 Task: Find connections with filter location Ourense with filter topic #Startuplife with filter profile language German with filter current company Wipro Digital Operations and Platforms with filter school Delhi Technical Campus with filter industry Design Services with filter service category Grant Writing with filter keywords title Caretaker or House Sitter
Action: Mouse moved to (200, 290)
Screenshot: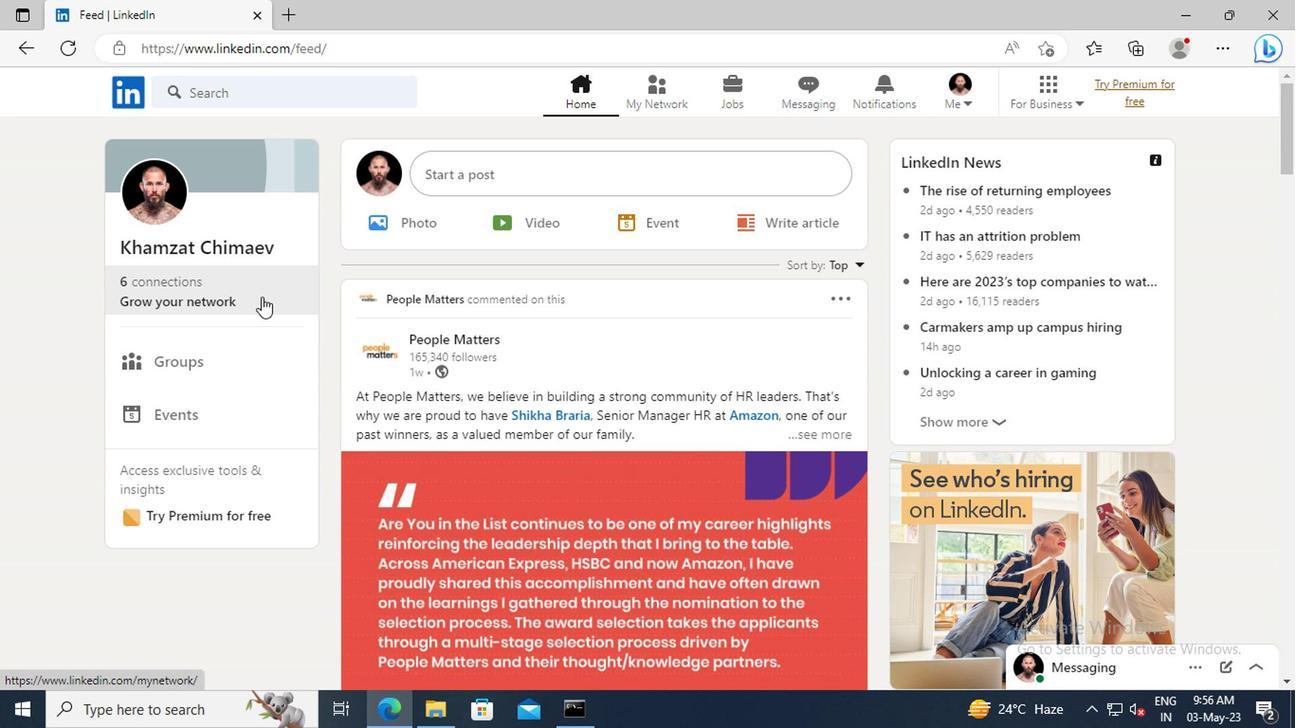 
Action: Mouse pressed left at (200, 290)
Screenshot: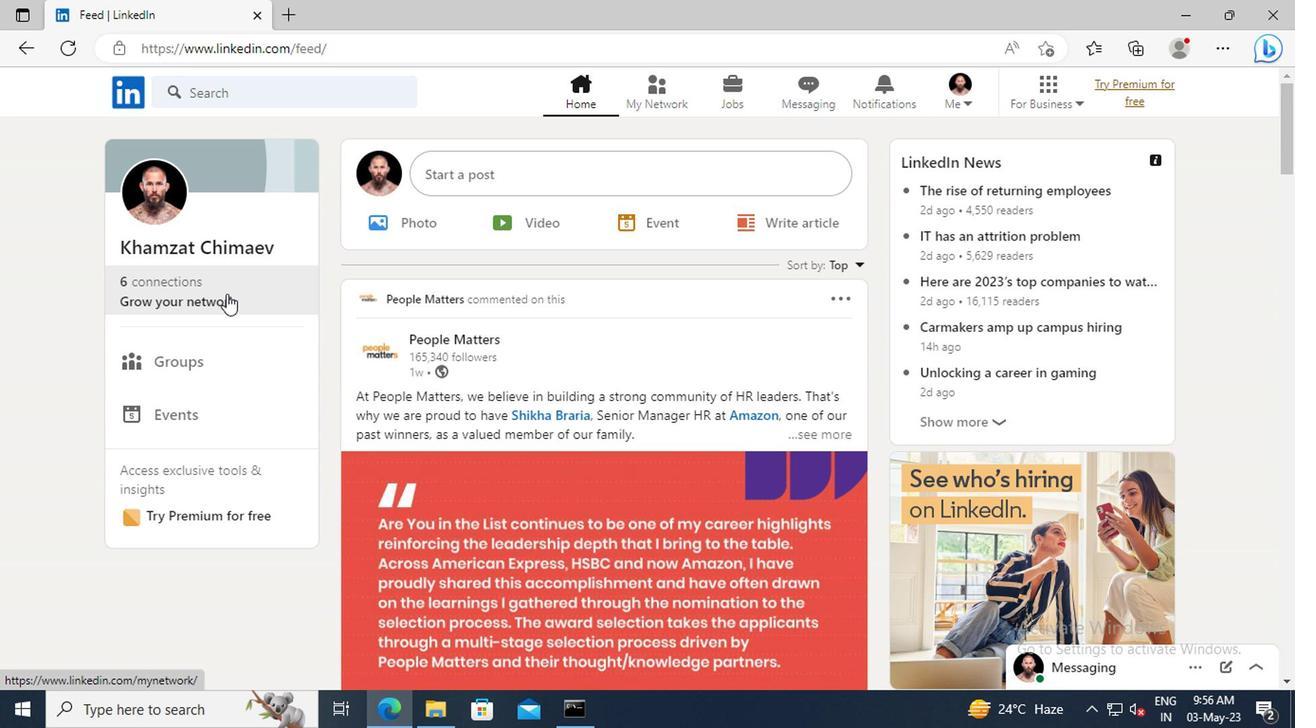 
Action: Mouse moved to (197, 199)
Screenshot: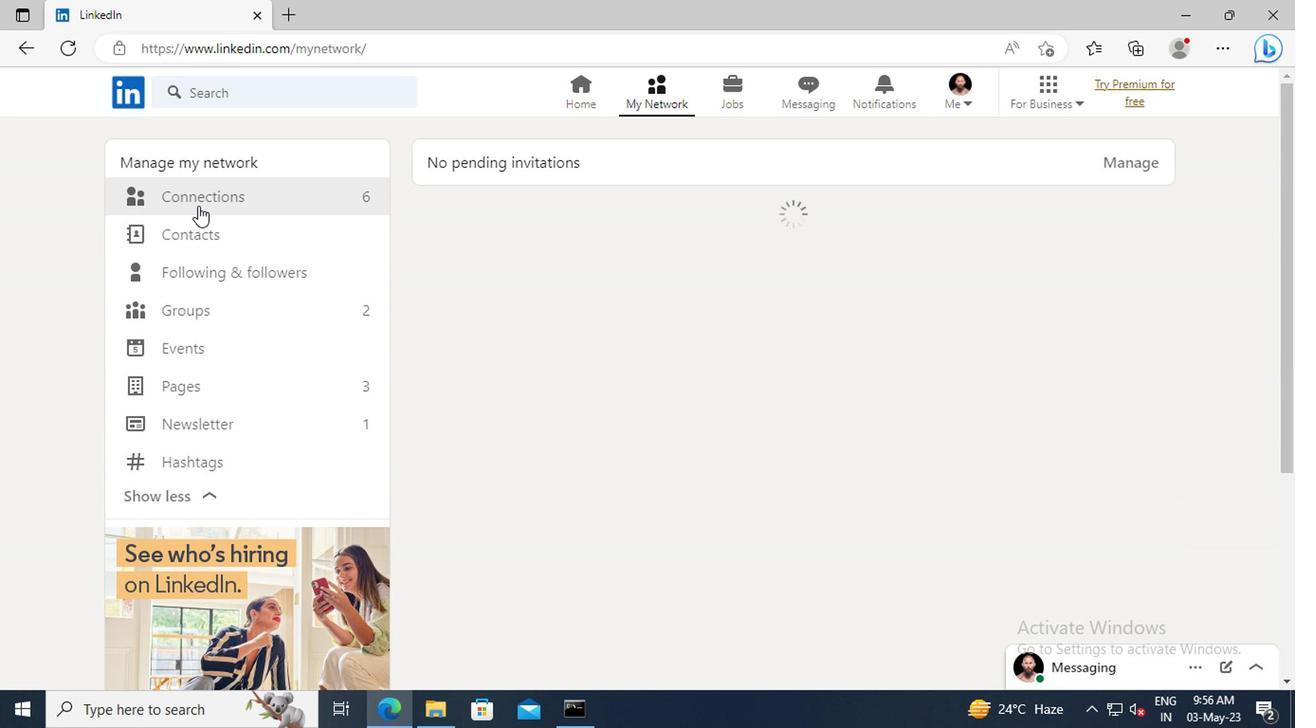 
Action: Mouse pressed left at (197, 199)
Screenshot: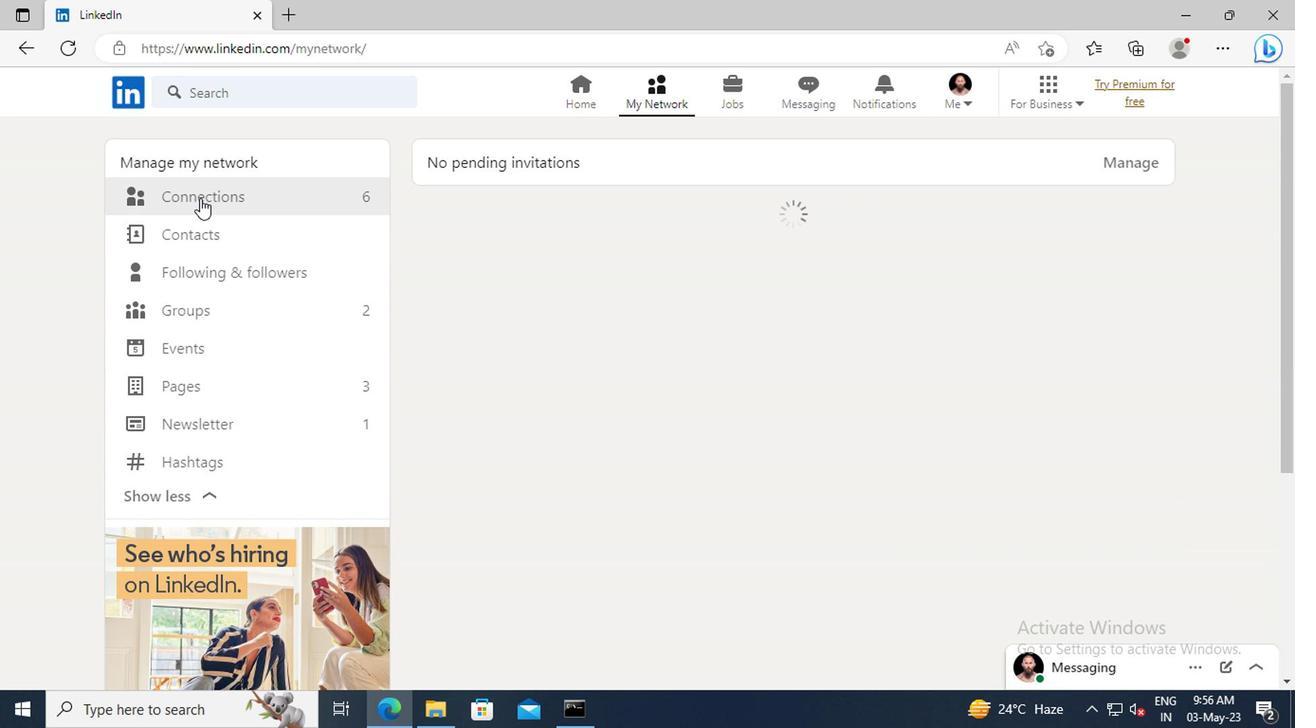 
Action: Mouse moved to (777, 205)
Screenshot: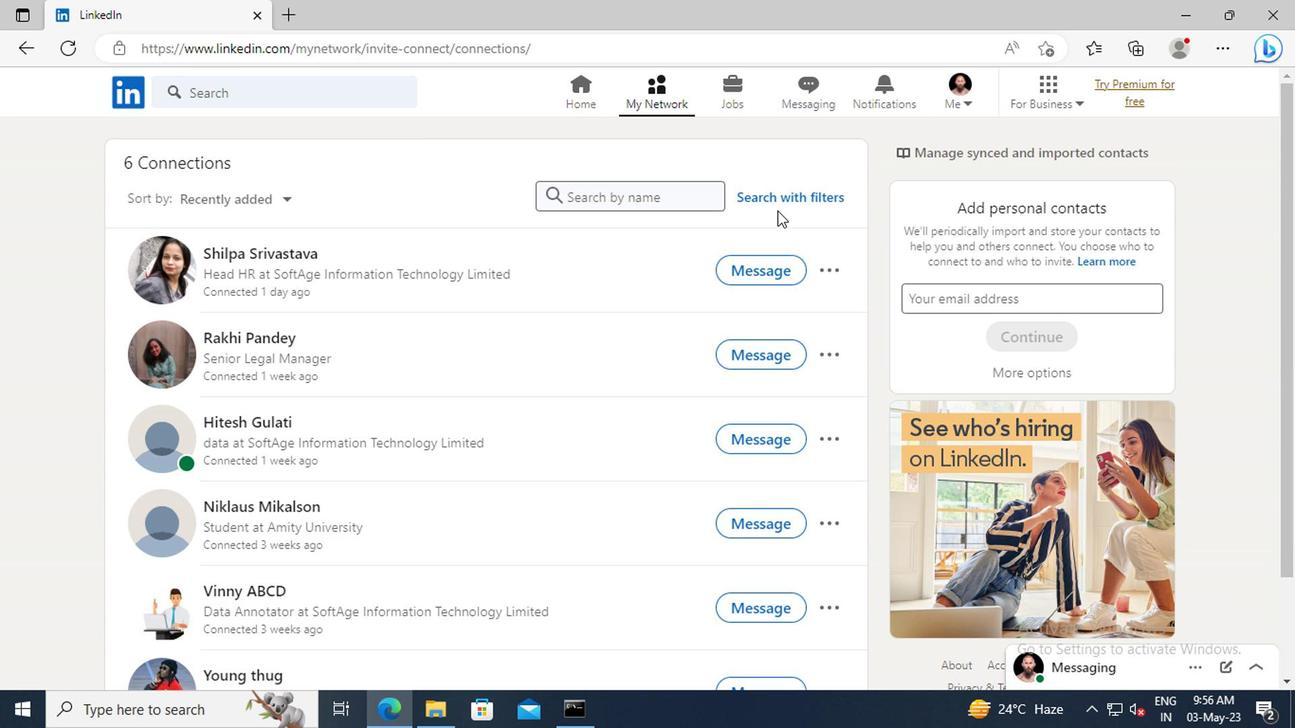 
Action: Mouse pressed left at (777, 205)
Screenshot: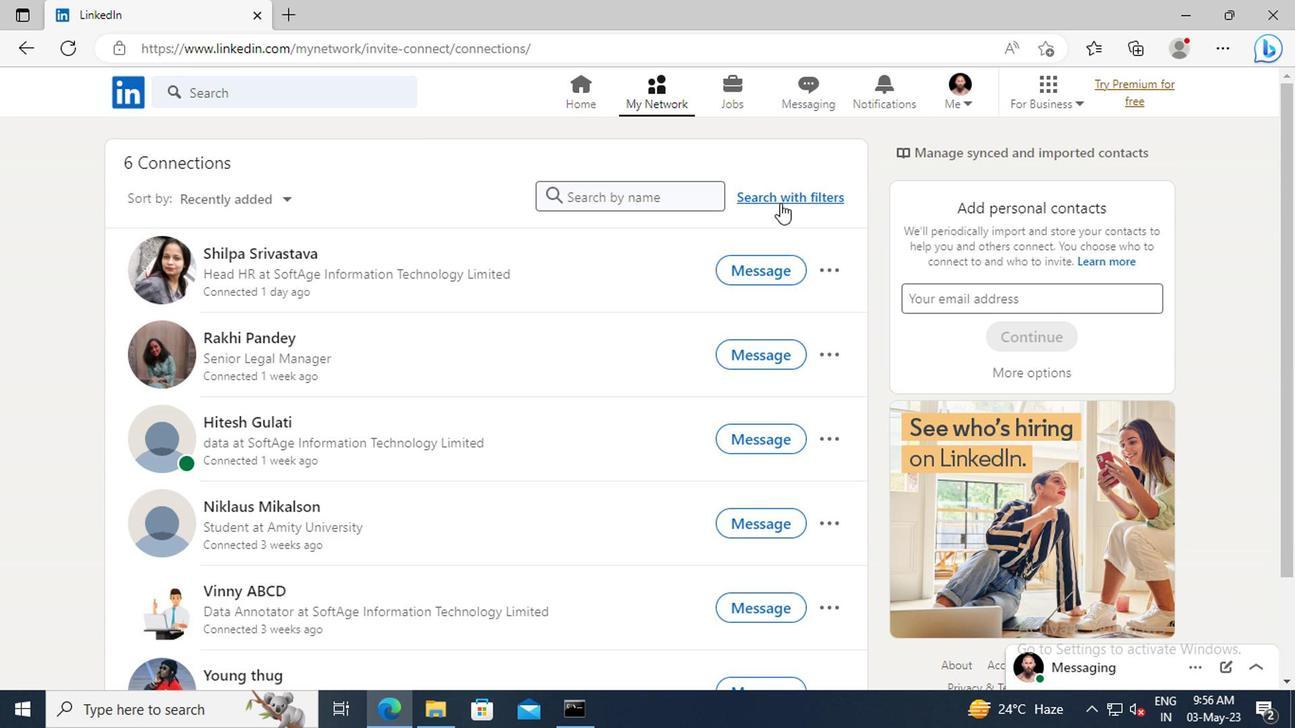 
Action: Mouse moved to (716, 152)
Screenshot: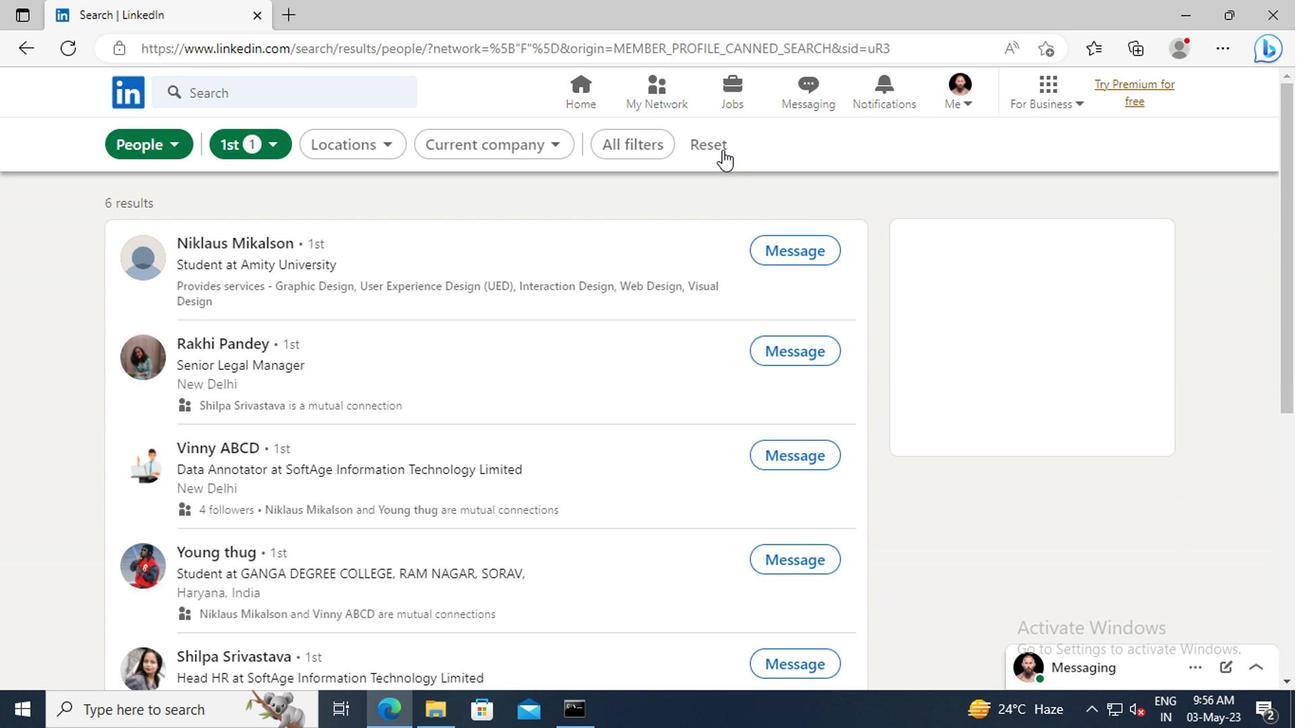 
Action: Mouse pressed left at (716, 152)
Screenshot: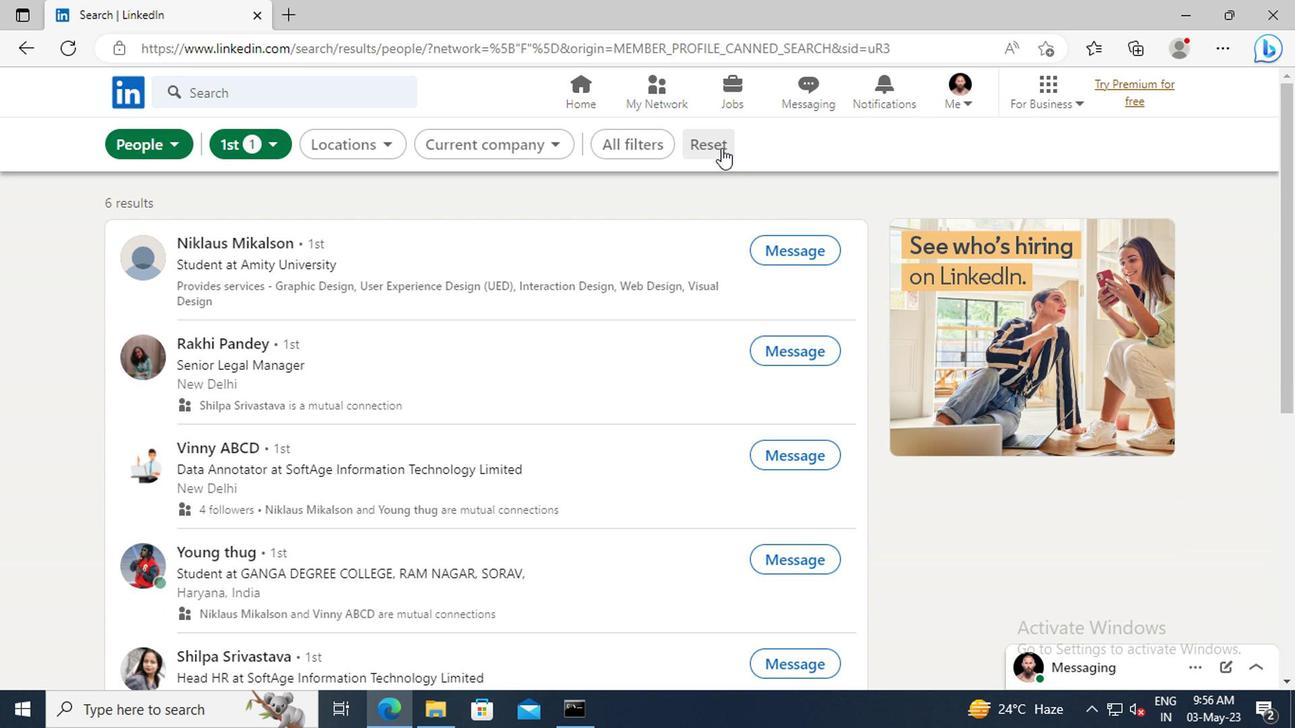 
Action: Mouse moved to (702, 148)
Screenshot: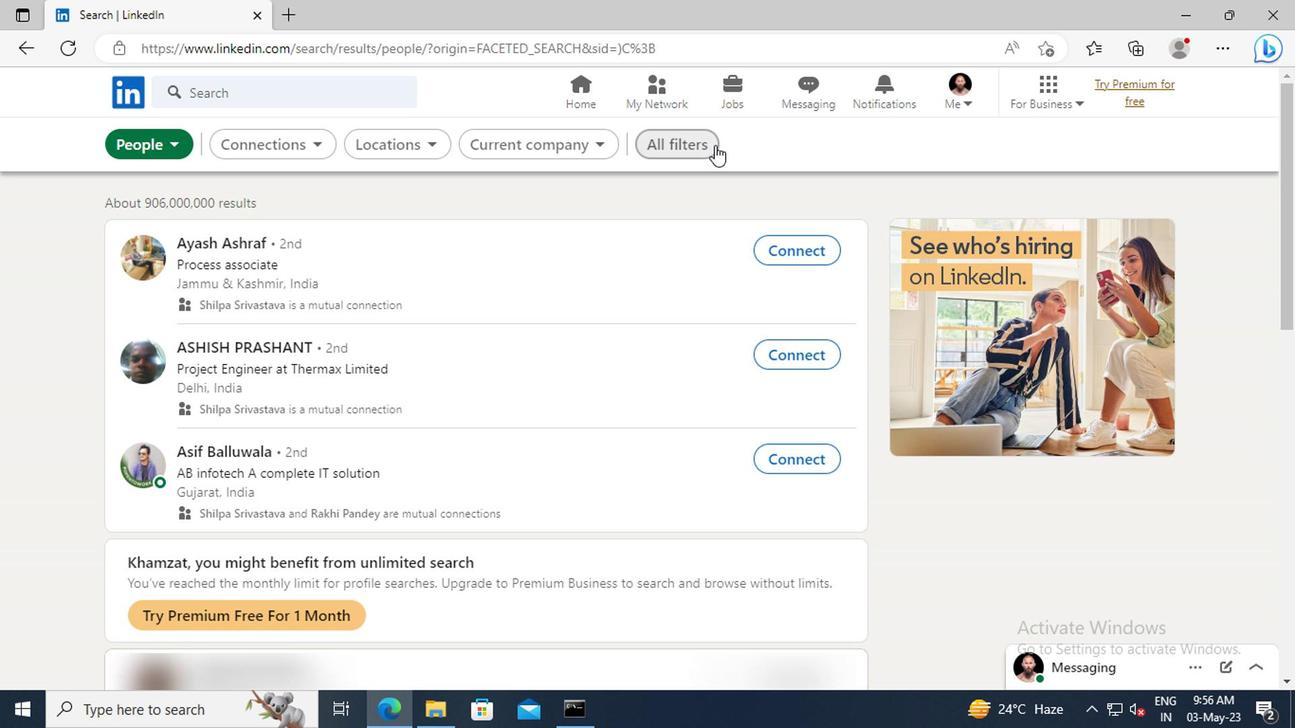 
Action: Mouse pressed left at (702, 148)
Screenshot: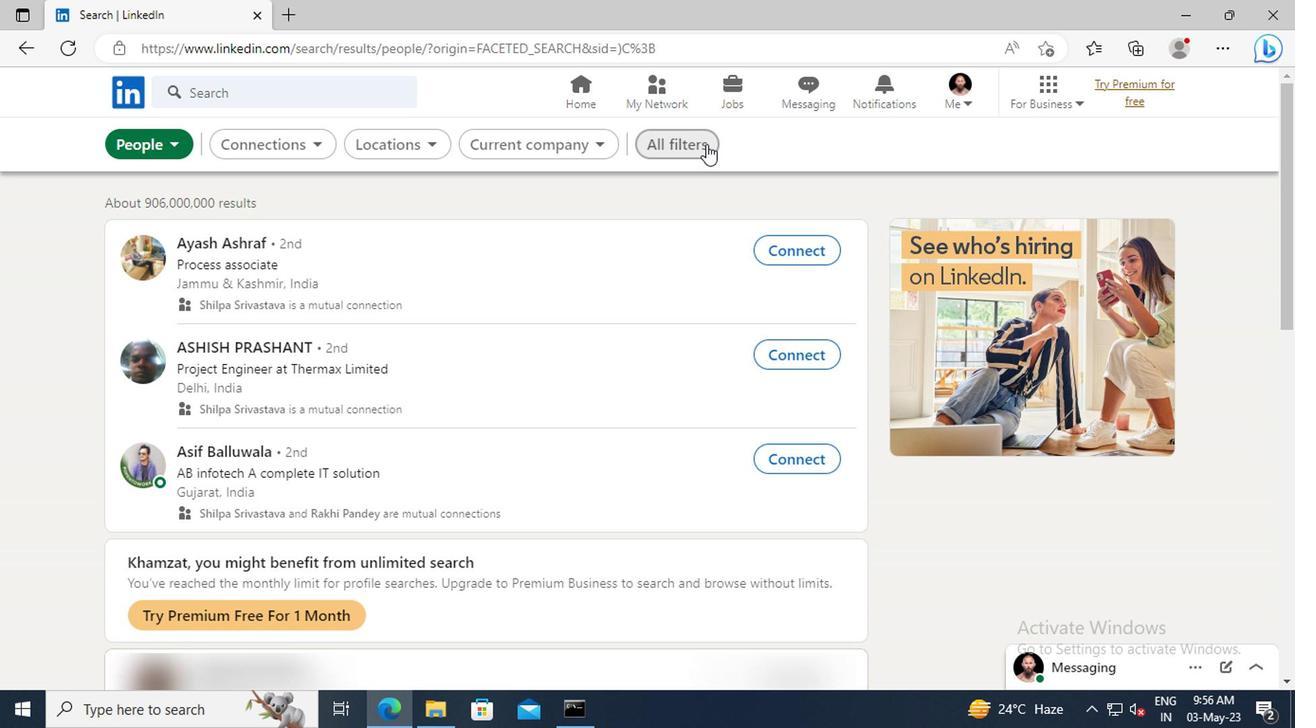 
Action: Mouse moved to (1006, 357)
Screenshot: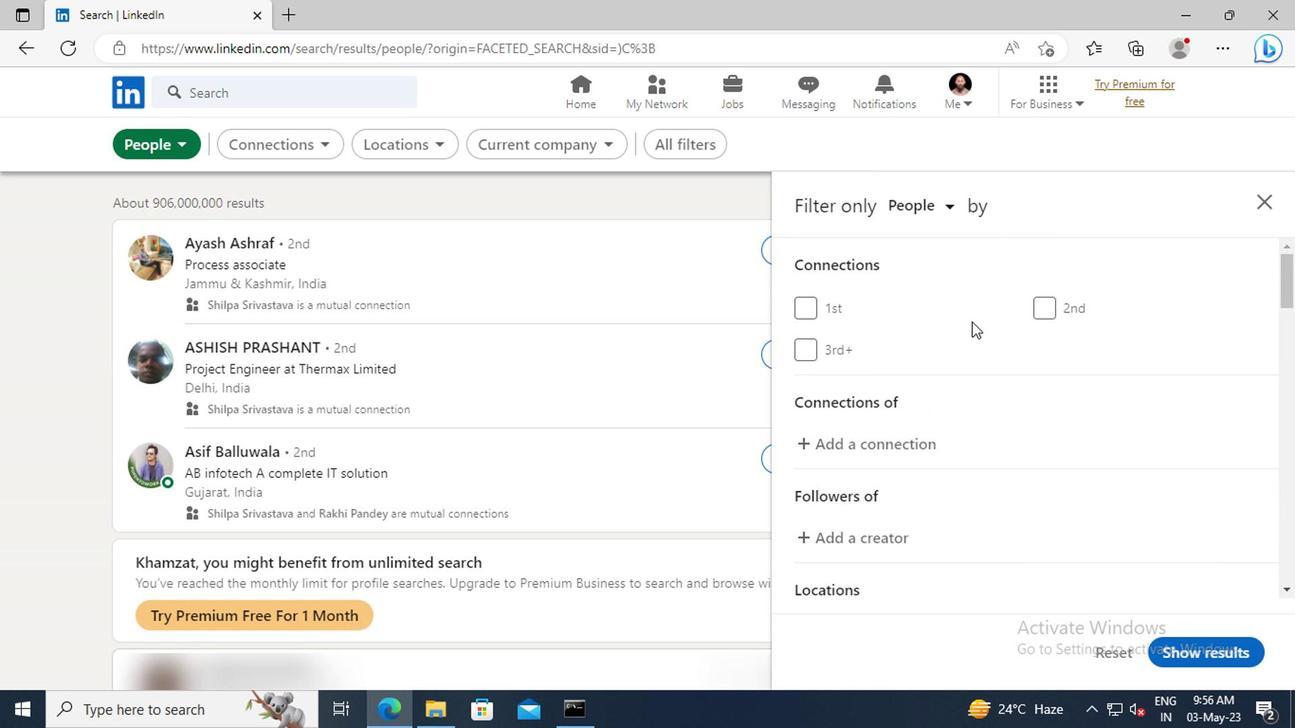 
Action: Mouse scrolled (1006, 356) with delta (0, 0)
Screenshot: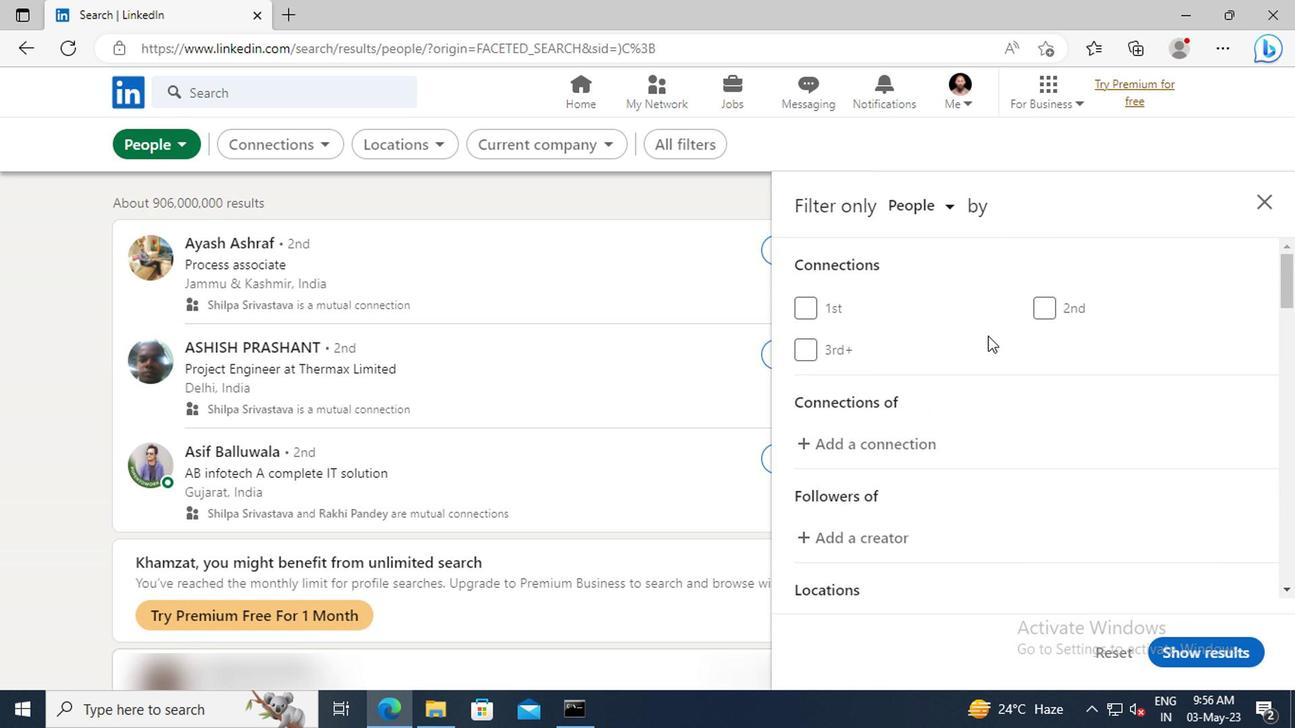
Action: Mouse moved to (1008, 358)
Screenshot: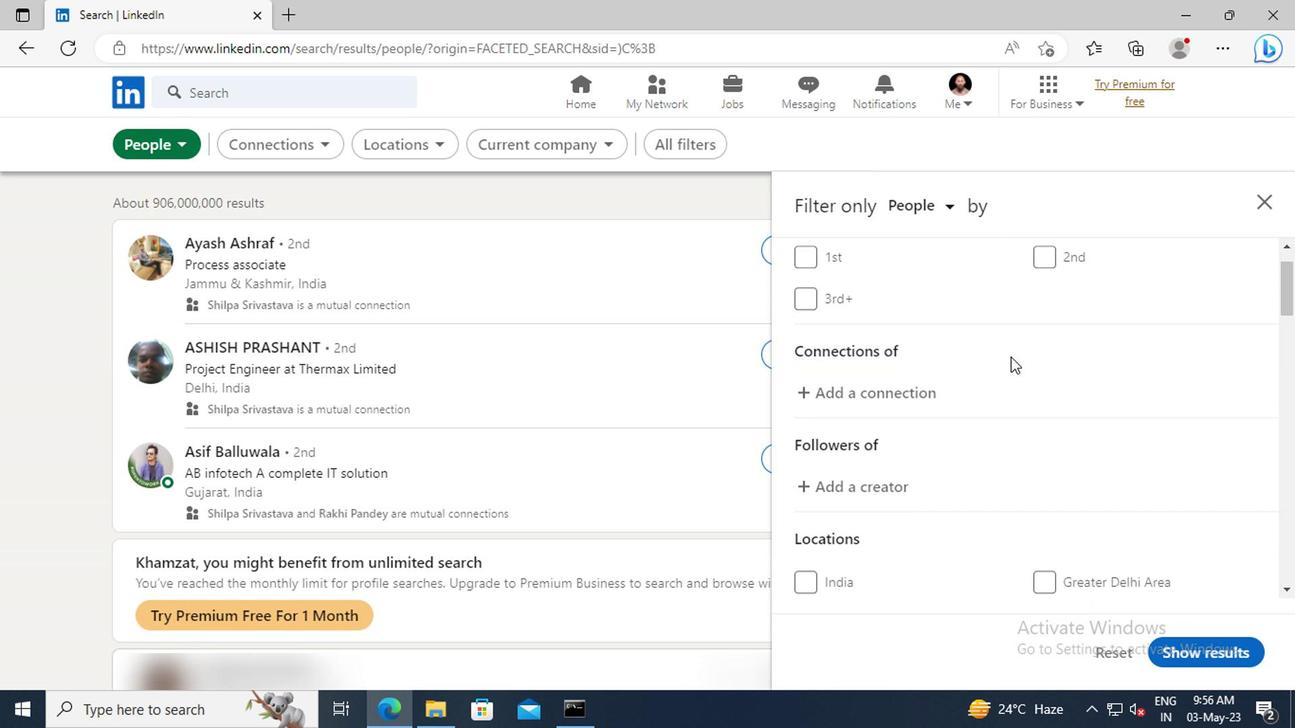 
Action: Mouse scrolled (1008, 357) with delta (0, -1)
Screenshot: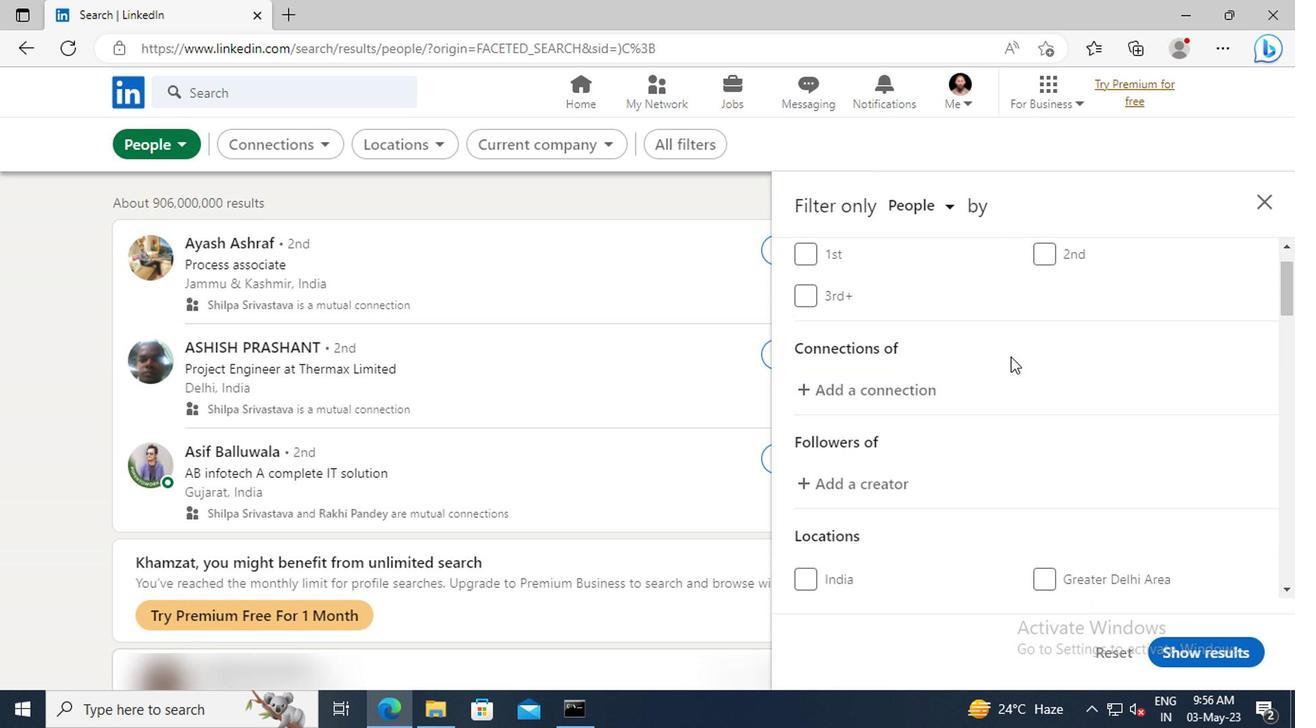 
Action: Mouse scrolled (1008, 357) with delta (0, -1)
Screenshot: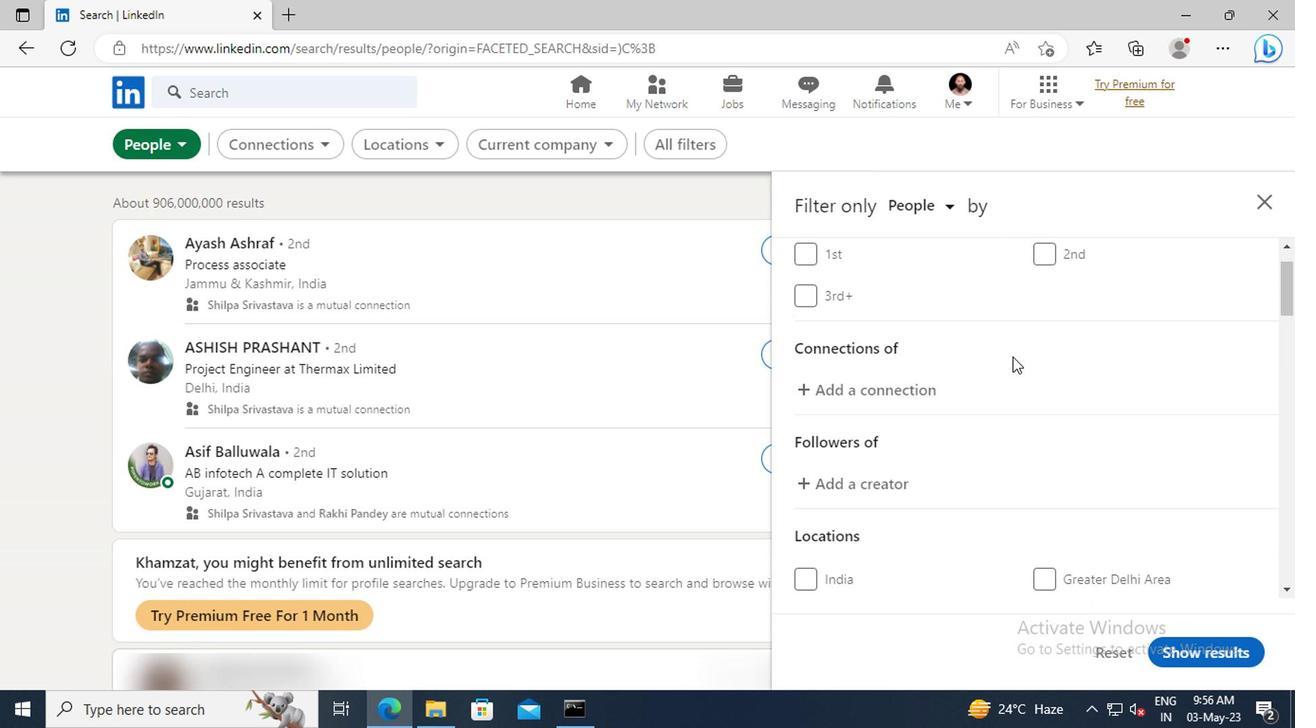 
Action: Mouse scrolled (1008, 357) with delta (0, -1)
Screenshot: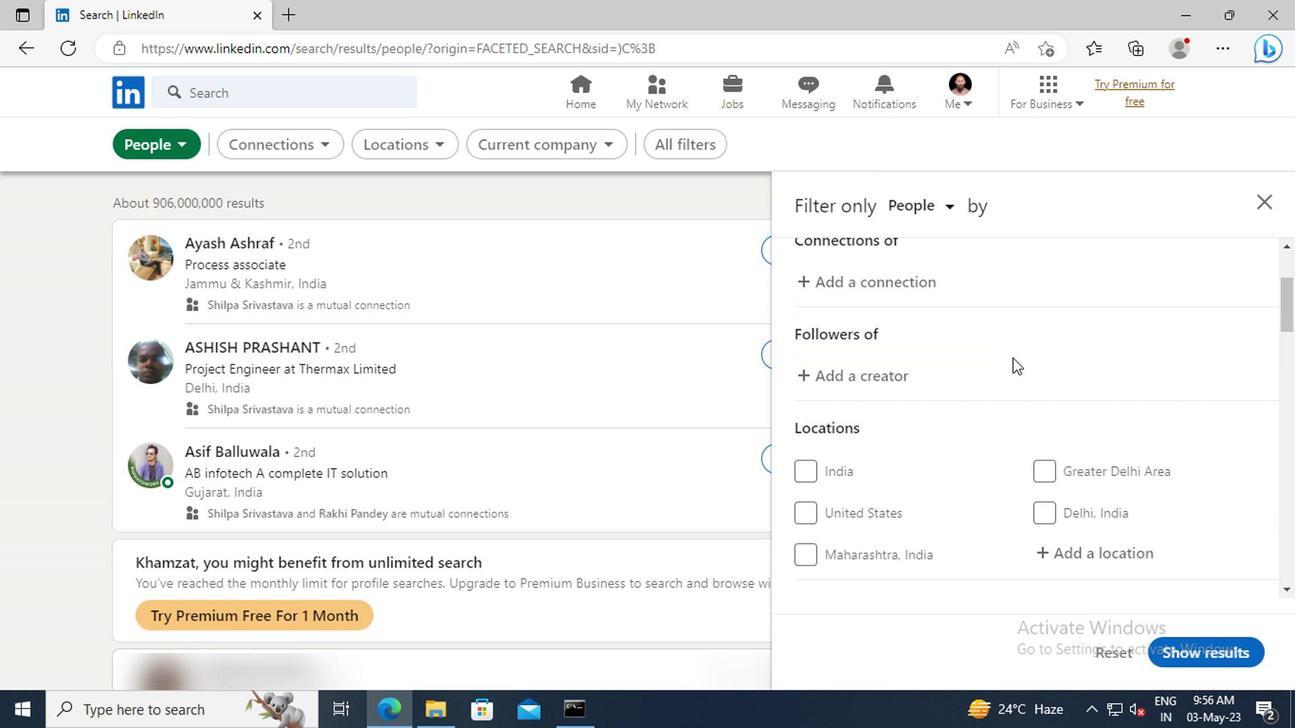 
Action: Mouse scrolled (1008, 357) with delta (0, -1)
Screenshot: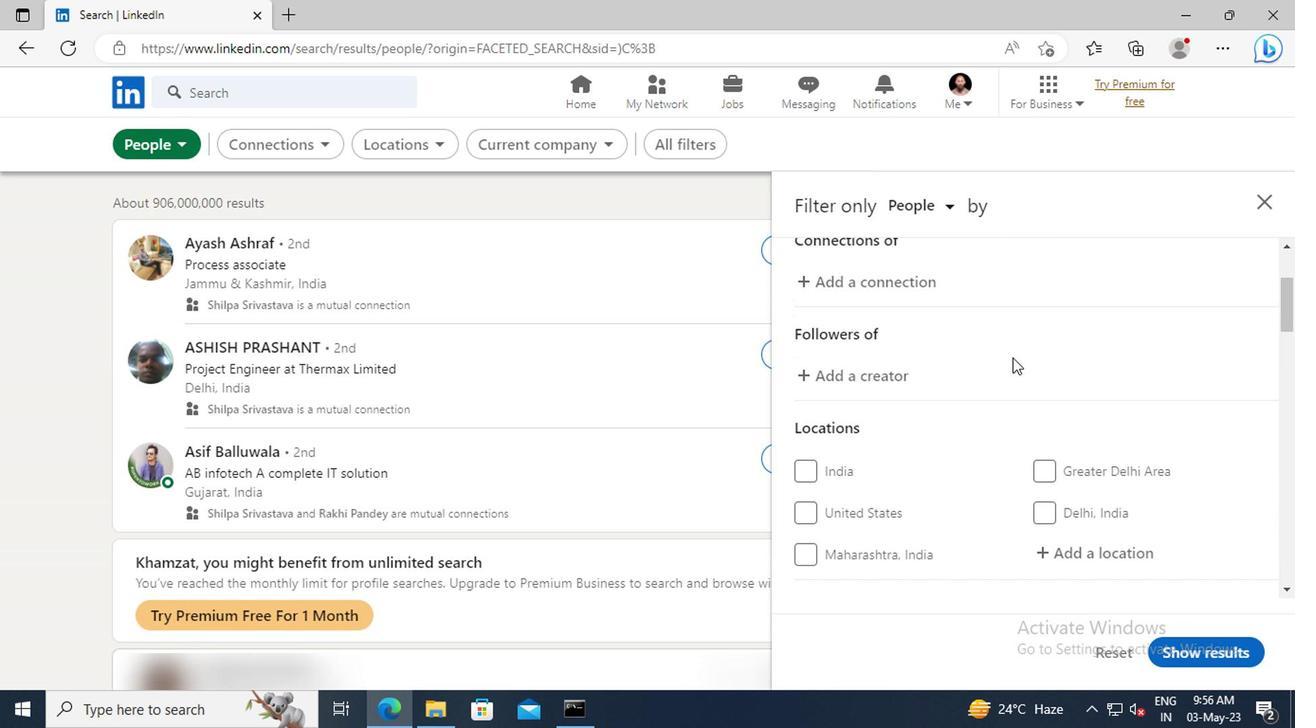
Action: Mouse scrolled (1008, 357) with delta (0, -1)
Screenshot: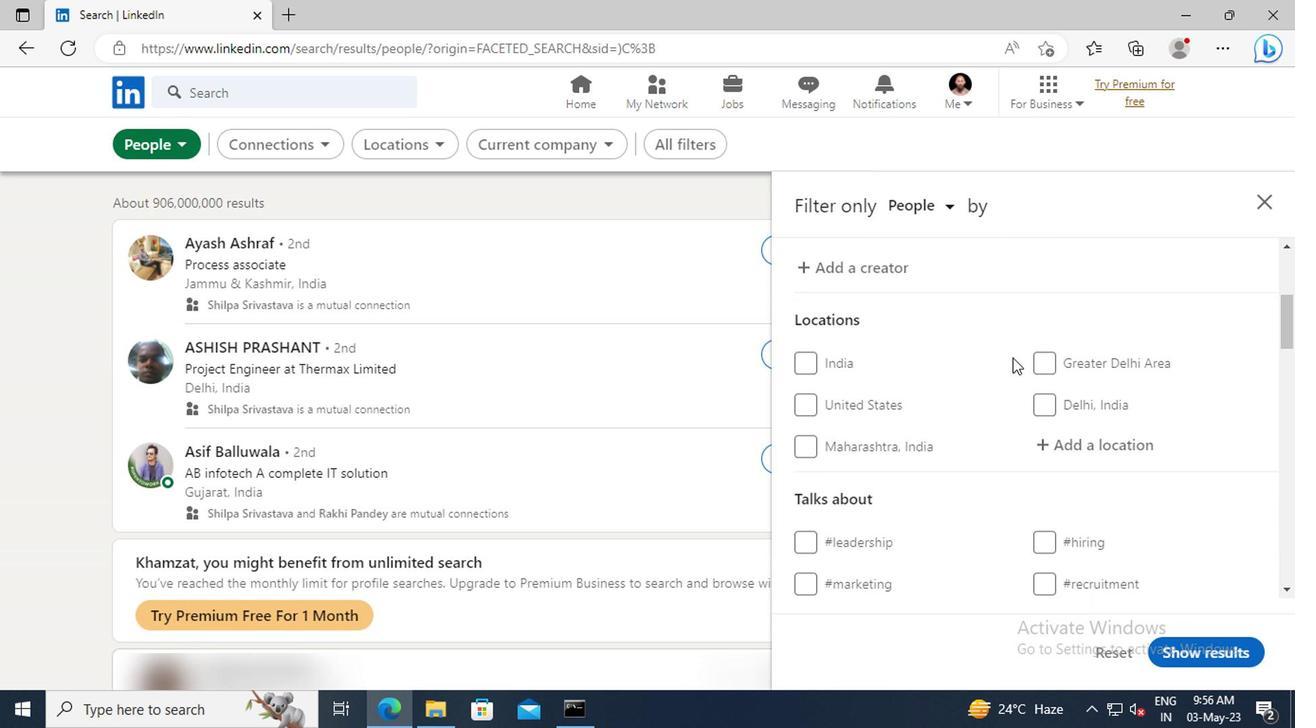 
Action: Mouse moved to (1033, 386)
Screenshot: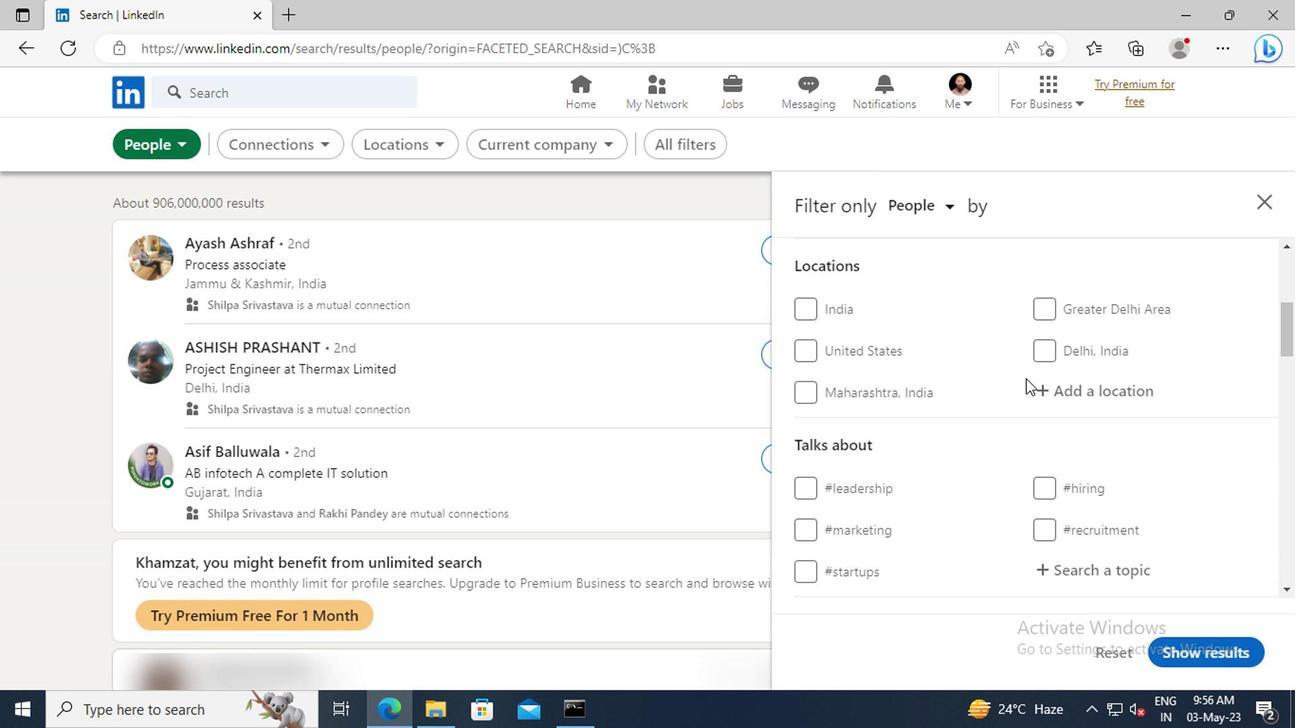 
Action: Mouse pressed left at (1033, 386)
Screenshot: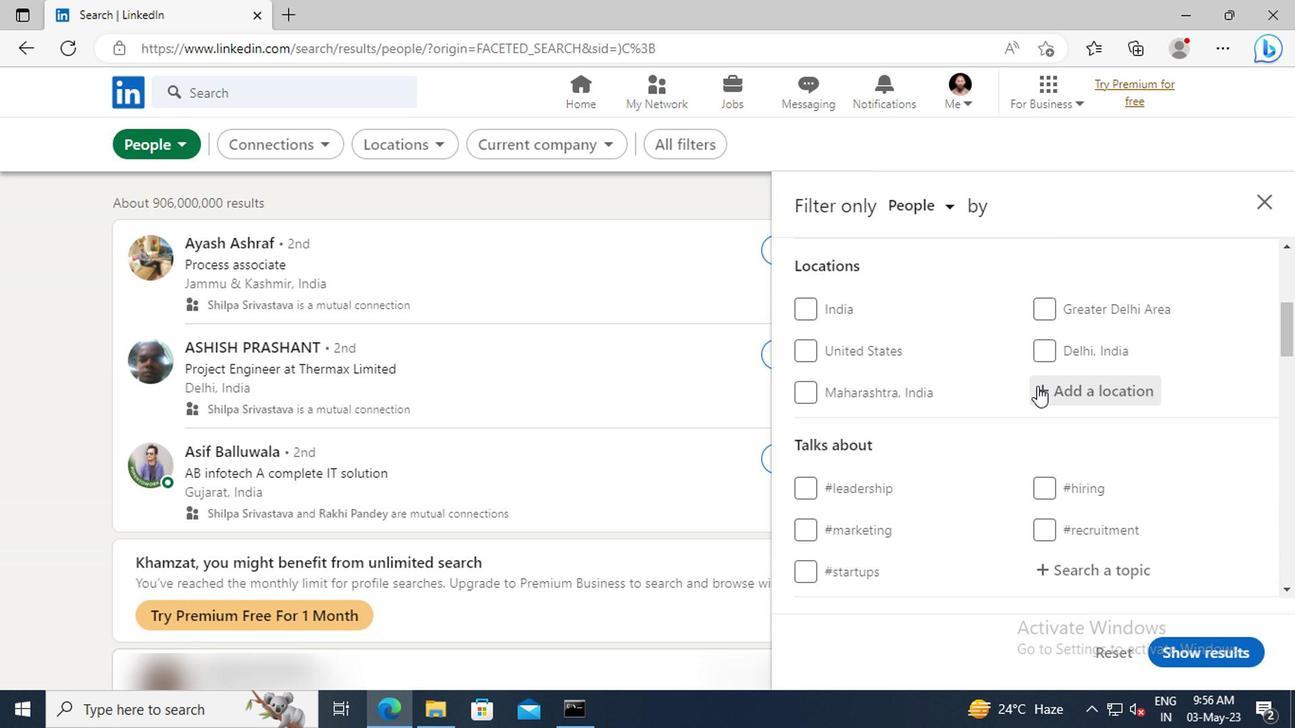 
Action: Key pressed <Key.shift>OURENSE
Screenshot: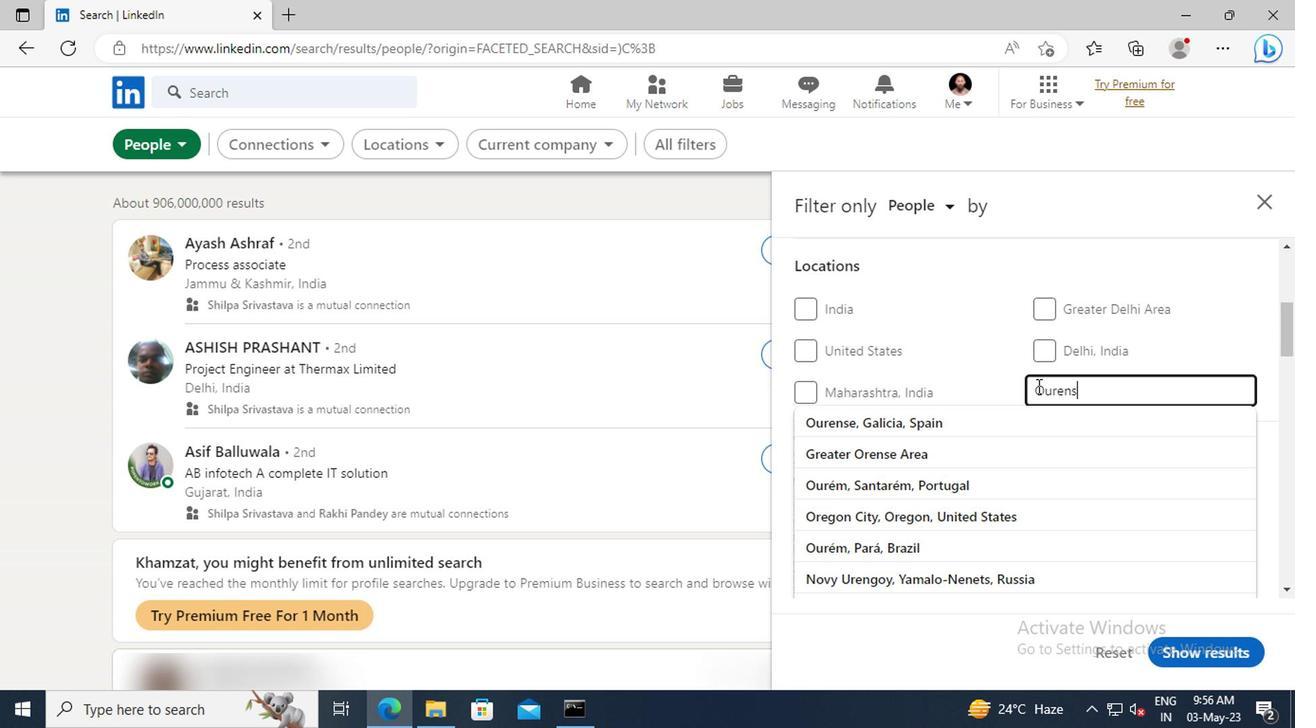 
Action: Mouse moved to (1038, 417)
Screenshot: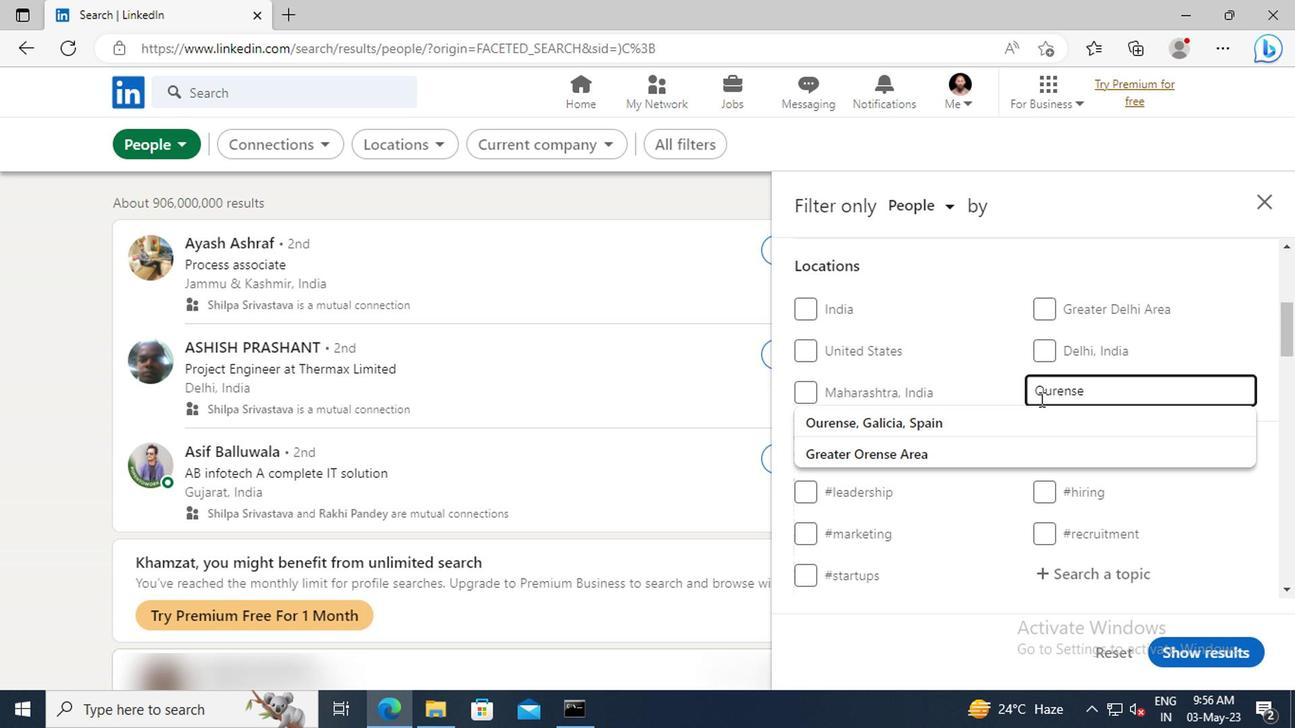 
Action: Mouse pressed left at (1038, 417)
Screenshot: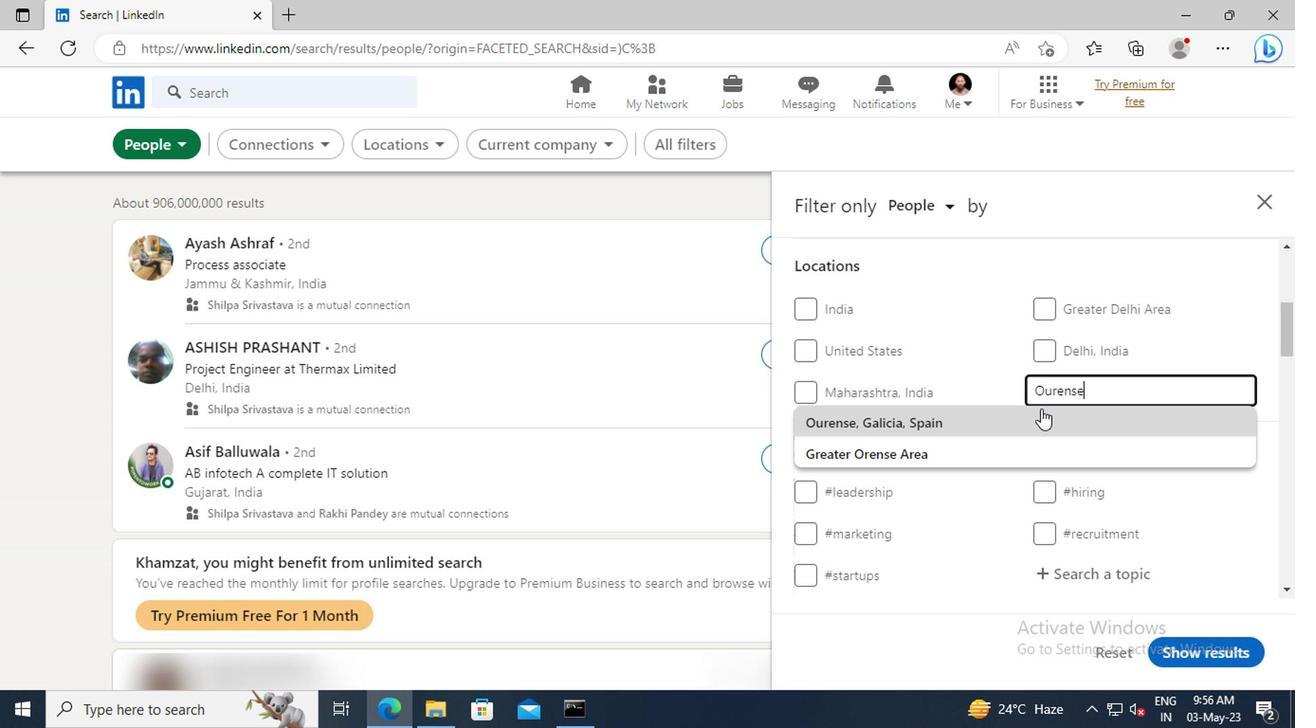 
Action: Mouse scrolled (1038, 415) with delta (0, -1)
Screenshot: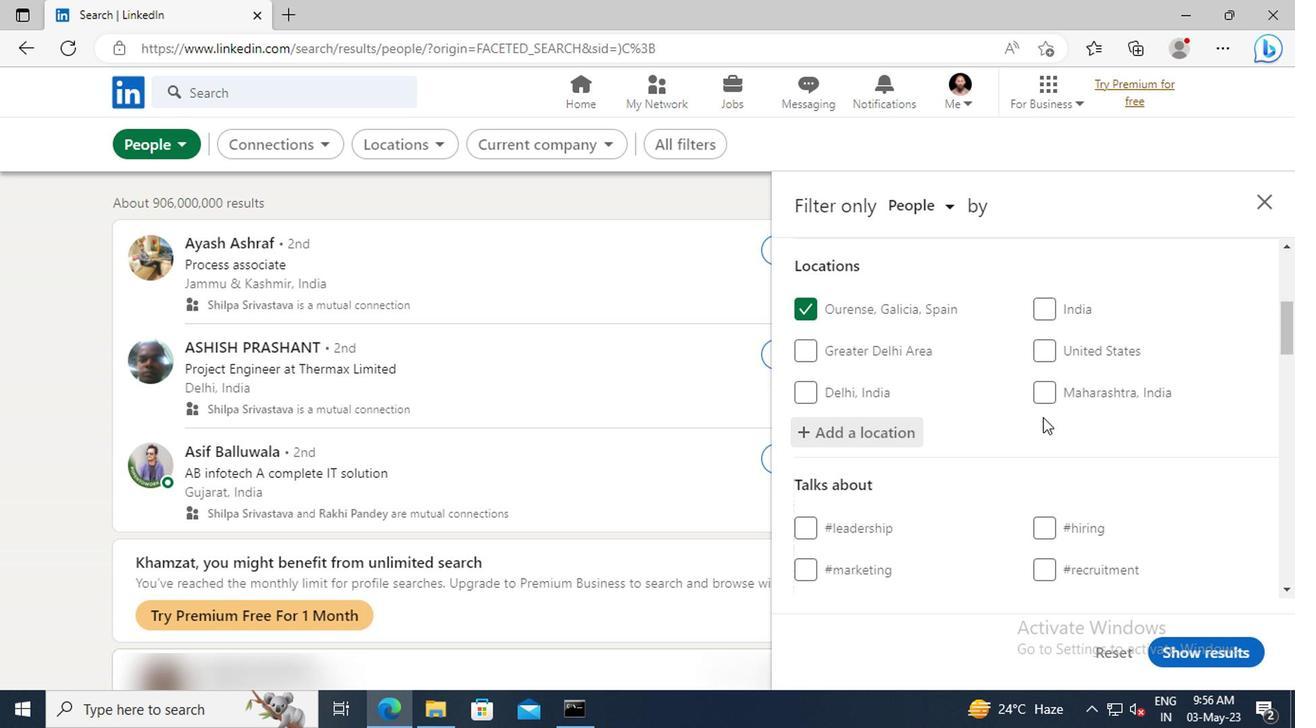 
Action: Mouse scrolled (1038, 415) with delta (0, -1)
Screenshot: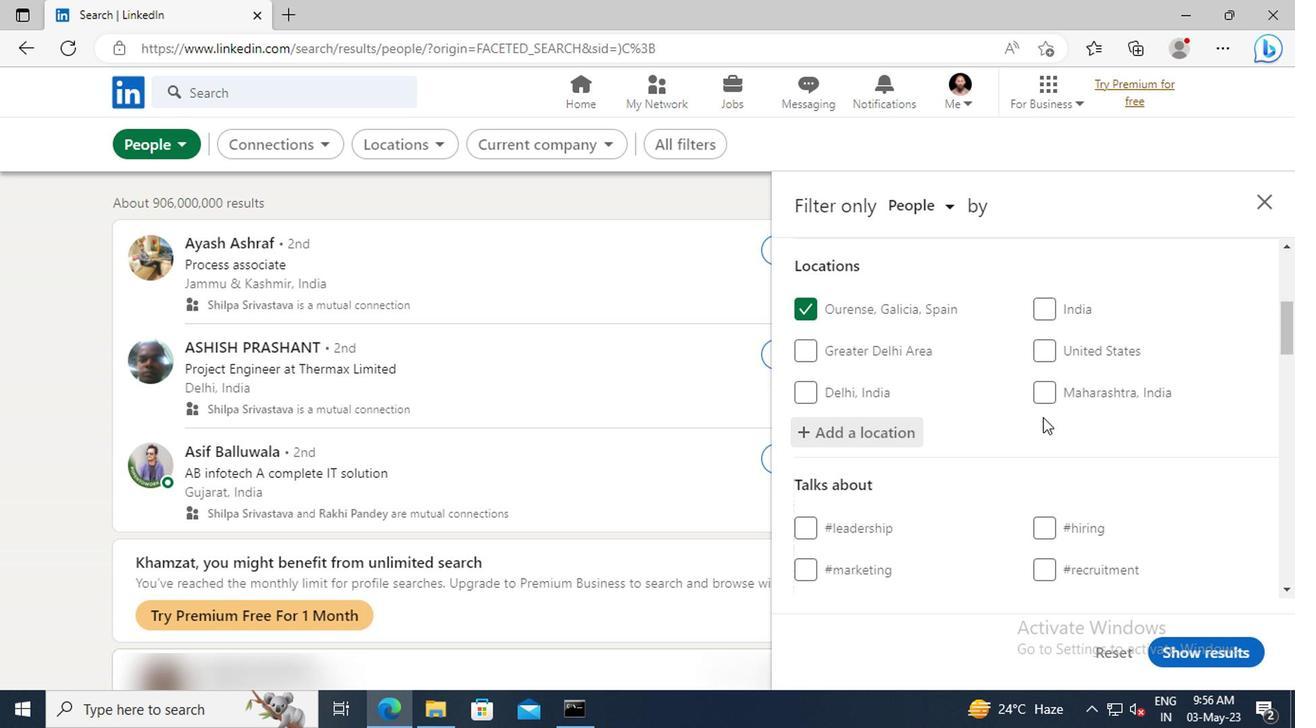 
Action: Mouse scrolled (1038, 415) with delta (0, -1)
Screenshot: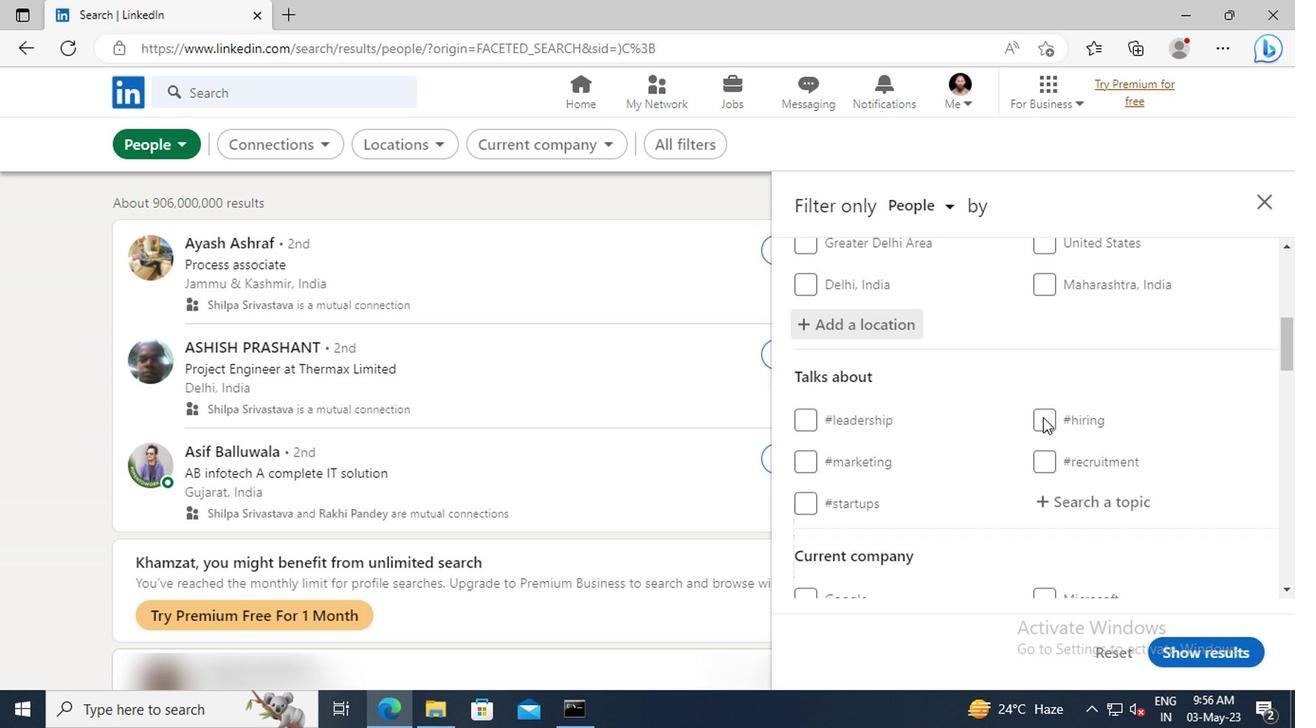 
Action: Mouse scrolled (1038, 415) with delta (0, -1)
Screenshot: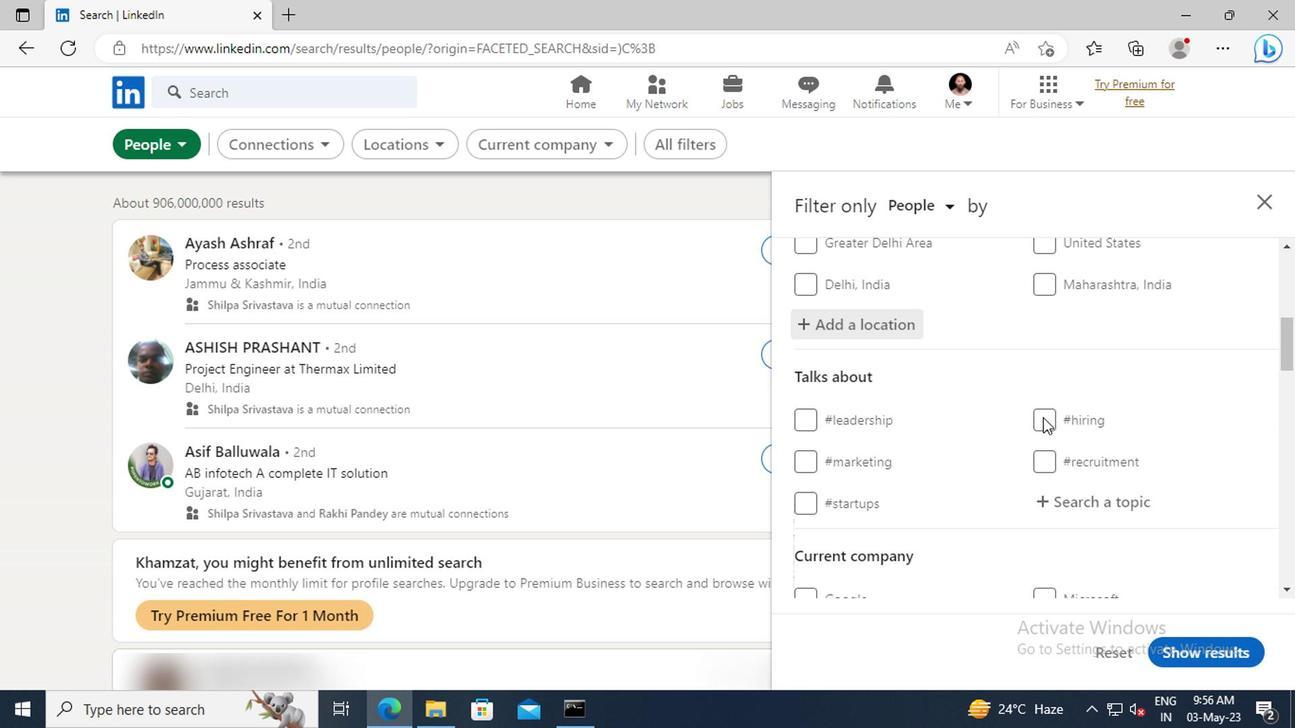 
Action: Mouse moved to (1066, 404)
Screenshot: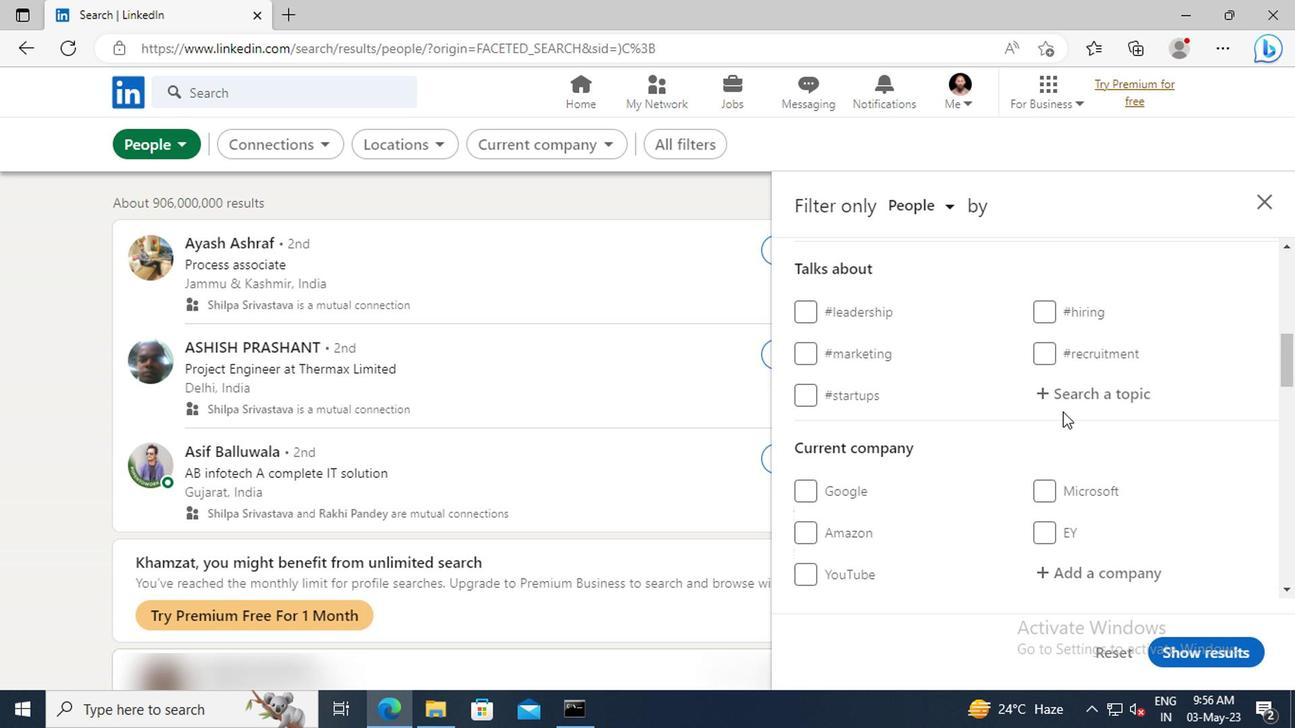 
Action: Mouse pressed left at (1066, 404)
Screenshot: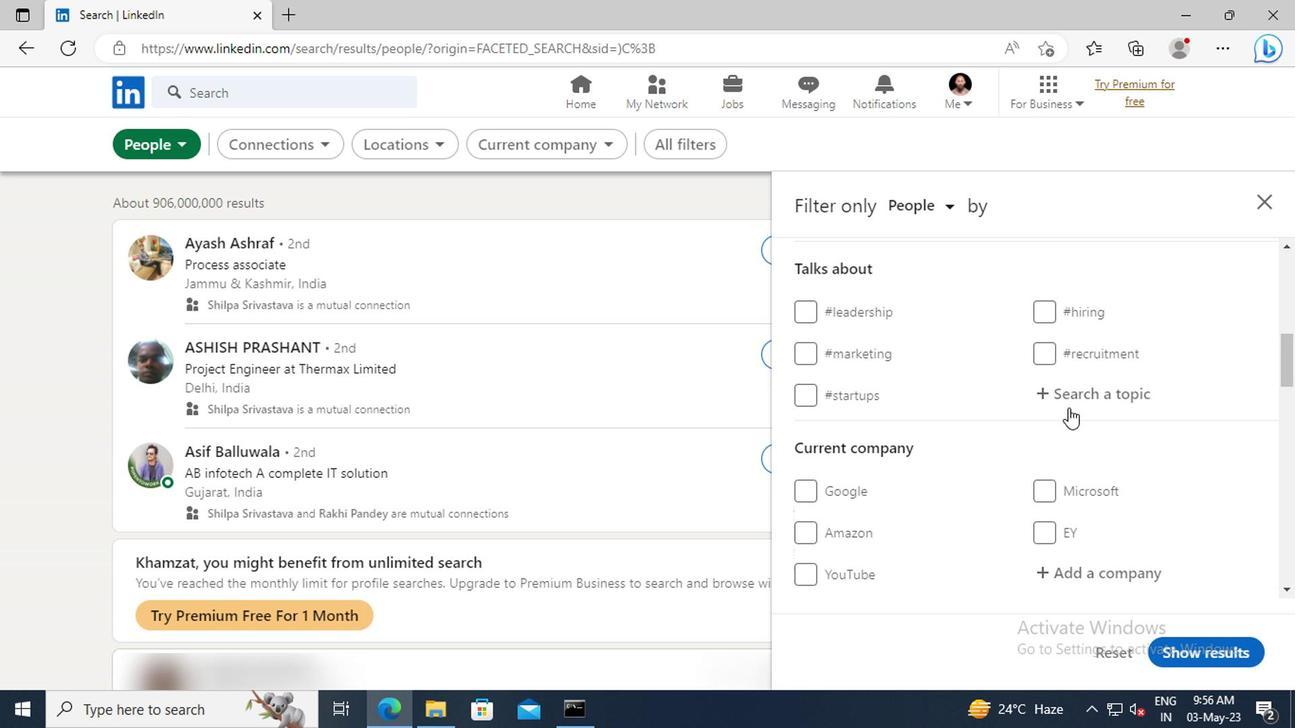 
Action: Key pressed <Key.shift>STARTUPL
Screenshot: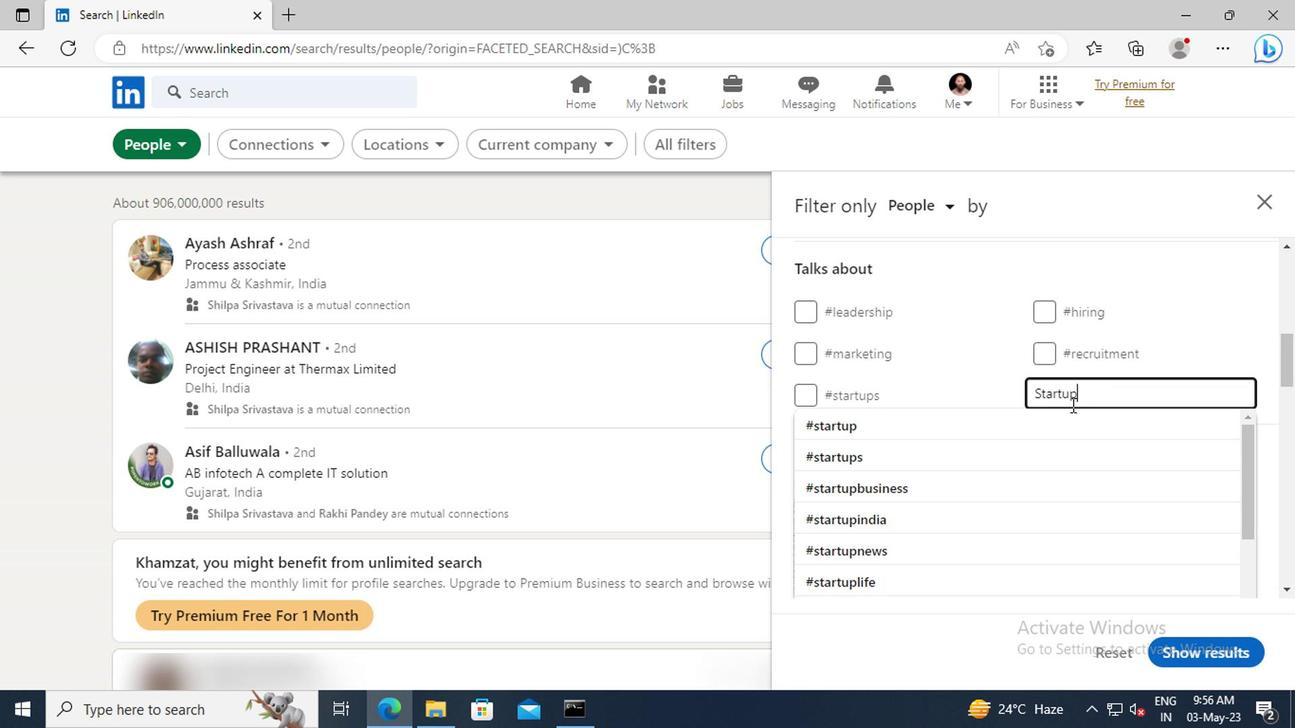 
Action: Mouse moved to (1068, 417)
Screenshot: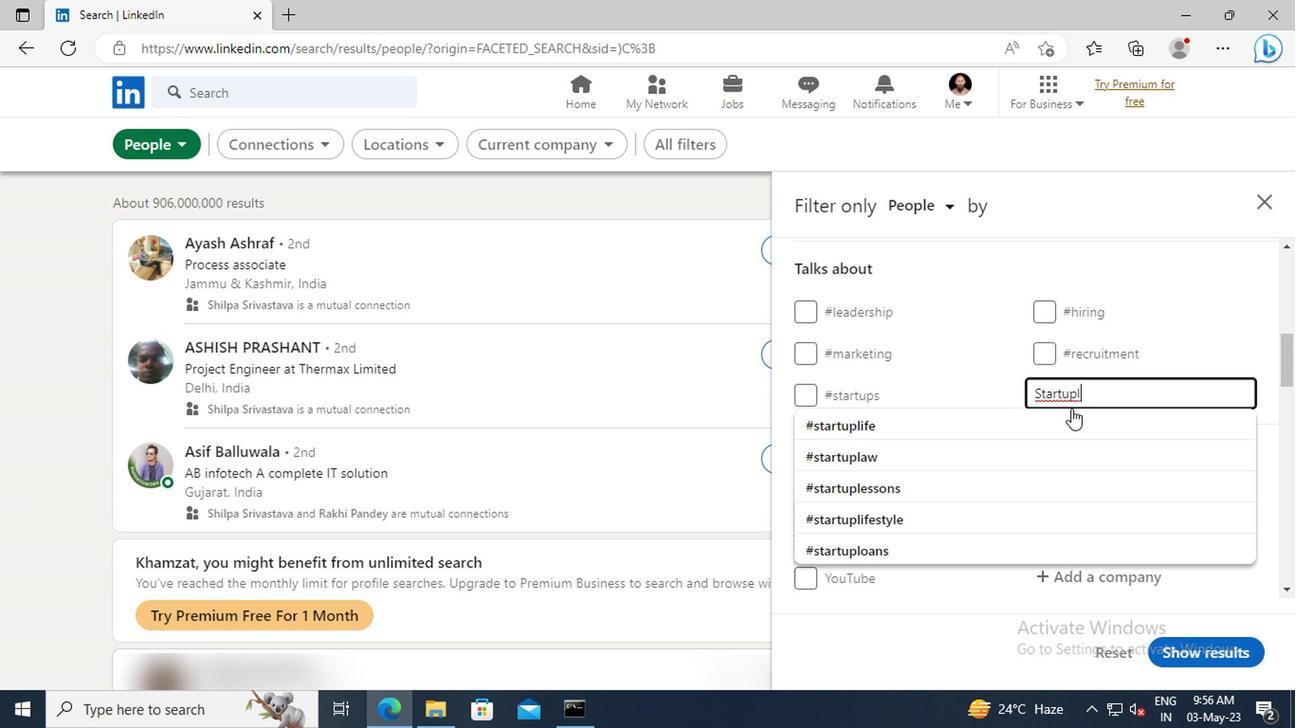 
Action: Mouse pressed left at (1068, 417)
Screenshot: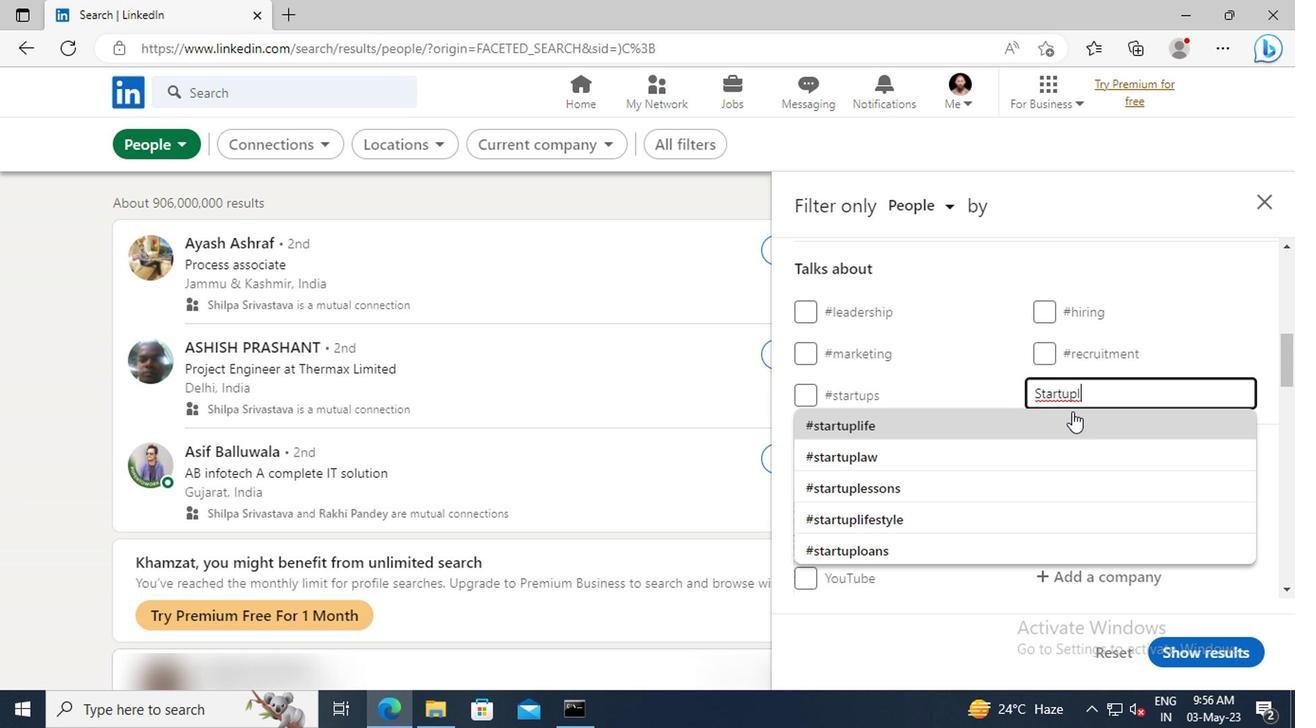 
Action: Mouse scrolled (1068, 415) with delta (0, -1)
Screenshot: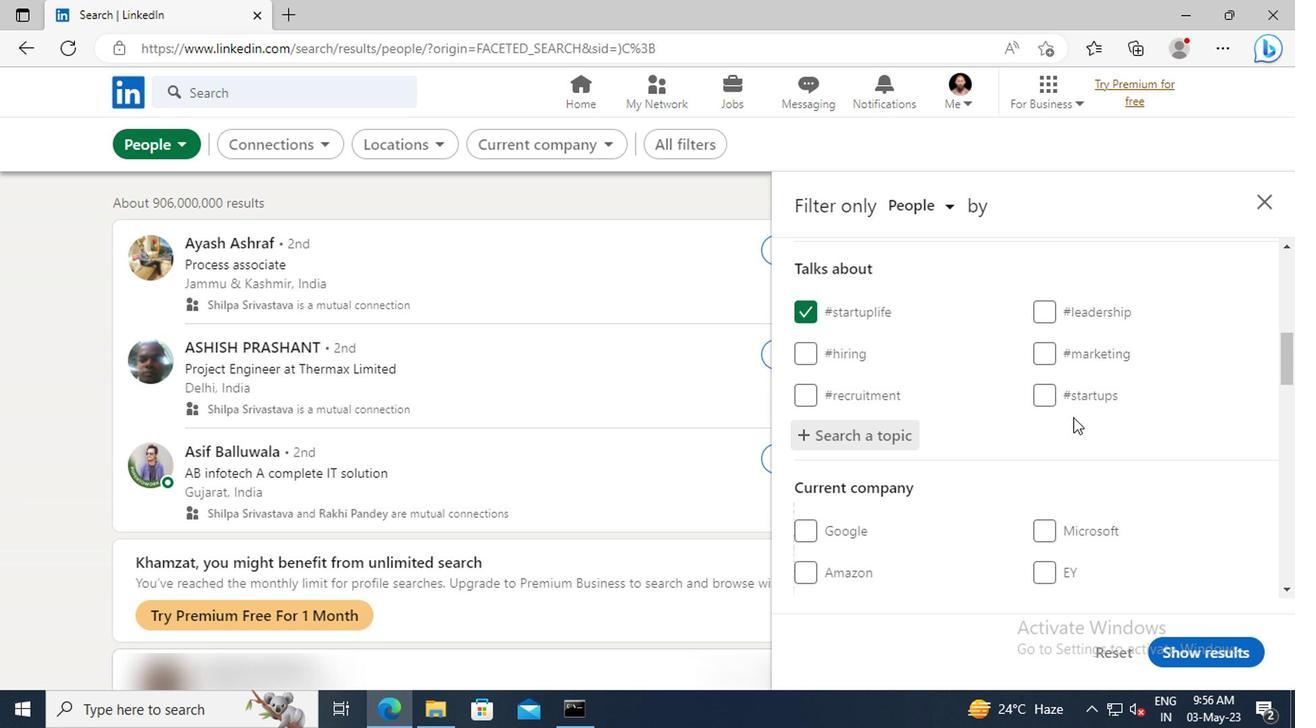 
Action: Mouse scrolled (1068, 415) with delta (0, -1)
Screenshot: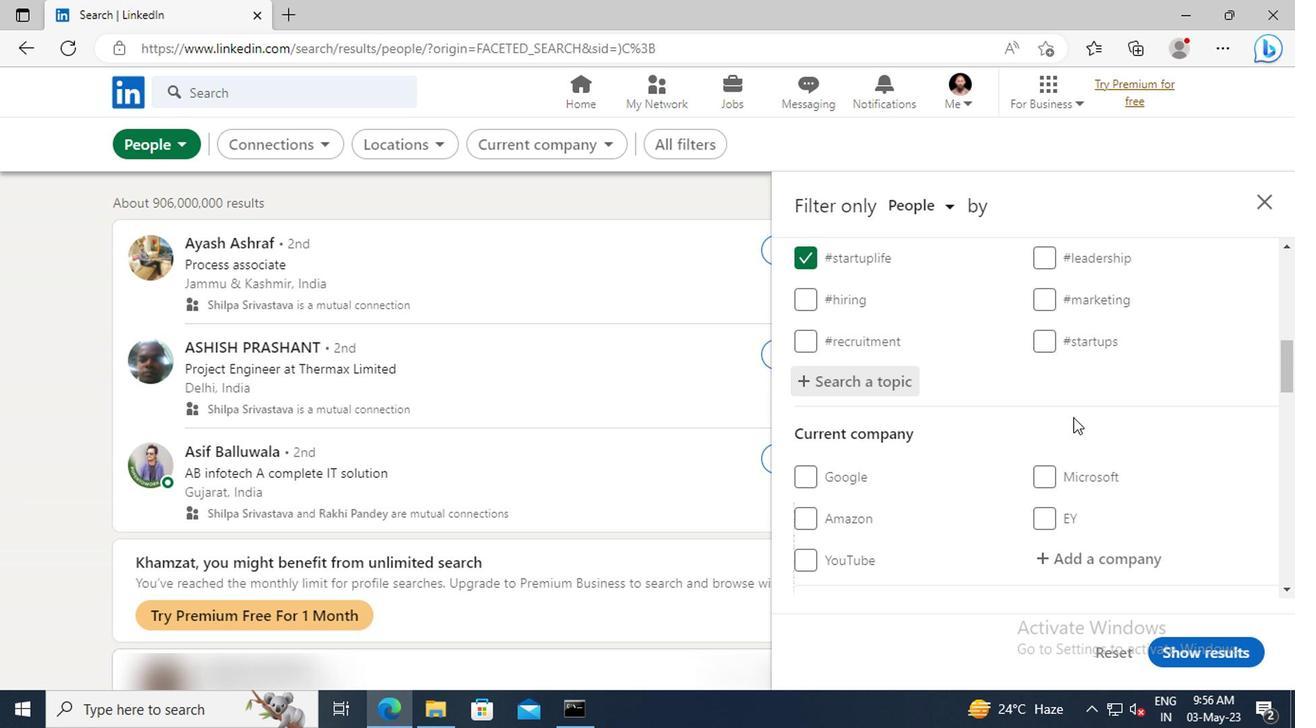 
Action: Mouse scrolled (1068, 415) with delta (0, -1)
Screenshot: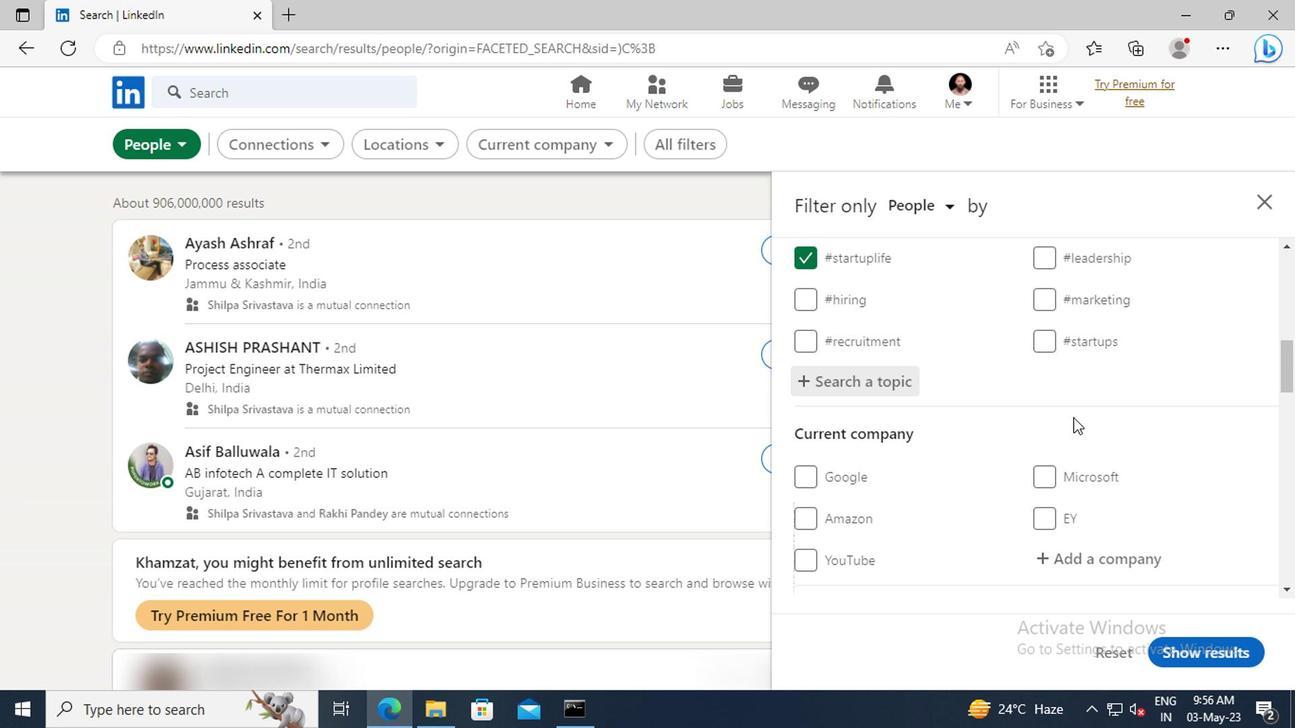 
Action: Mouse scrolled (1068, 415) with delta (0, -1)
Screenshot: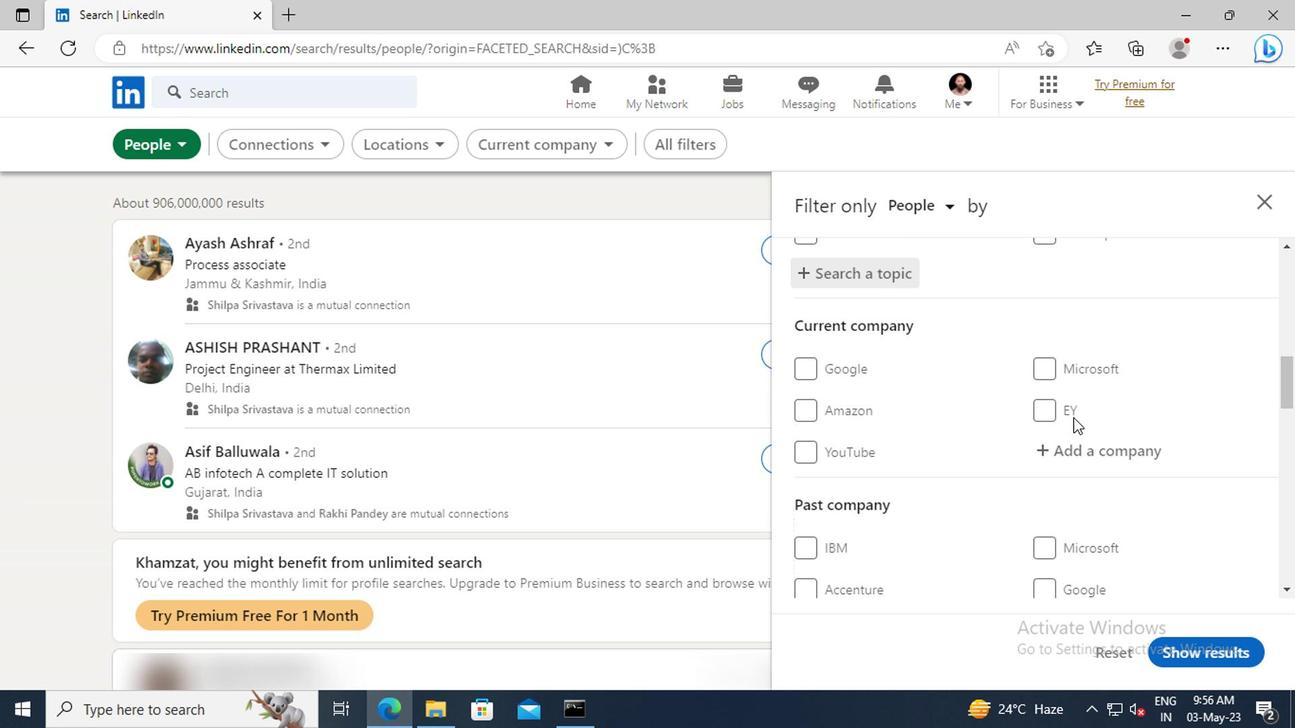 
Action: Mouse scrolled (1068, 415) with delta (0, -1)
Screenshot: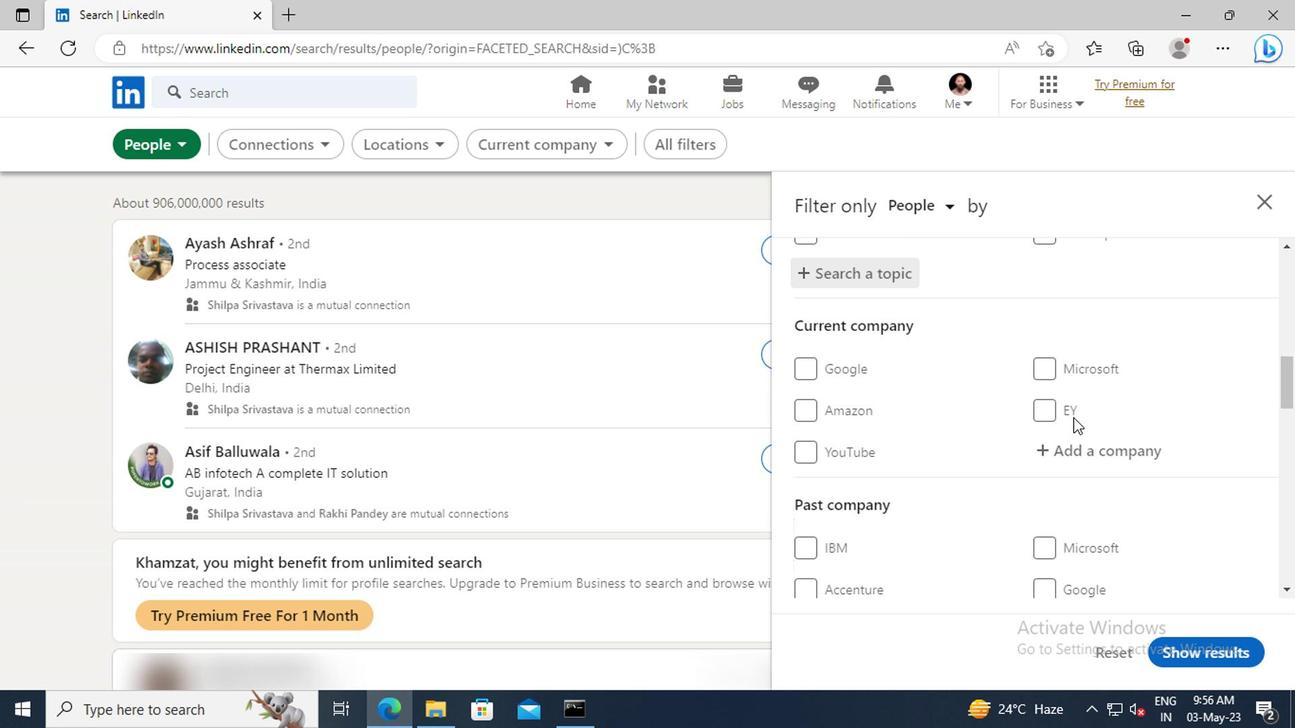 
Action: Mouse scrolled (1068, 415) with delta (0, -1)
Screenshot: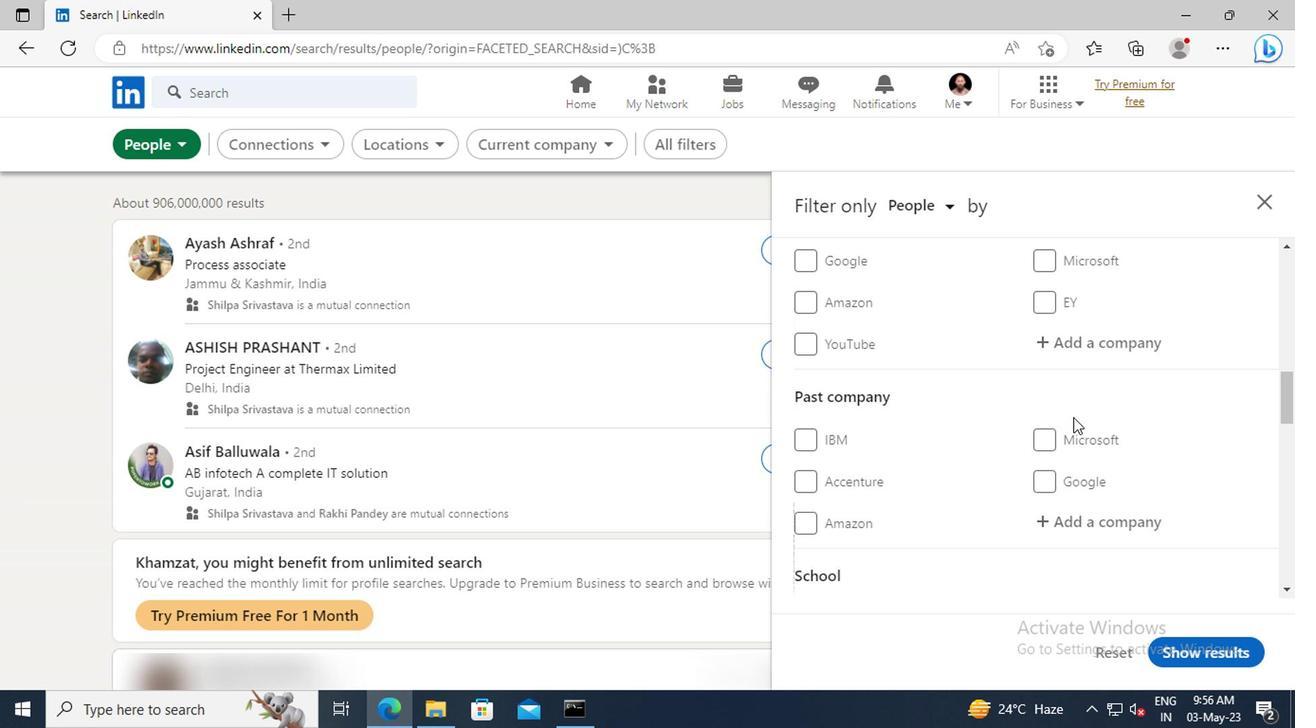 
Action: Mouse scrolled (1068, 415) with delta (0, -1)
Screenshot: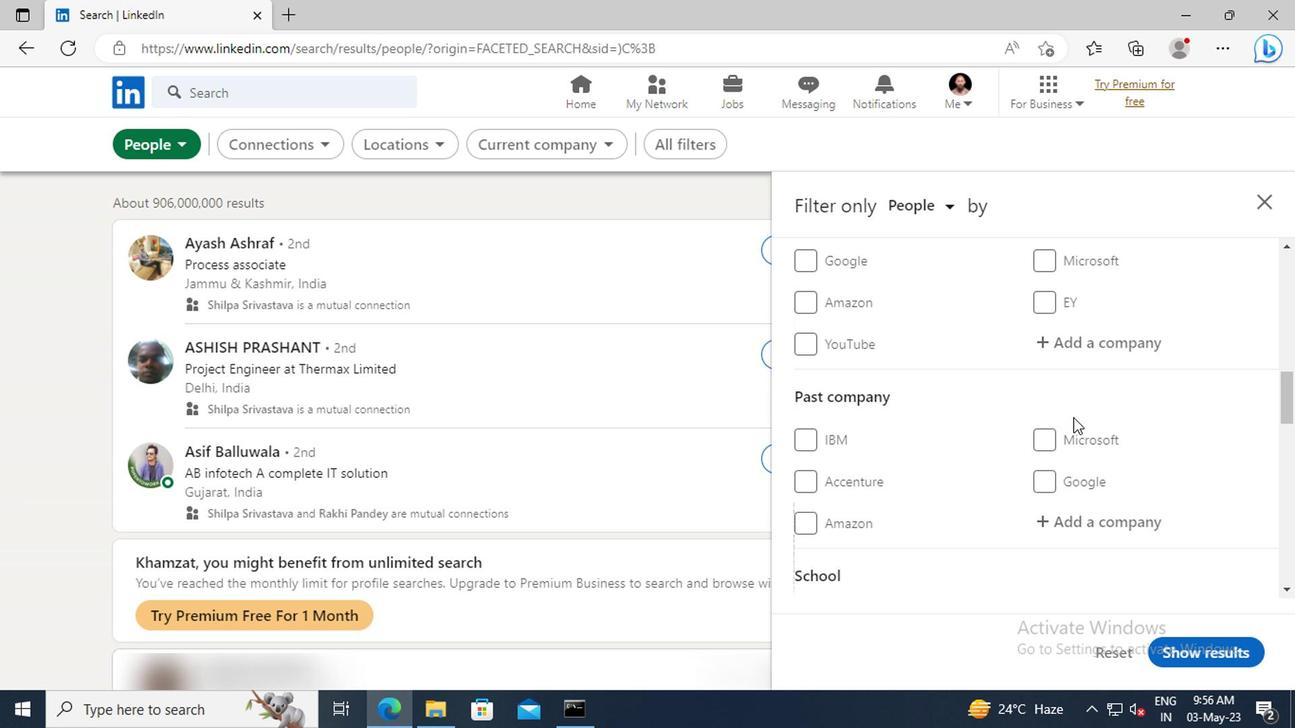 
Action: Mouse scrolled (1068, 415) with delta (0, -1)
Screenshot: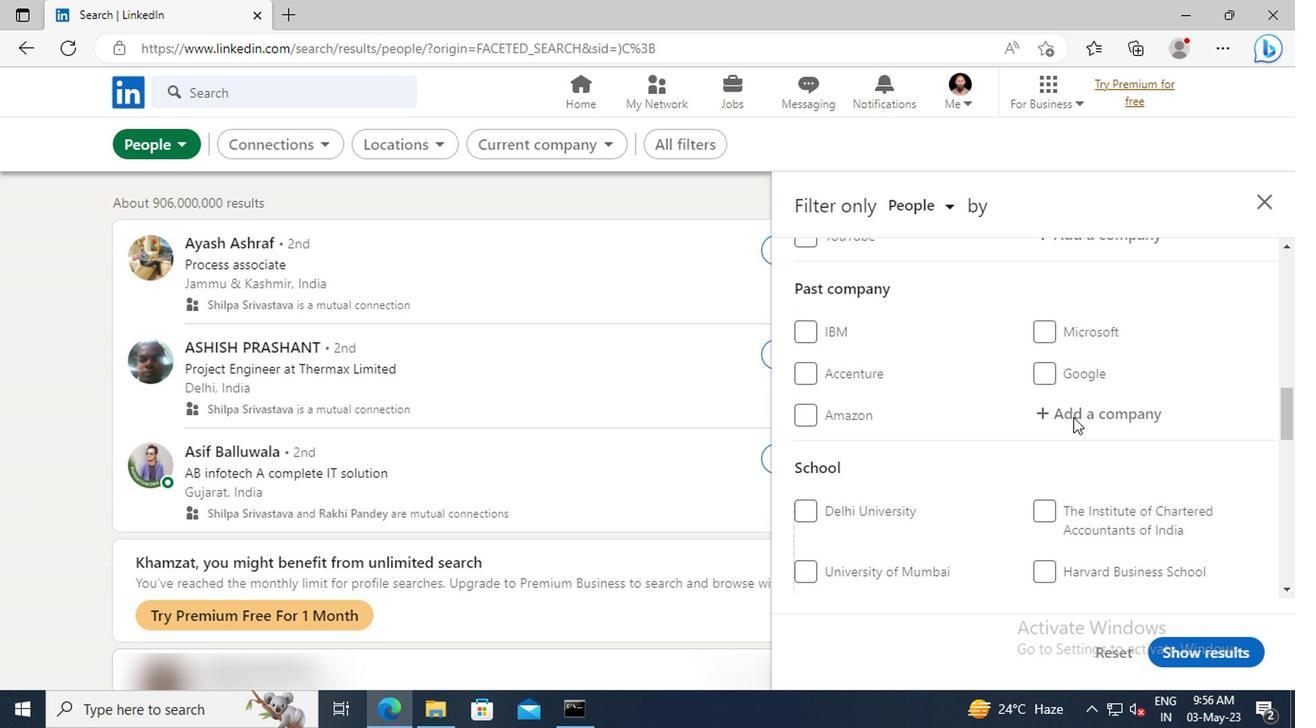 
Action: Mouse scrolled (1068, 415) with delta (0, -1)
Screenshot: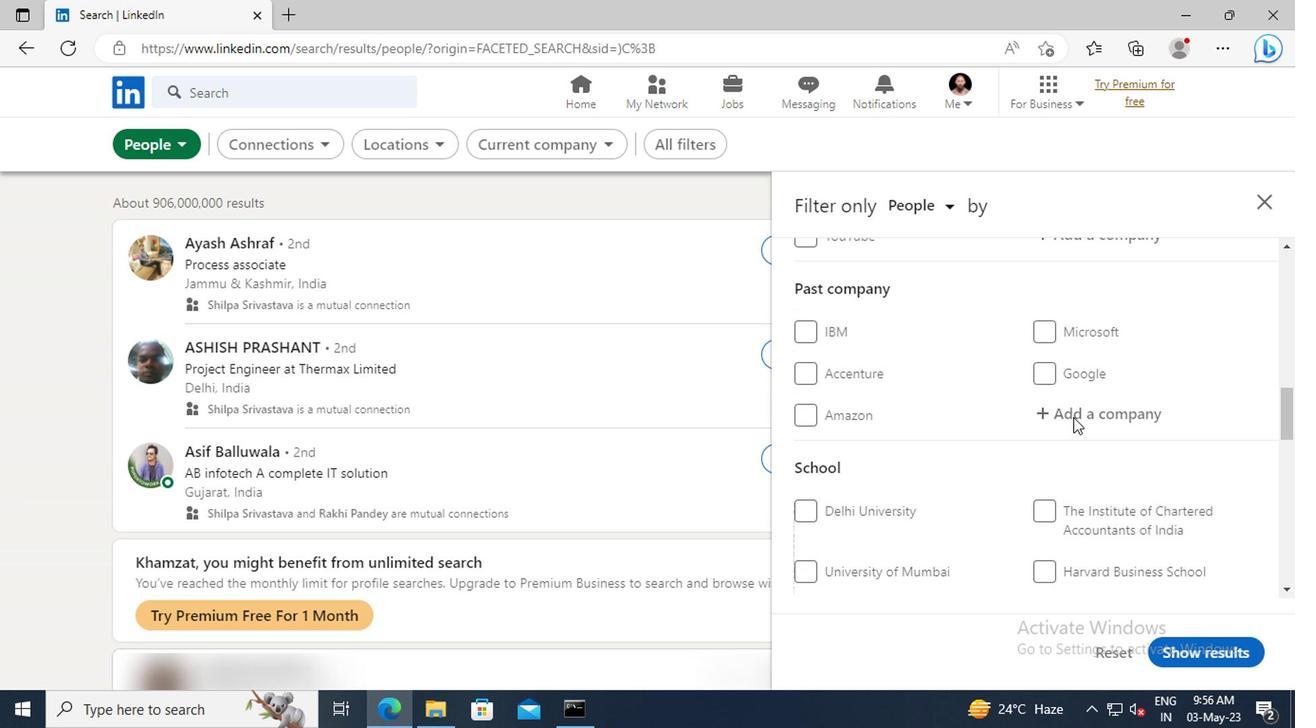 
Action: Mouse scrolled (1068, 415) with delta (0, -1)
Screenshot: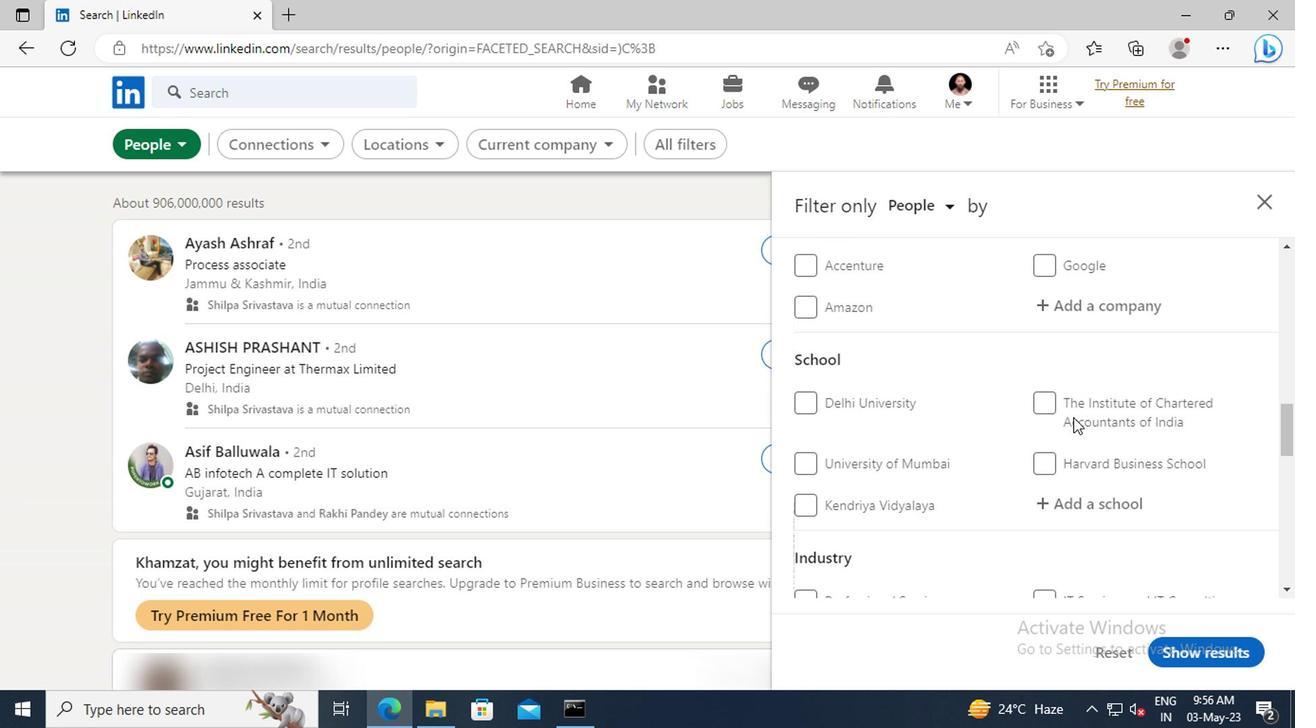 
Action: Mouse scrolled (1068, 415) with delta (0, -1)
Screenshot: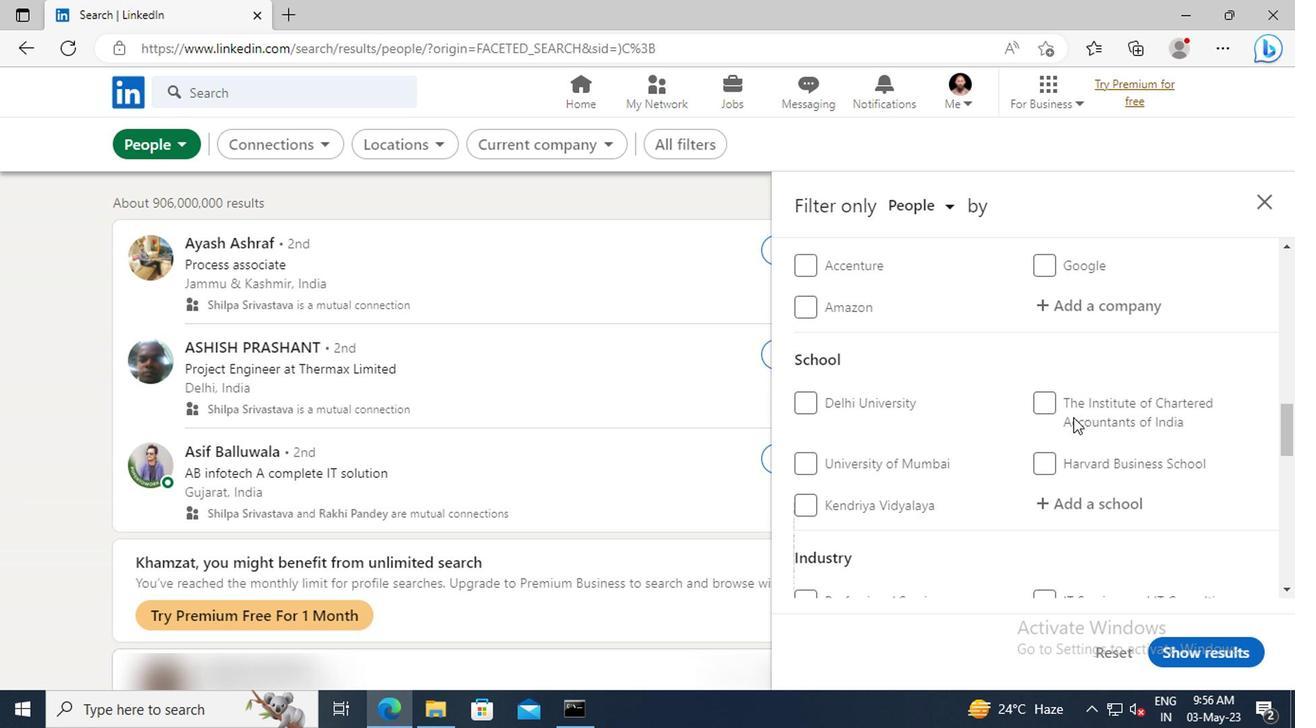 
Action: Mouse scrolled (1068, 415) with delta (0, -1)
Screenshot: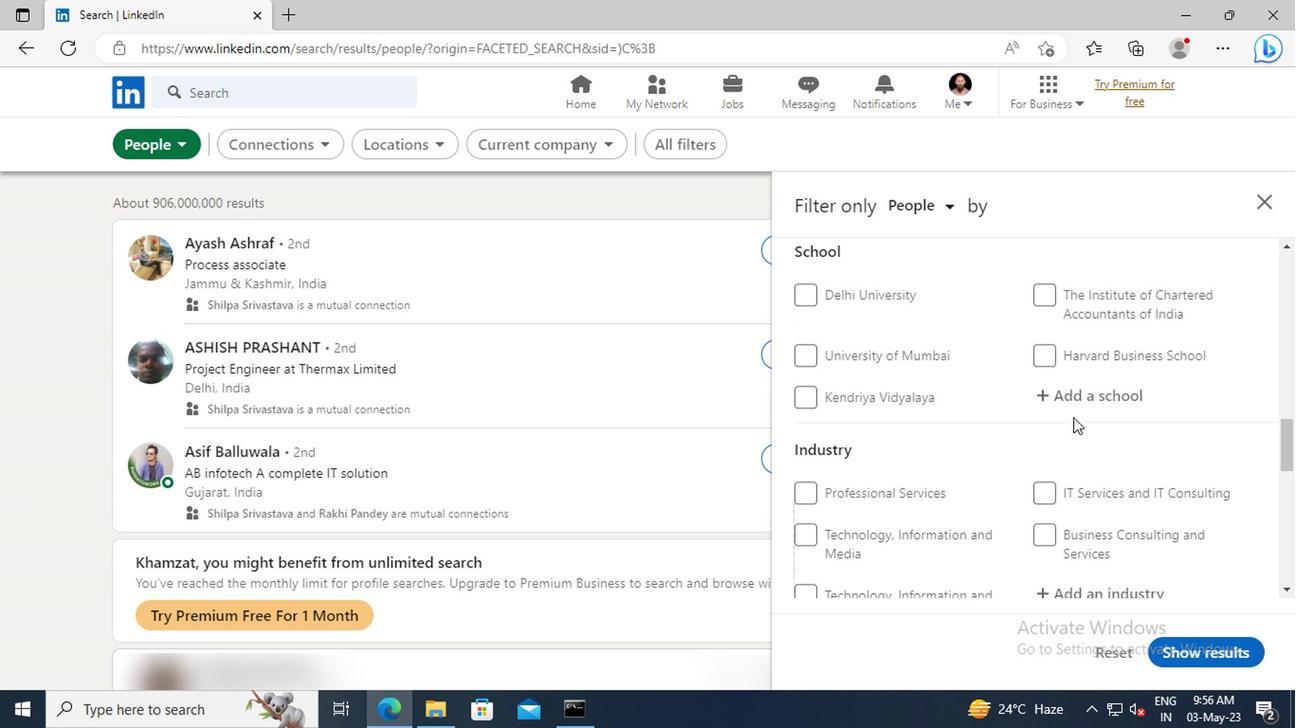 
Action: Mouse scrolled (1068, 415) with delta (0, -1)
Screenshot: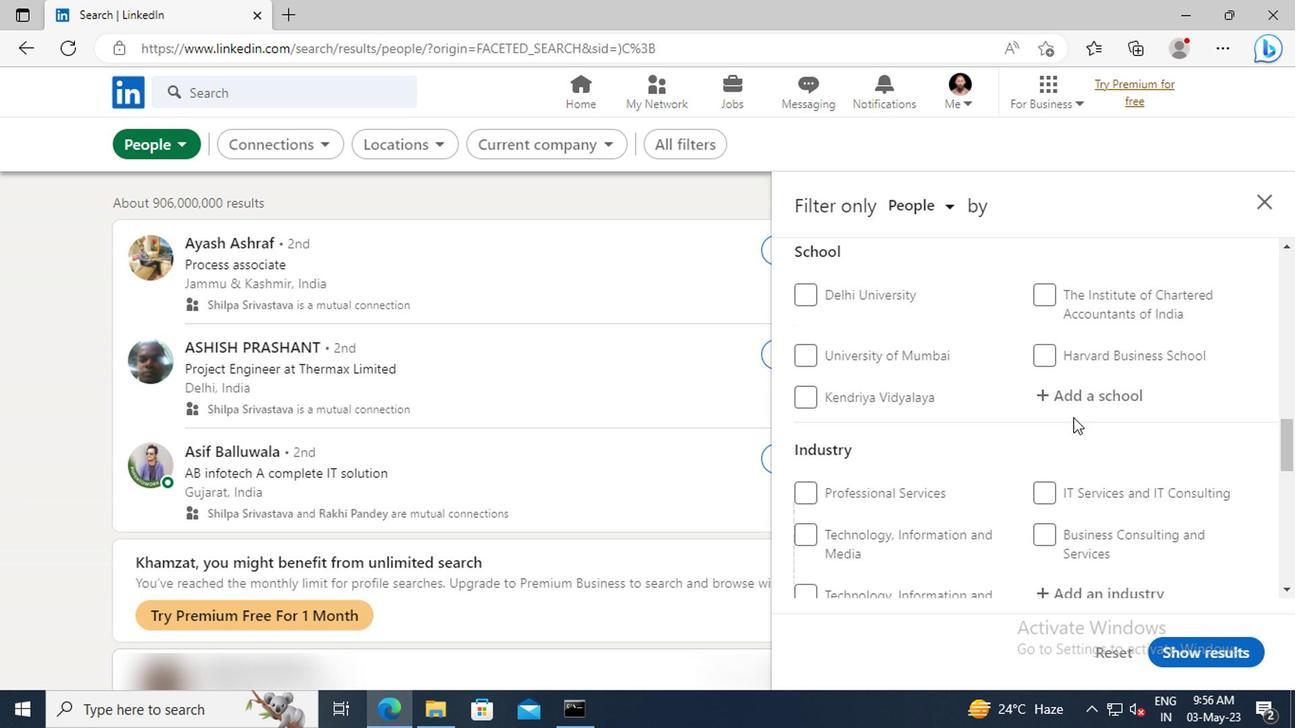 
Action: Mouse scrolled (1068, 415) with delta (0, -1)
Screenshot: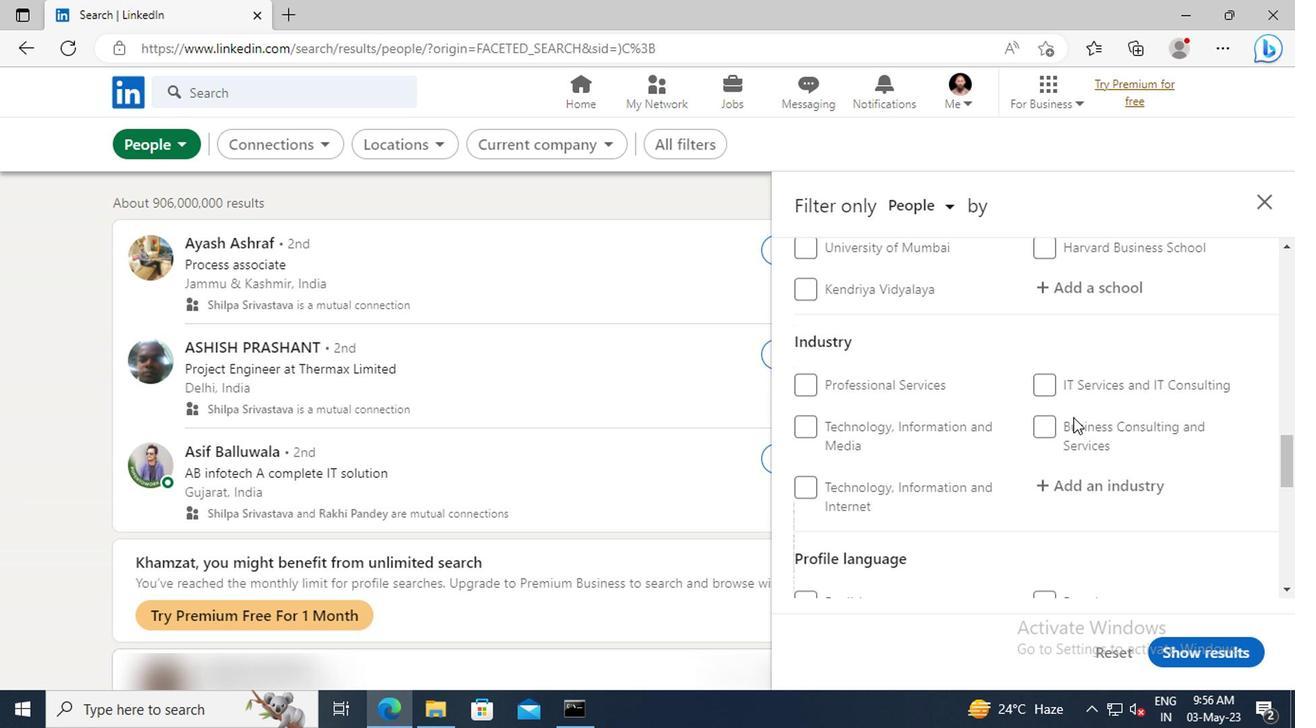 
Action: Mouse scrolled (1068, 415) with delta (0, -1)
Screenshot: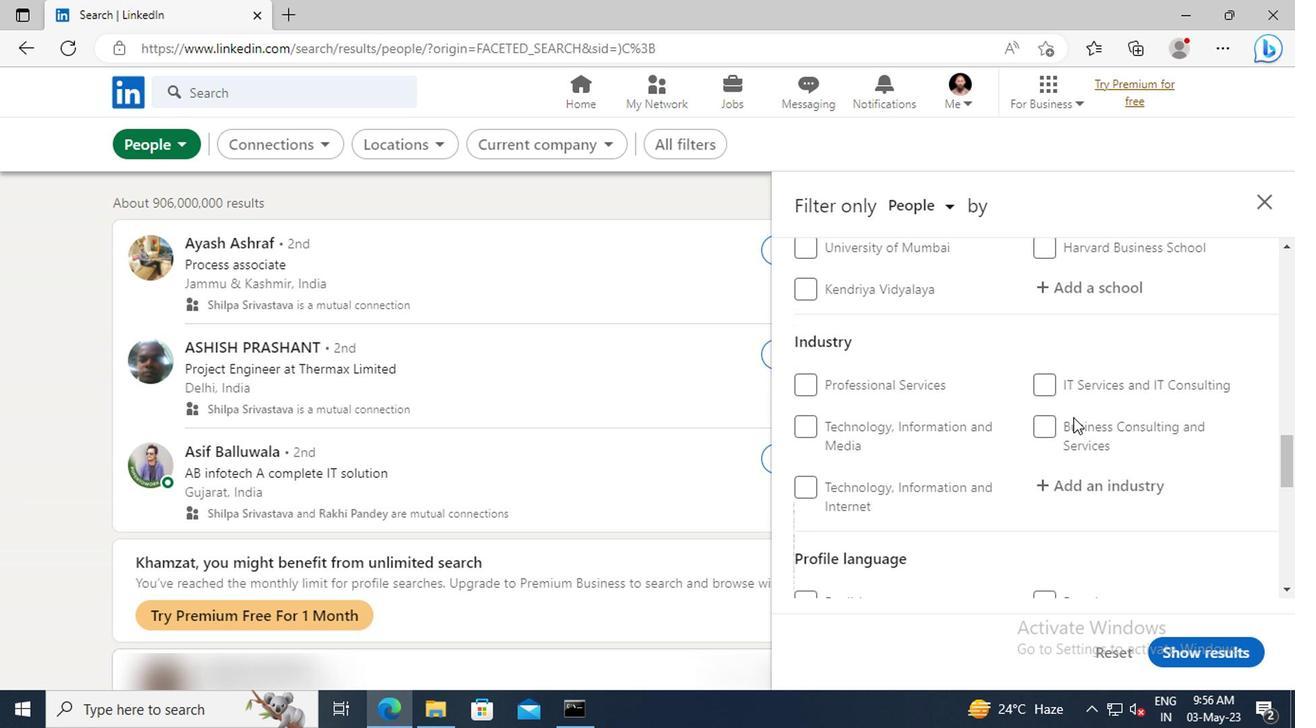 
Action: Mouse scrolled (1068, 415) with delta (0, -1)
Screenshot: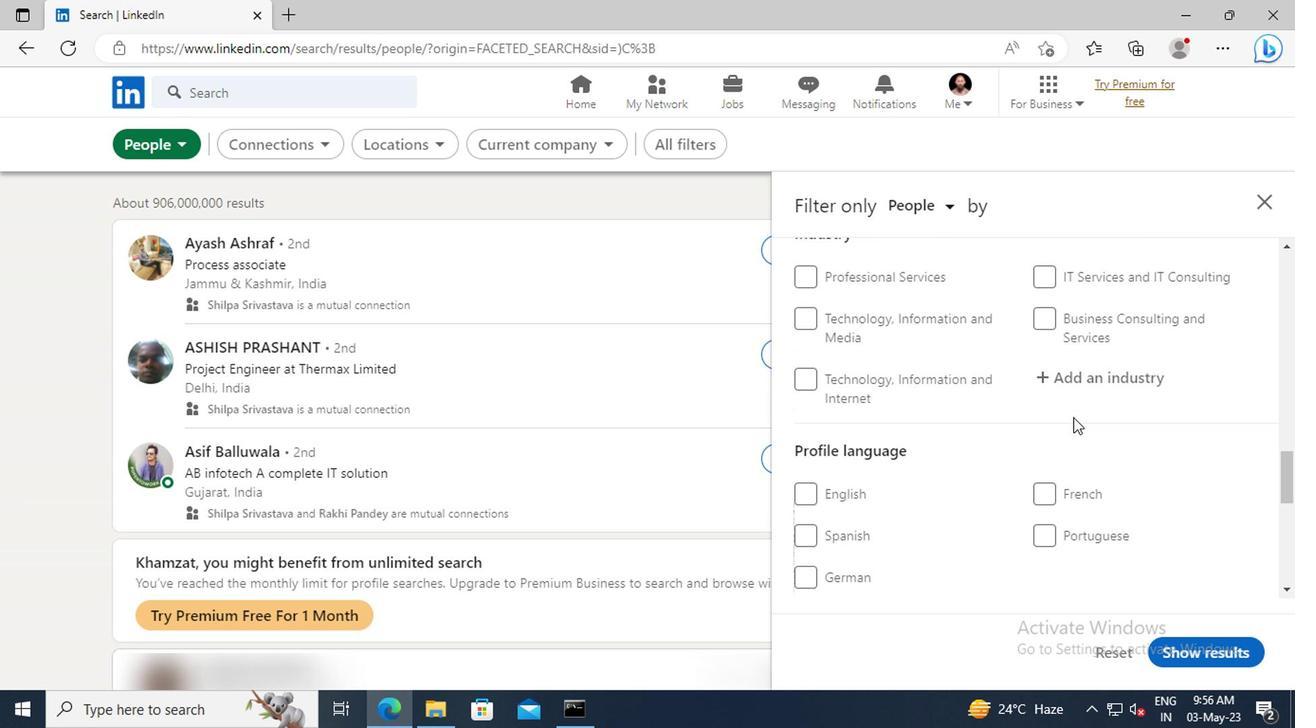 
Action: Mouse scrolled (1068, 415) with delta (0, -1)
Screenshot: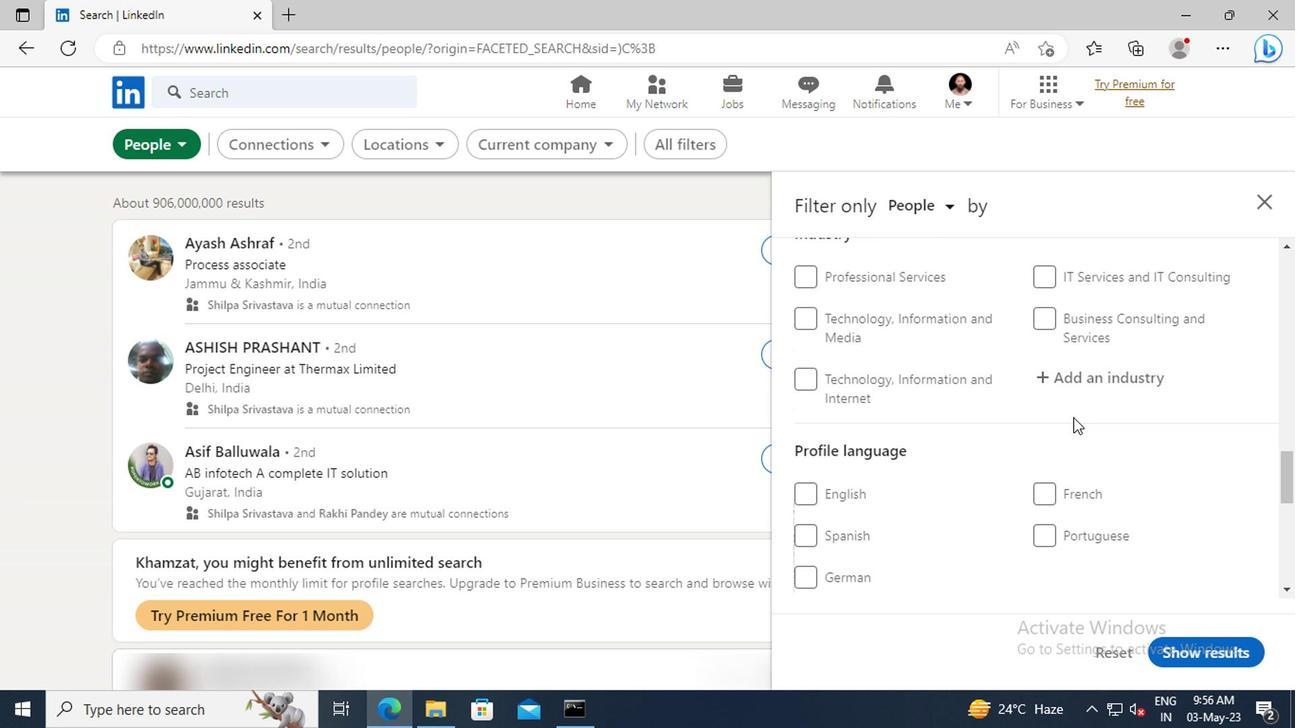
Action: Mouse moved to (801, 477)
Screenshot: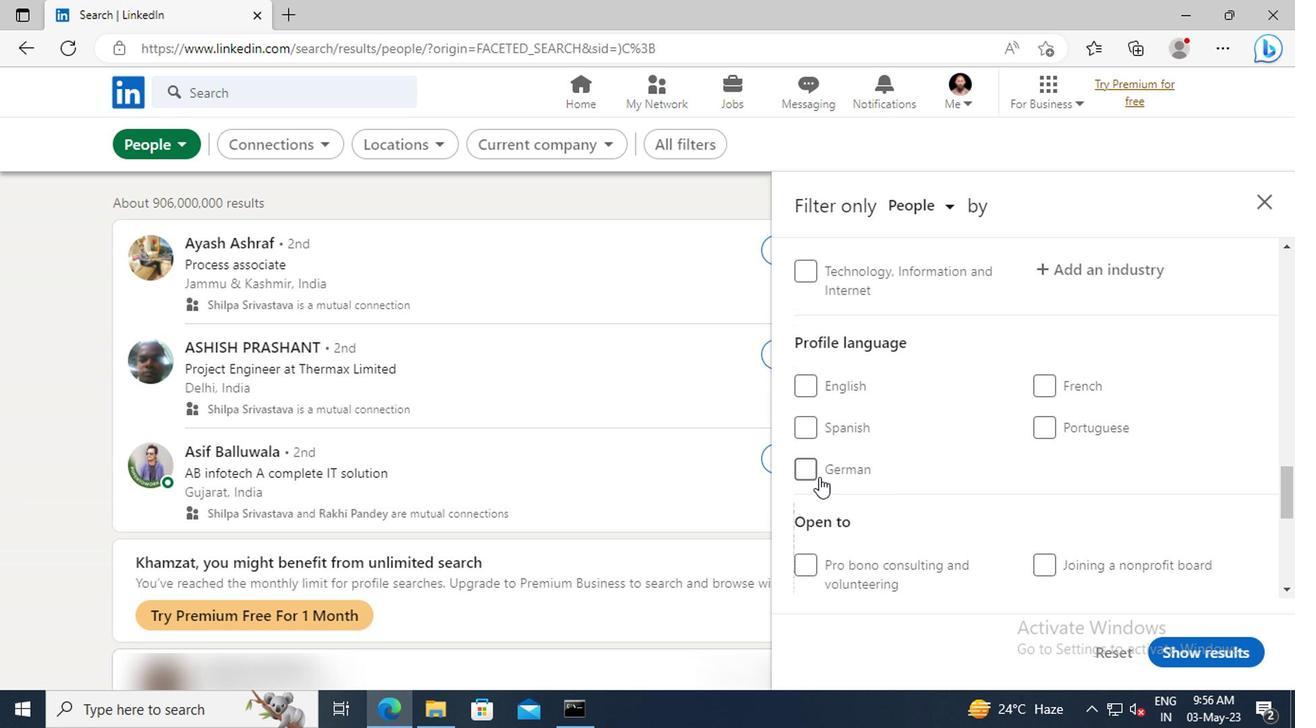 
Action: Mouse pressed left at (801, 477)
Screenshot: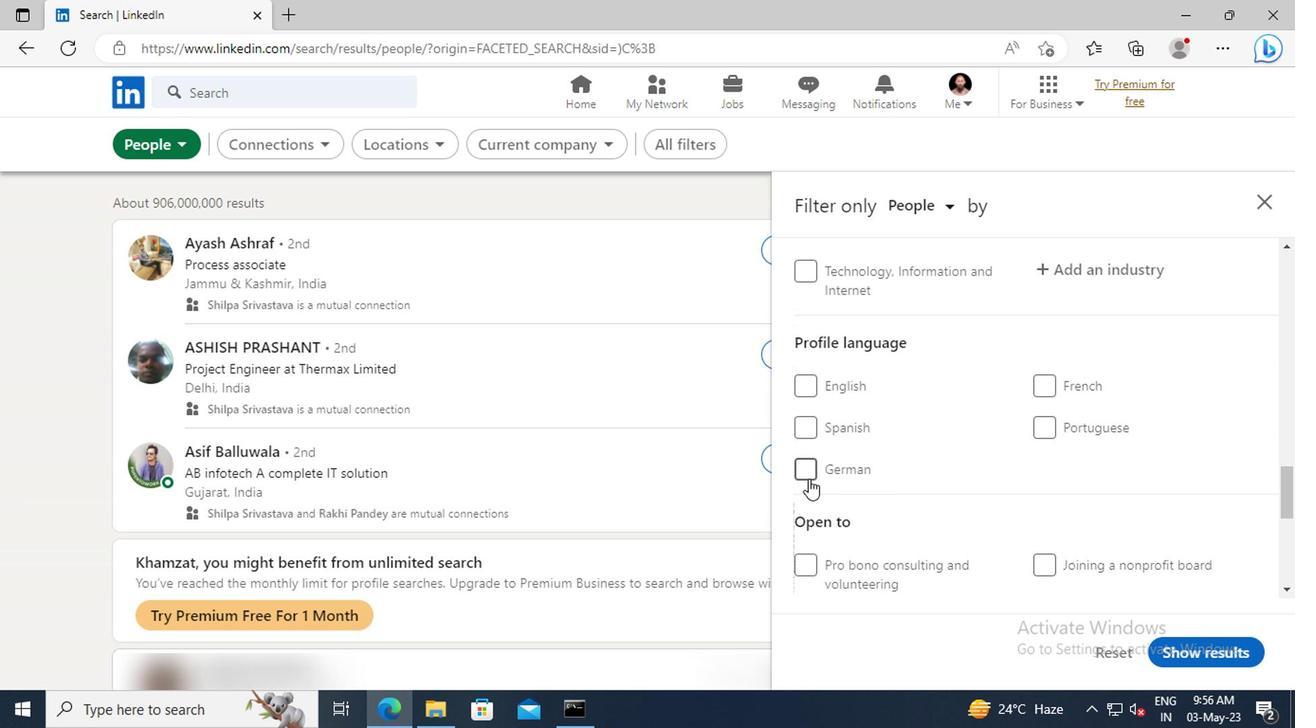 
Action: Mouse moved to (1014, 442)
Screenshot: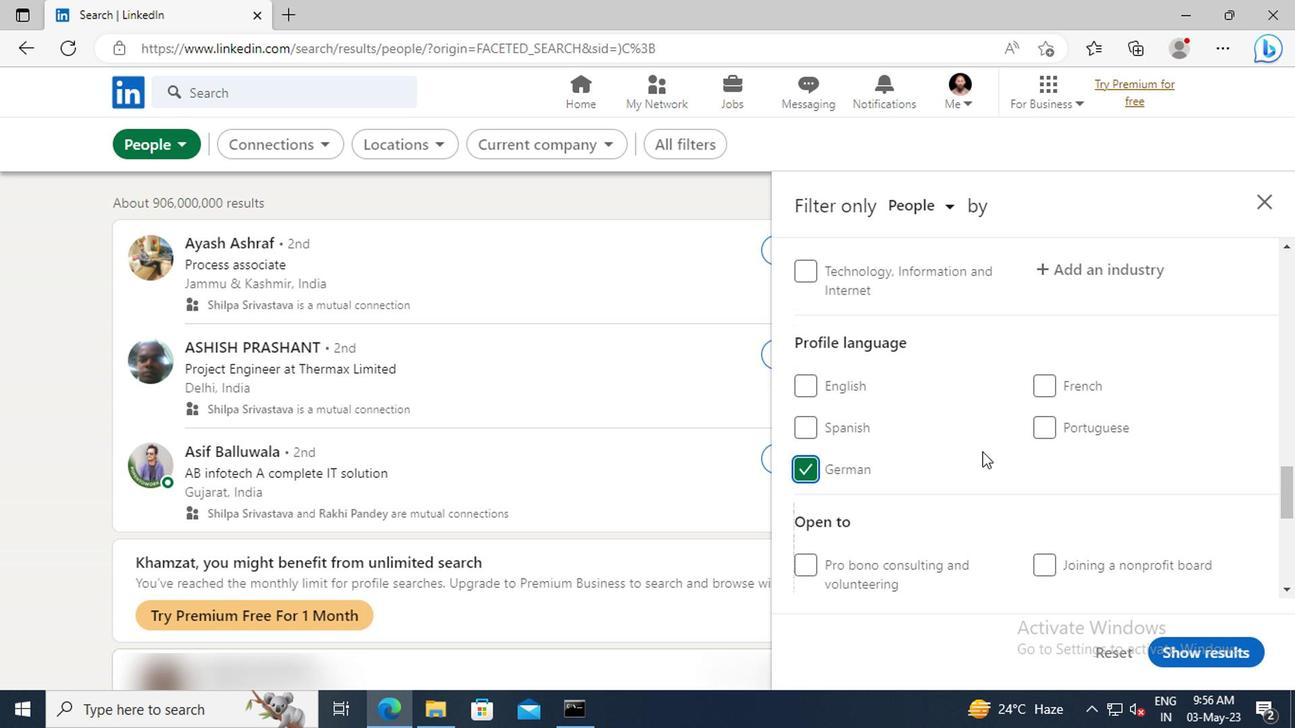 
Action: Mouse scrolled (1014, 444) with delta (0, 1)
Screenshot: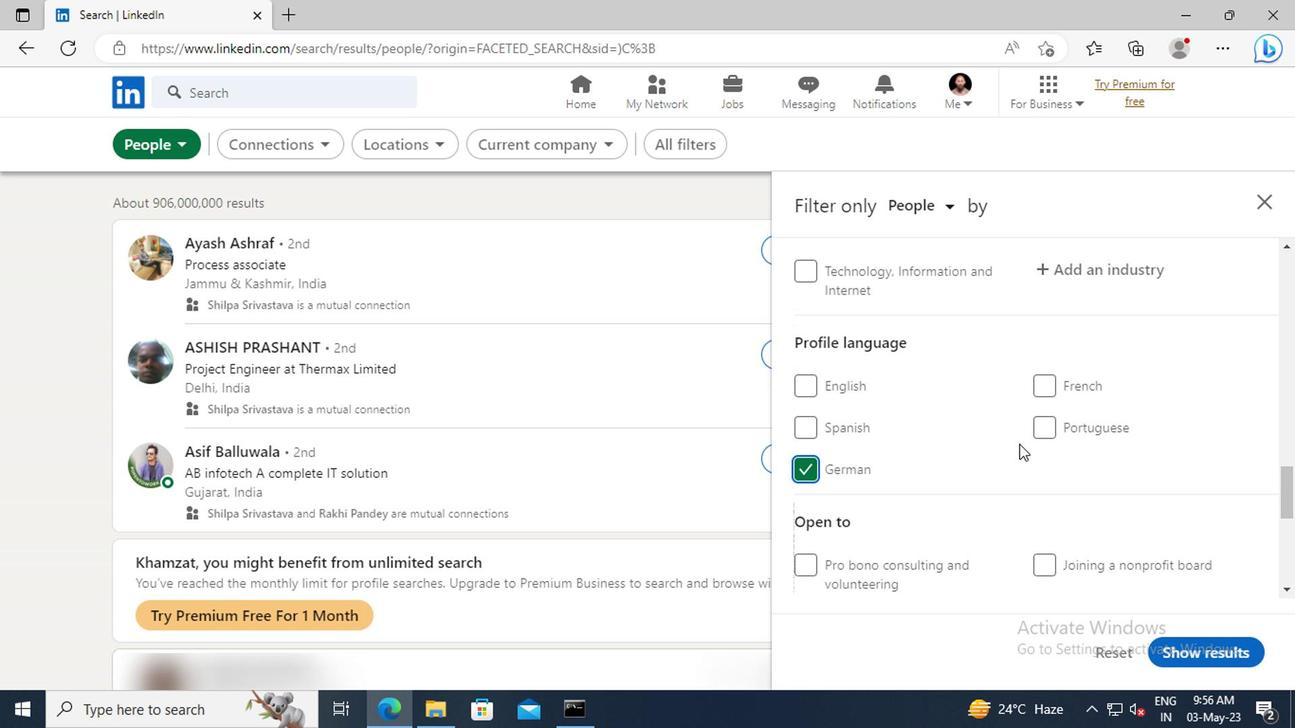 
Action: Mouse scrolled (1014, 444) with delta (0, 1)
Screenshot: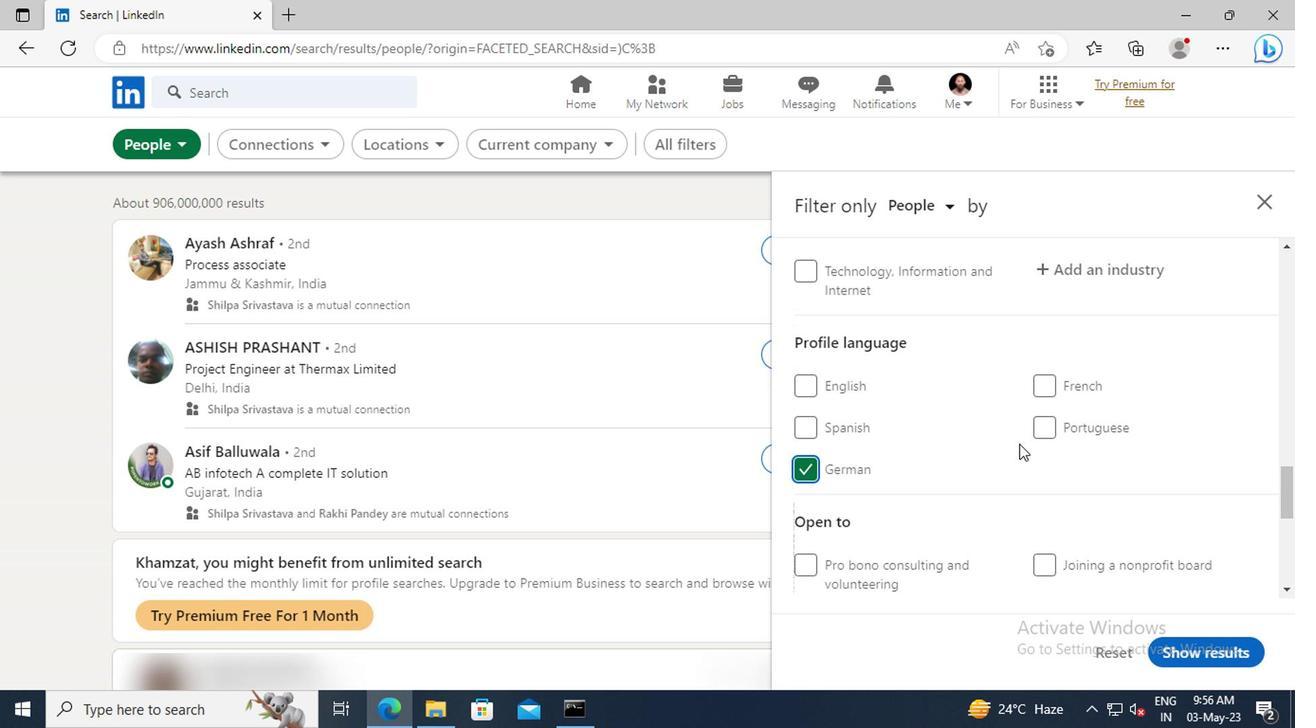 
Action: Mouse scrolled (1014, 444) with delta (0, 1)
Screenshot: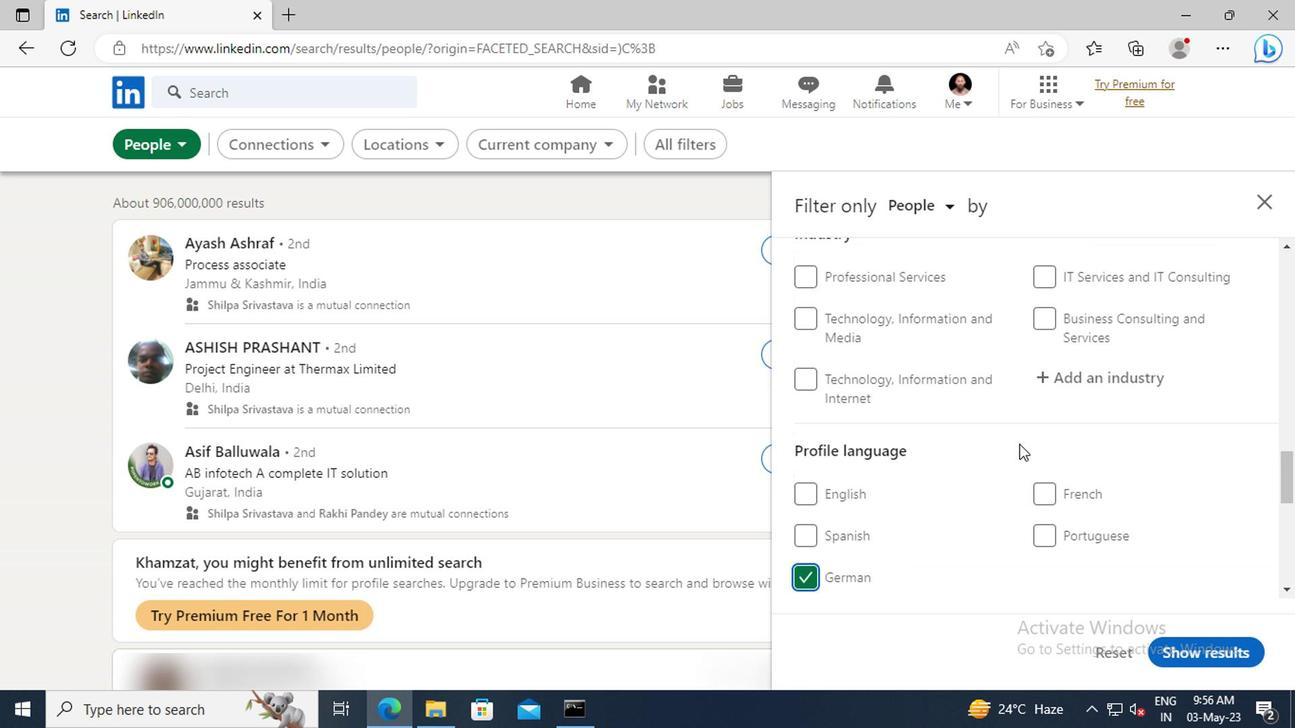 
Action: Mouse scrolled (1014, 444) with delta (0, 1)
Screenshot: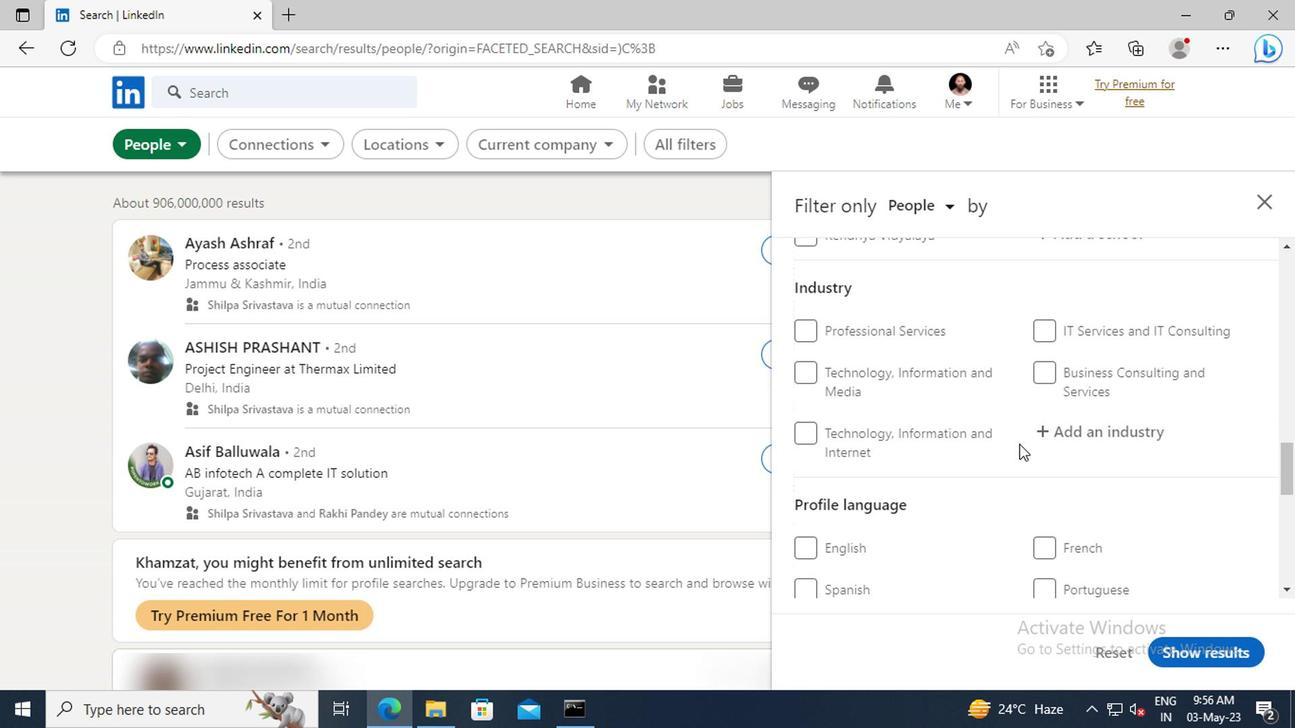 
Action: Mouse scrolled (1014, 444) with delta (0, 1)
Screenshot: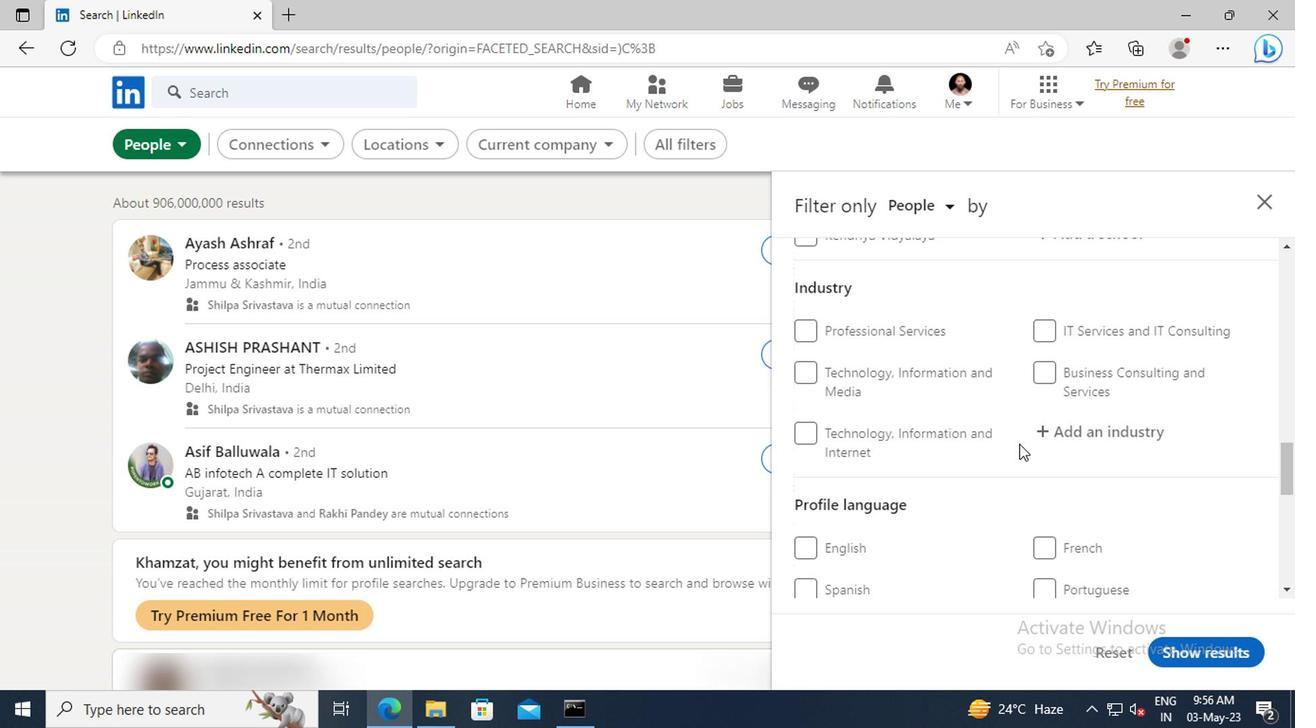 
Action: Mouse scrolled (1014, 444) with delta (0, 1)
Screenshot: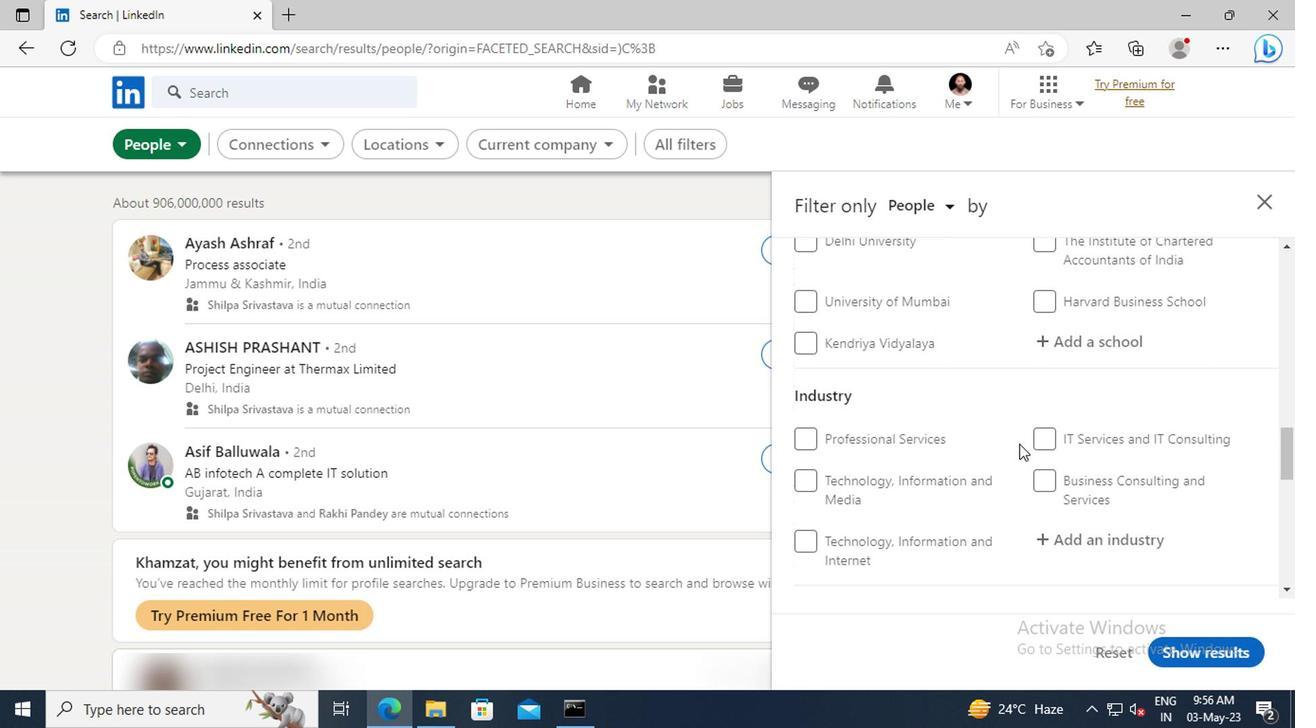 
Action: Mouse scrolled (1014, 444) with delta (0, 1)
Screenshot: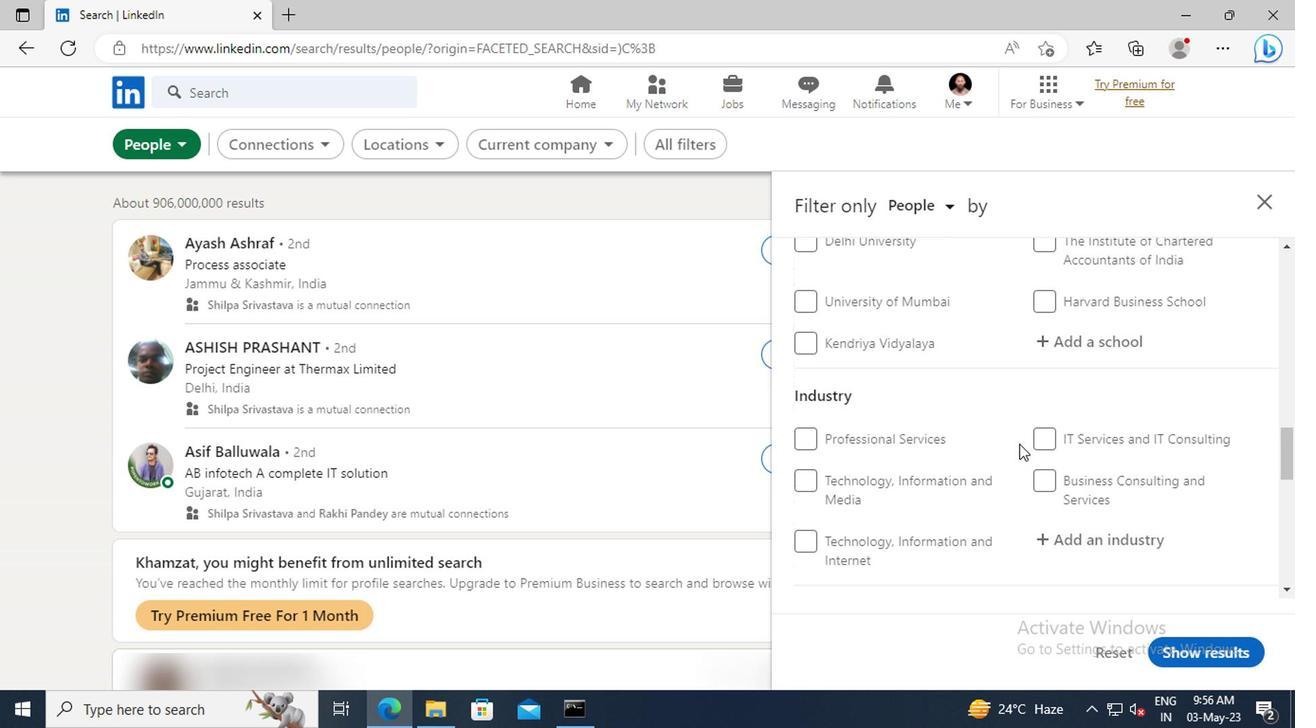 
Action: Mouse scrolled (1014, 444) with delta (0, 1)
Screenshot: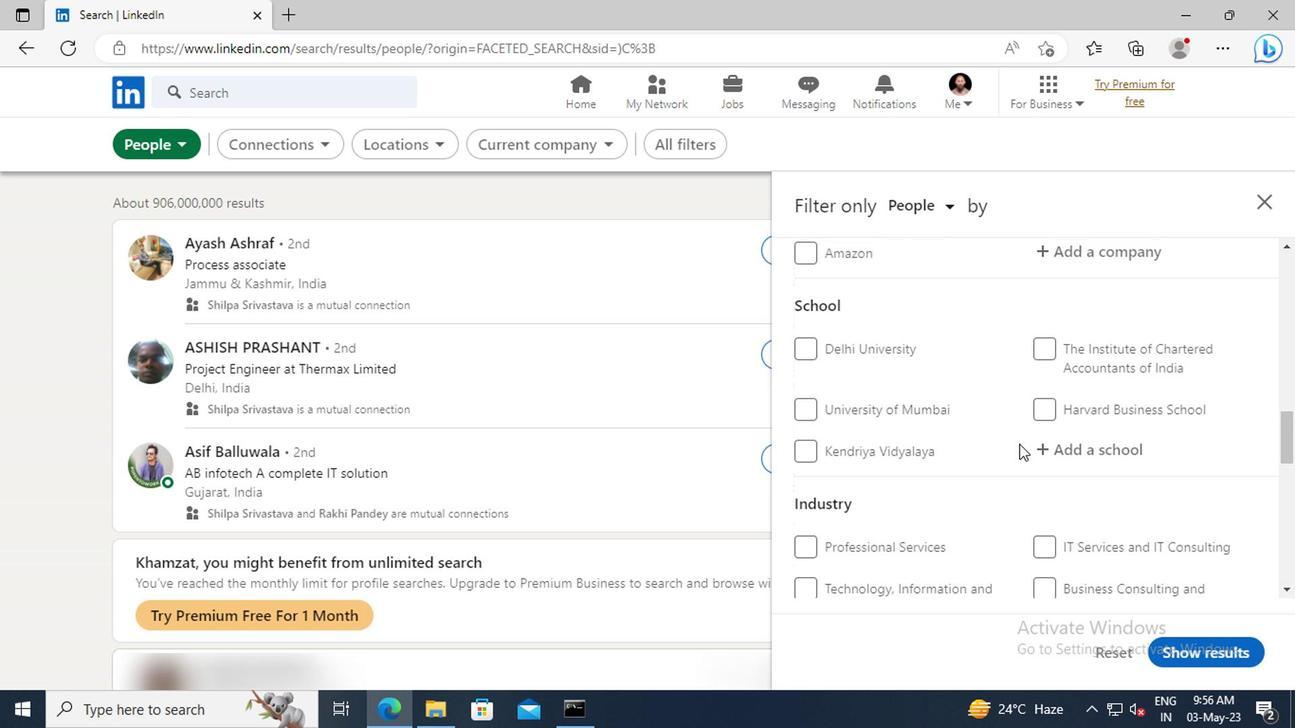 
Action: Mouse scrolled (1014, 444) with delta (0, 1)
Screenshot: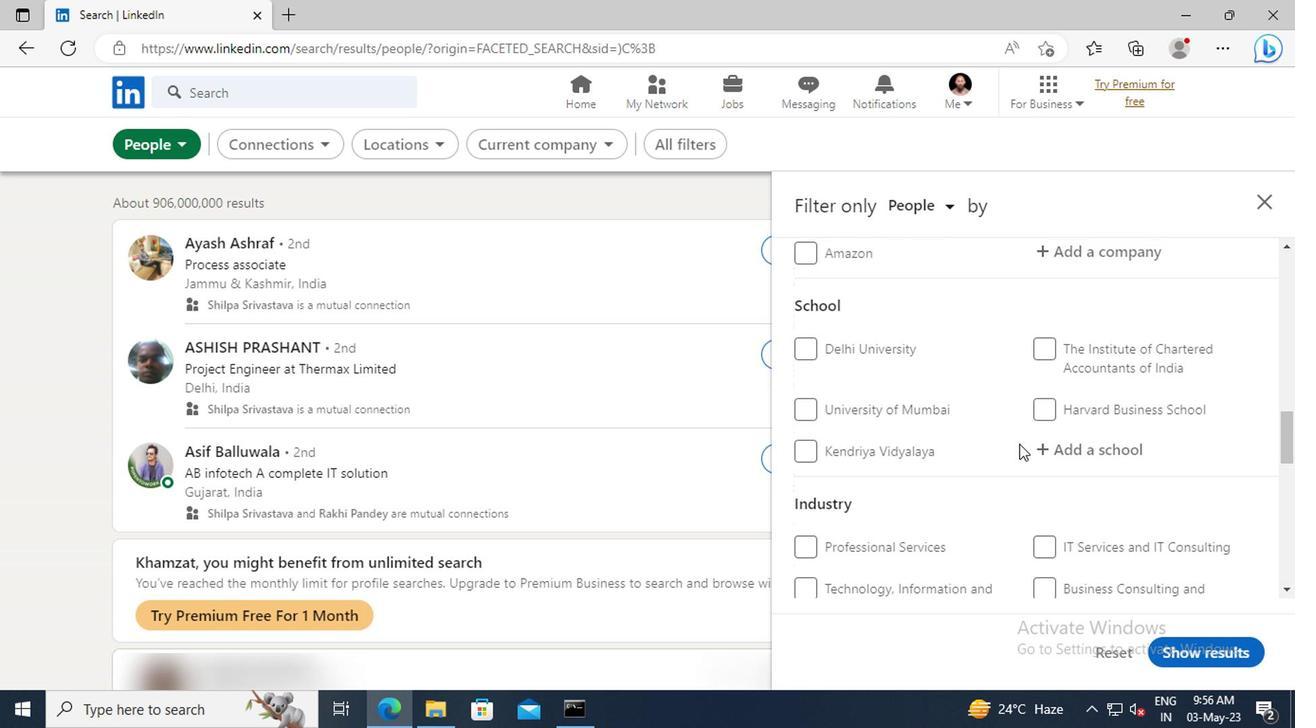 
Action: Mouse scrolled (1014, 444) with delta (0, 1)
Screenshot: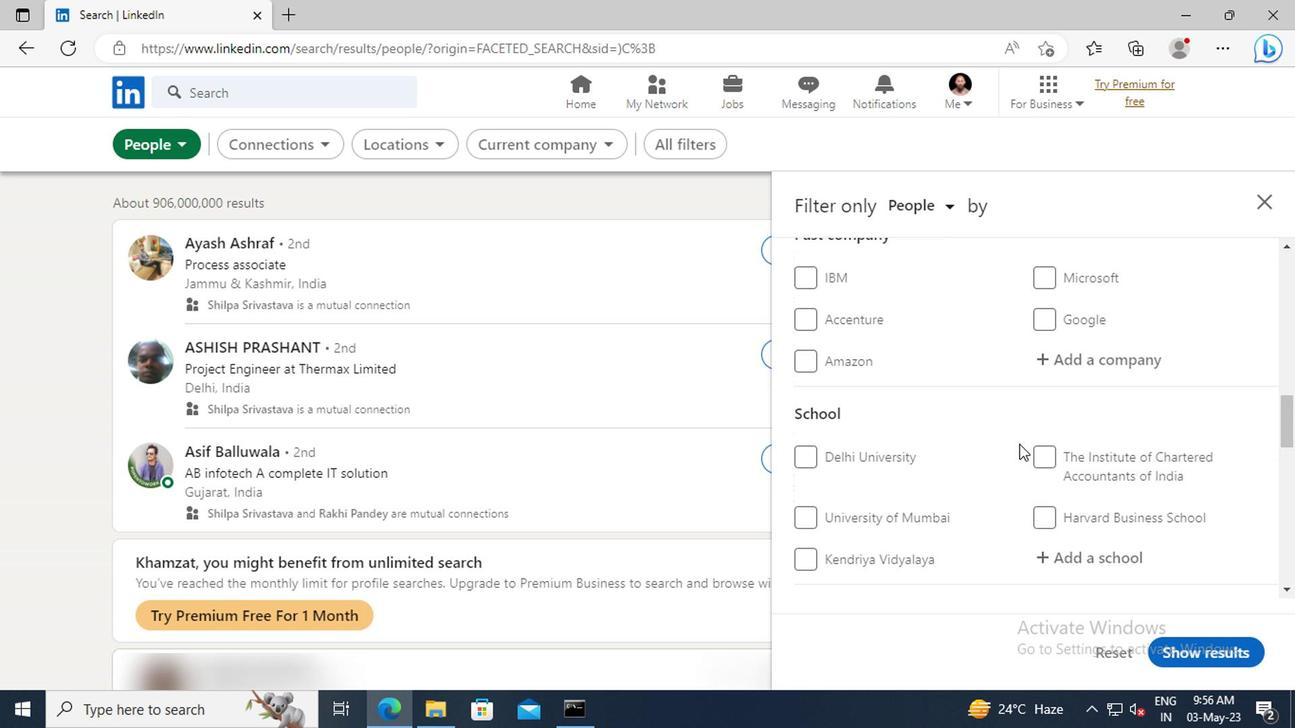 
Action: Mouse scrolled (1014, 444) with delta (0, 1)
Screenshot: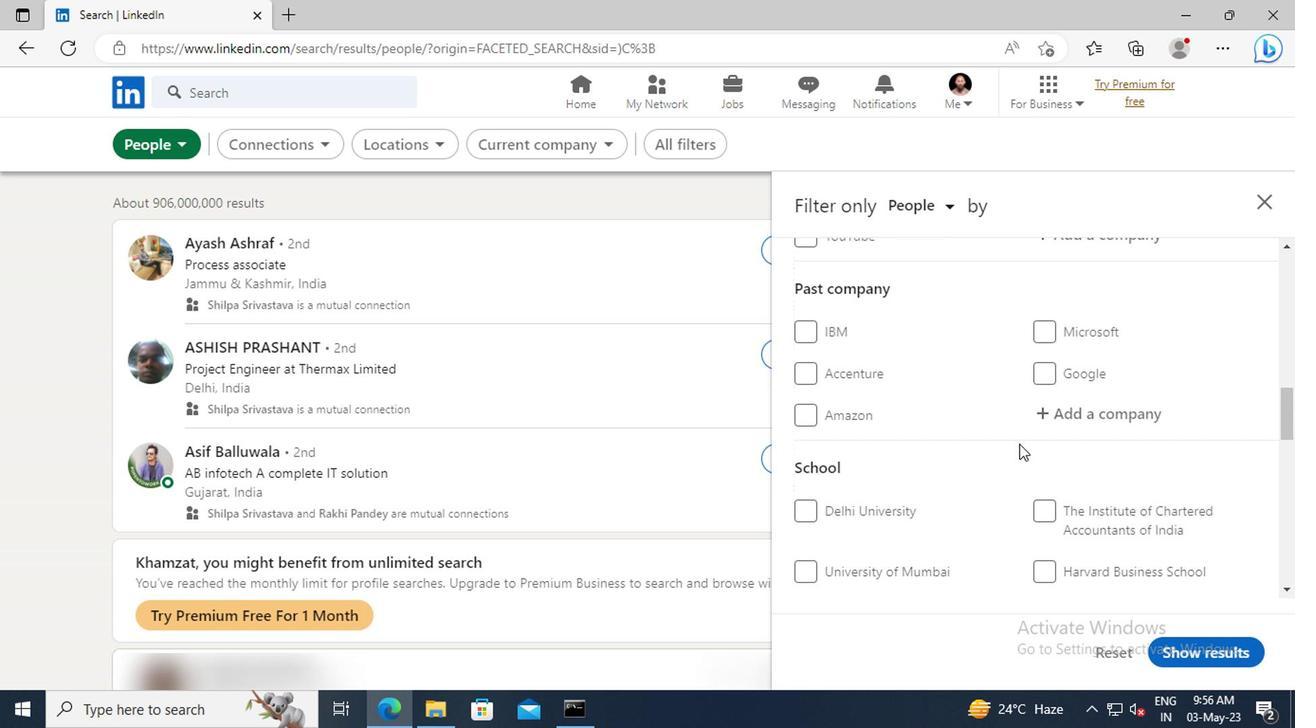 
Action: Mouse scrolled (1014, 444) with delta (0, 1)
Screenshot: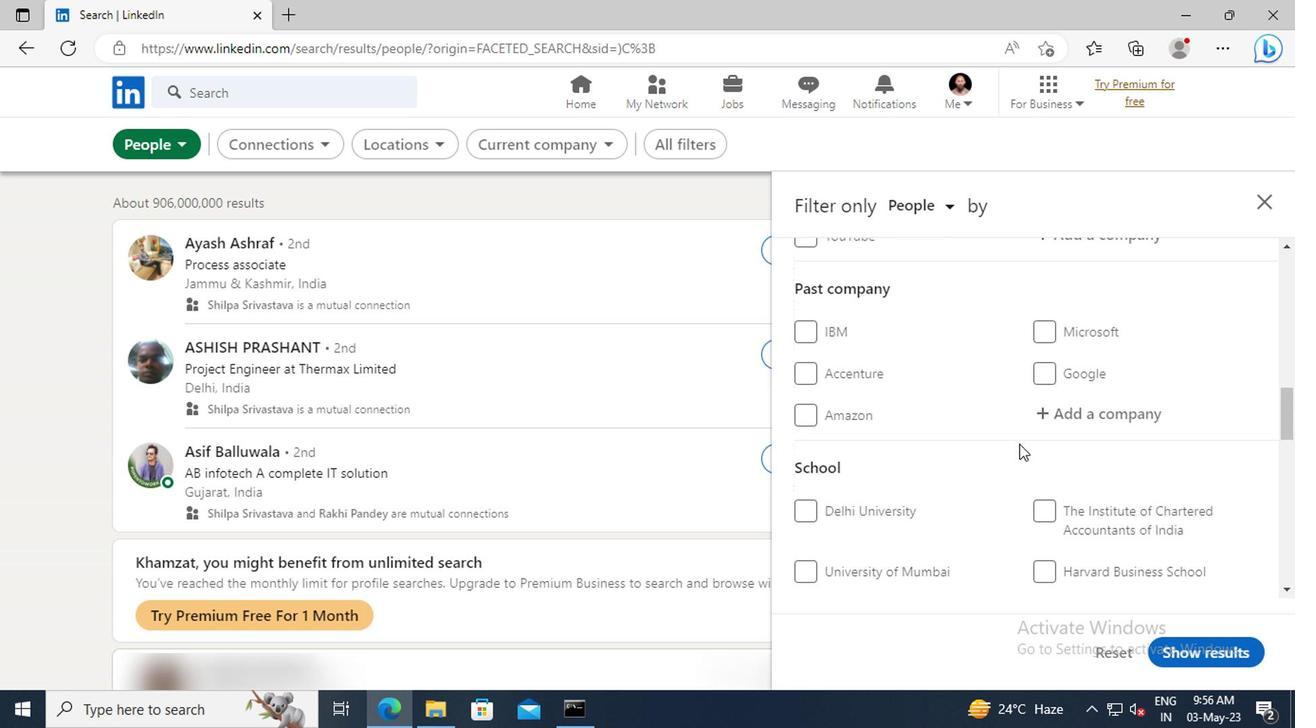 
Action: Mouse scrolled (1014, 444) with delta (0, 1)
Screenshot: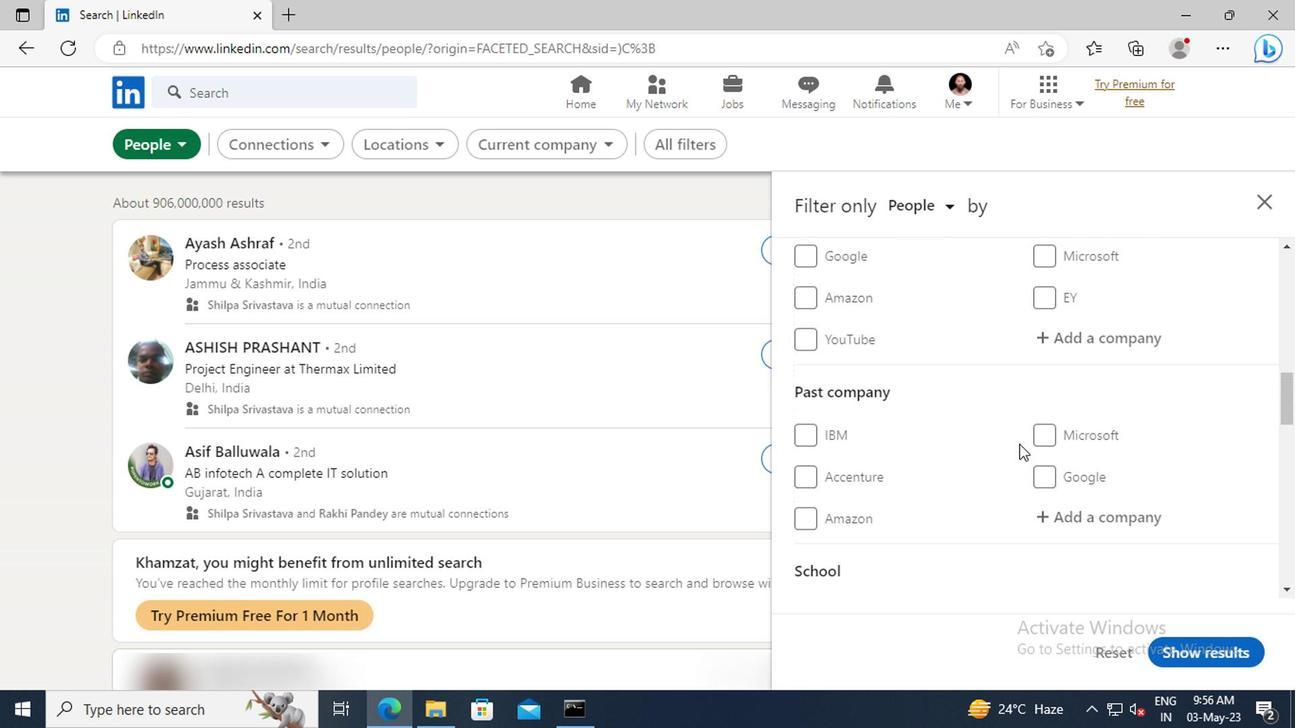 
Action: Mouse scrolled (1014, 444) with delta (0, 1)
Screenshot: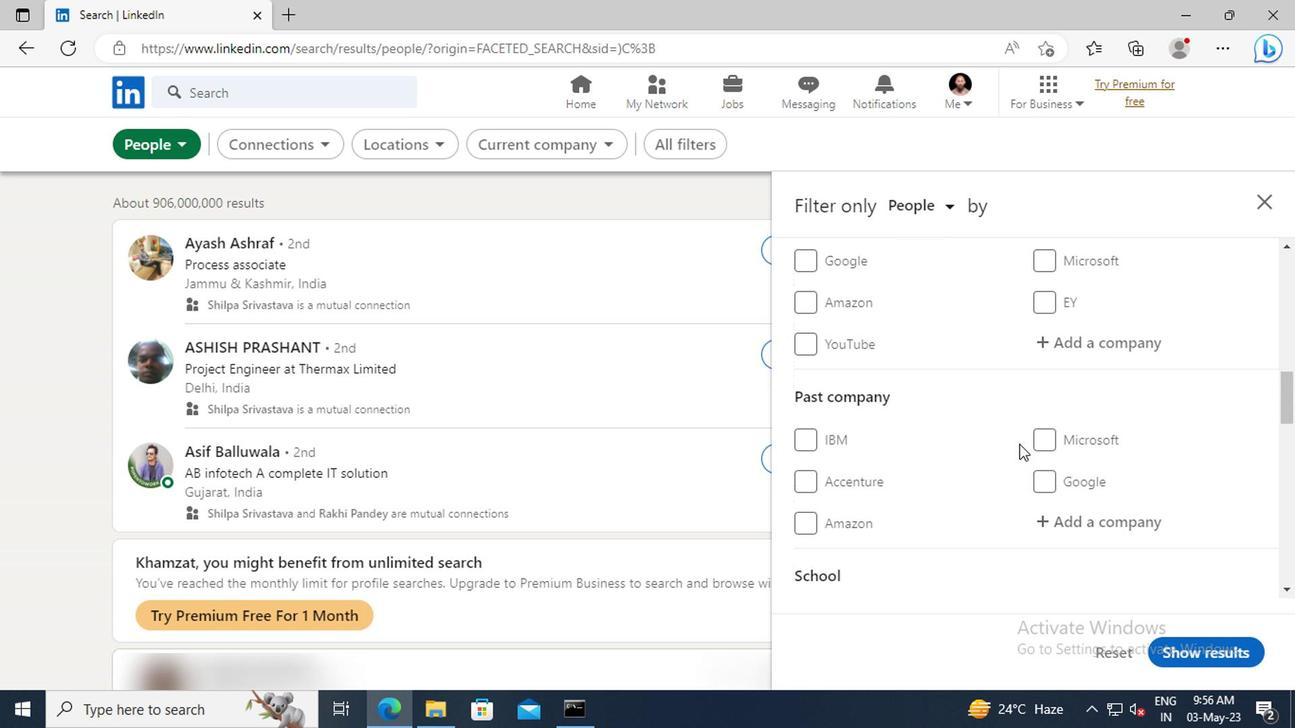 
Action: Mouse moved to (1040, 446)
Screenshot: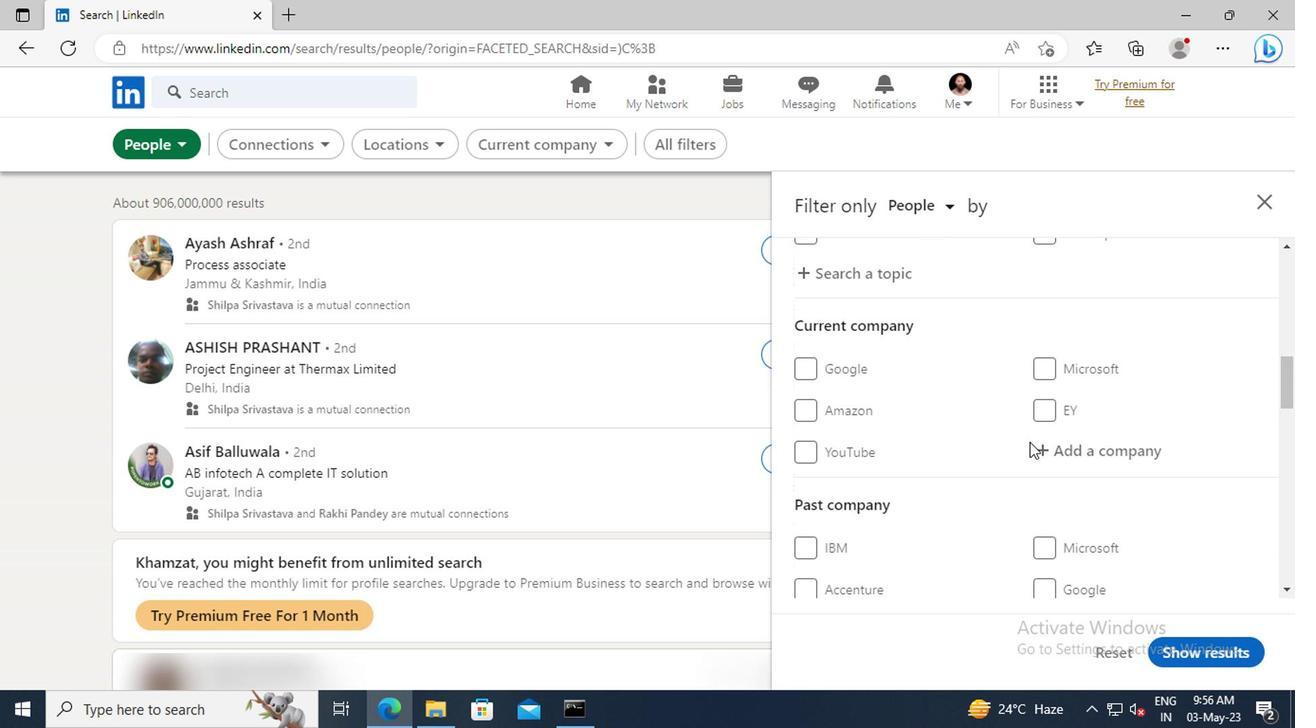 
Action: Mouse pressed left at (1040, 446)
Screenshot: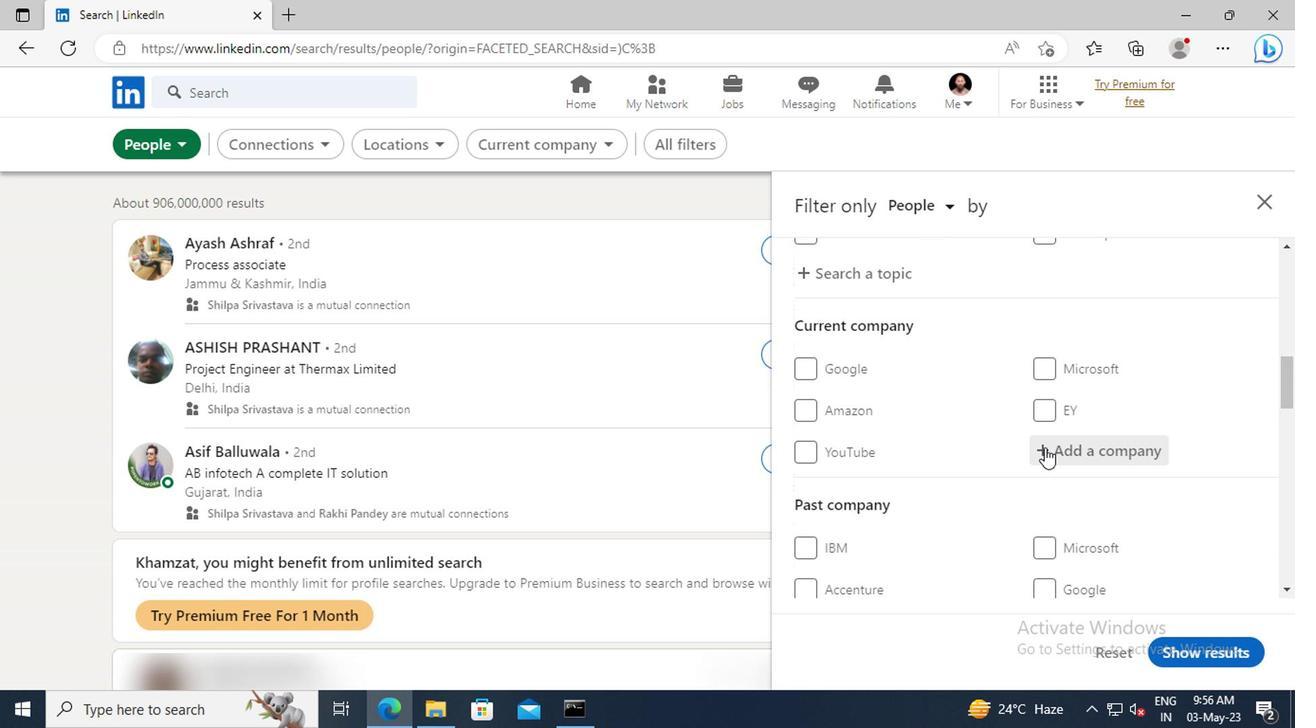 
Action: Key pressed <Key.shift>WIPRO<Key.space><Key.shift>DIGITAL<Key.space><Key.shift>OPERATIONS<Key.space>AND<Key.space><Key.shift>PLATFORMS<Key.enter>
Screenshot: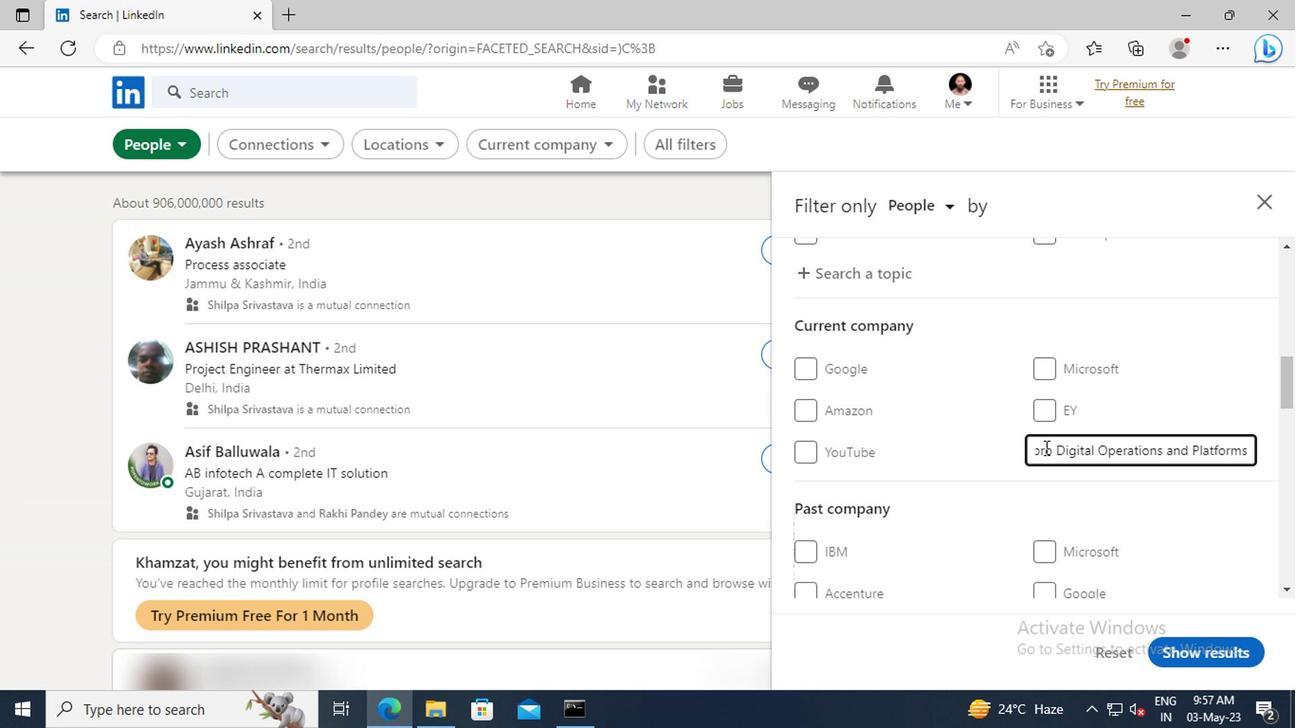 
Action: Mouse scrolled (1040, 445) with delta (0, -1)
Screenshot: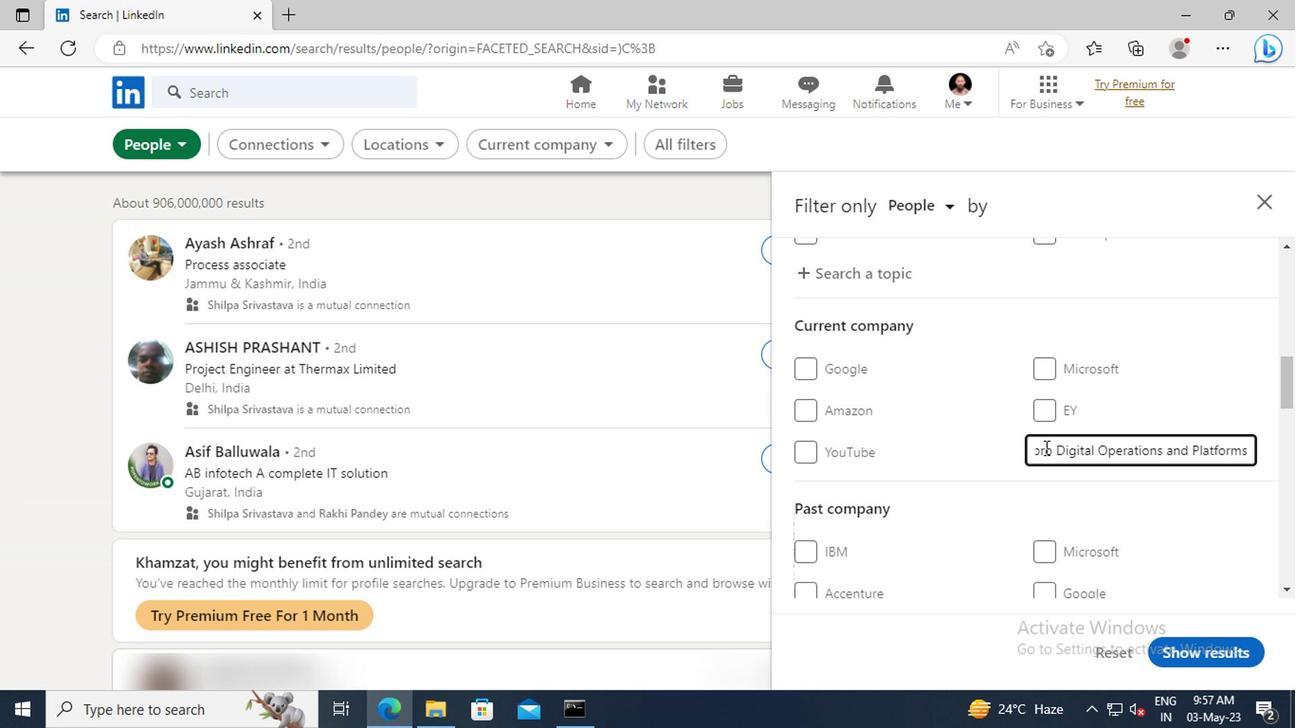 
Action: Mouse scrolled (1040, 445) with delta (0, -1)
Screenshot: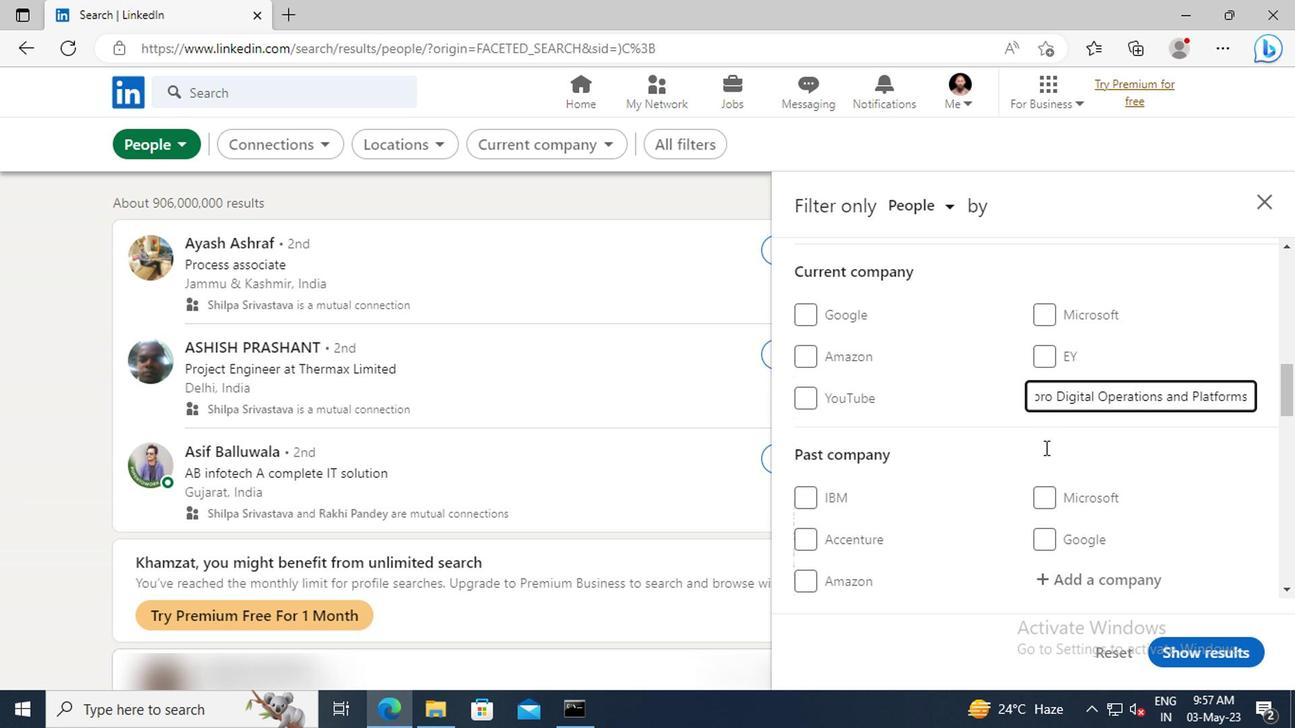 
Action: Mouse scrolled (1040, 445) with delta (0, -1)
Screenshot: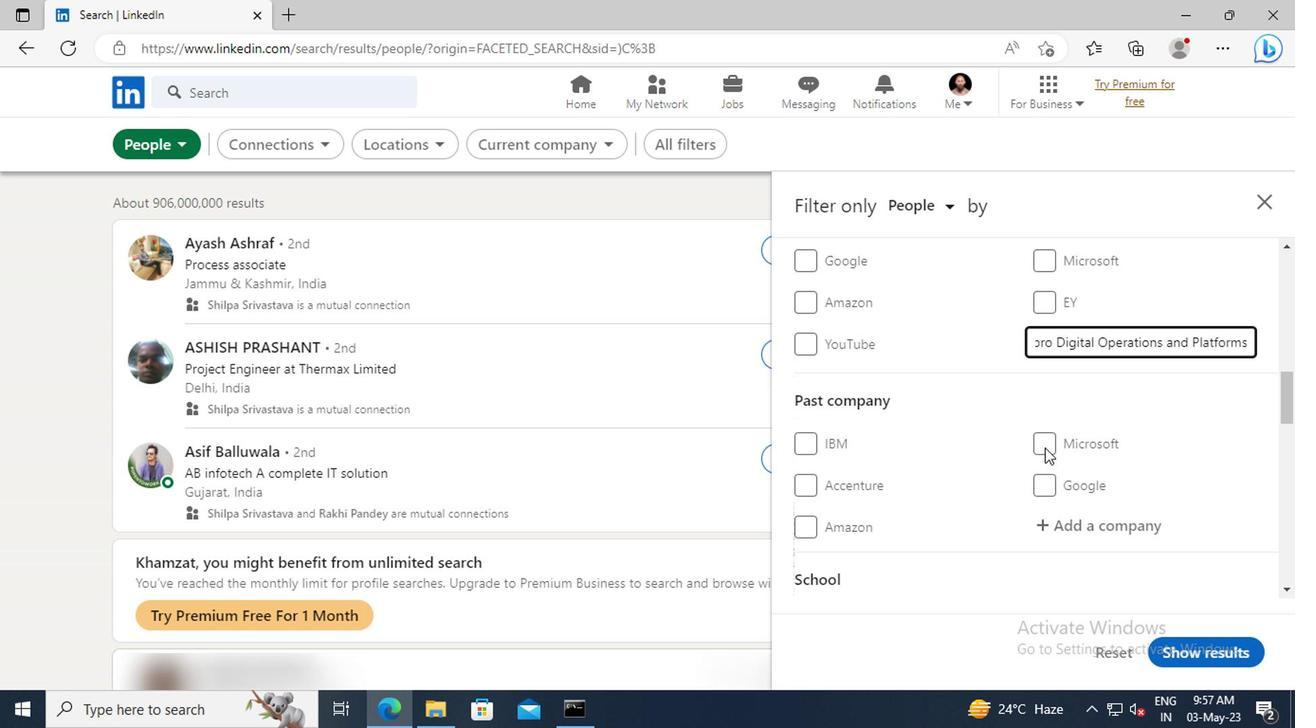 
Action: Mouse scrolled (1040, 445) with delta (0, -1)
Screenshot: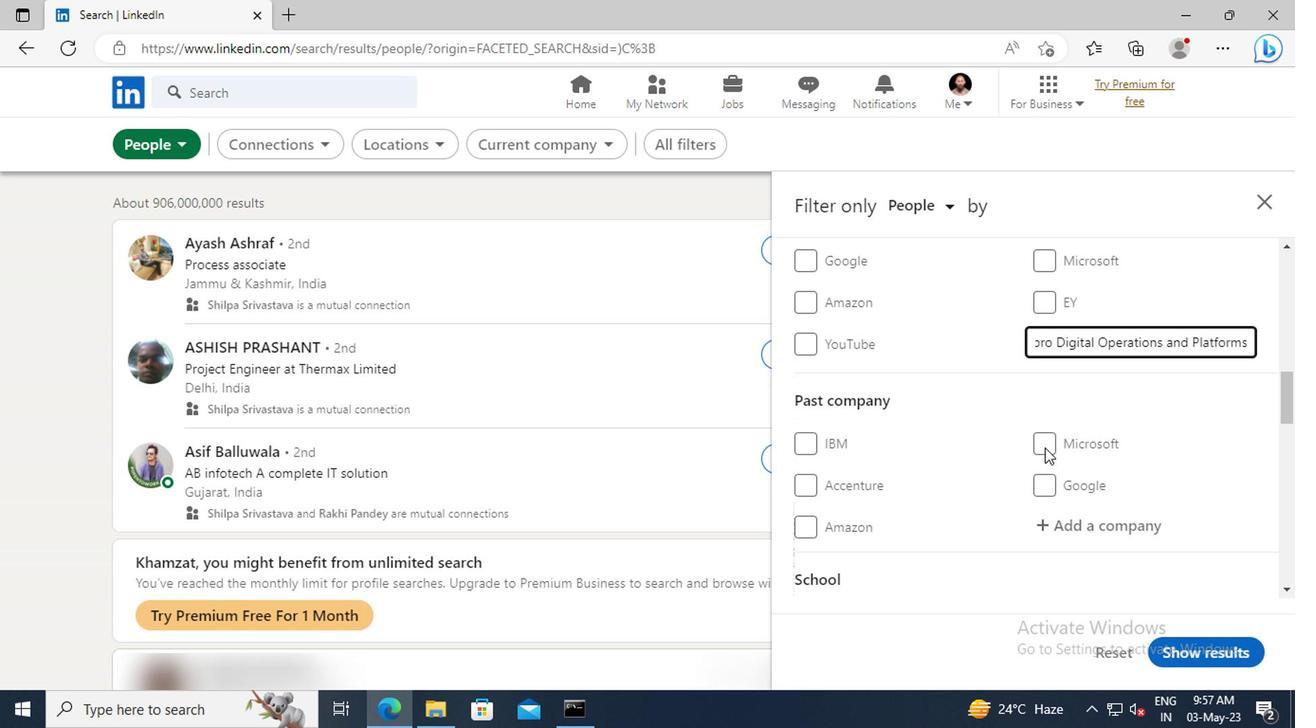 
Action: Mouse scrolled (1040, 445) with delta (0, -1)
Screenshot: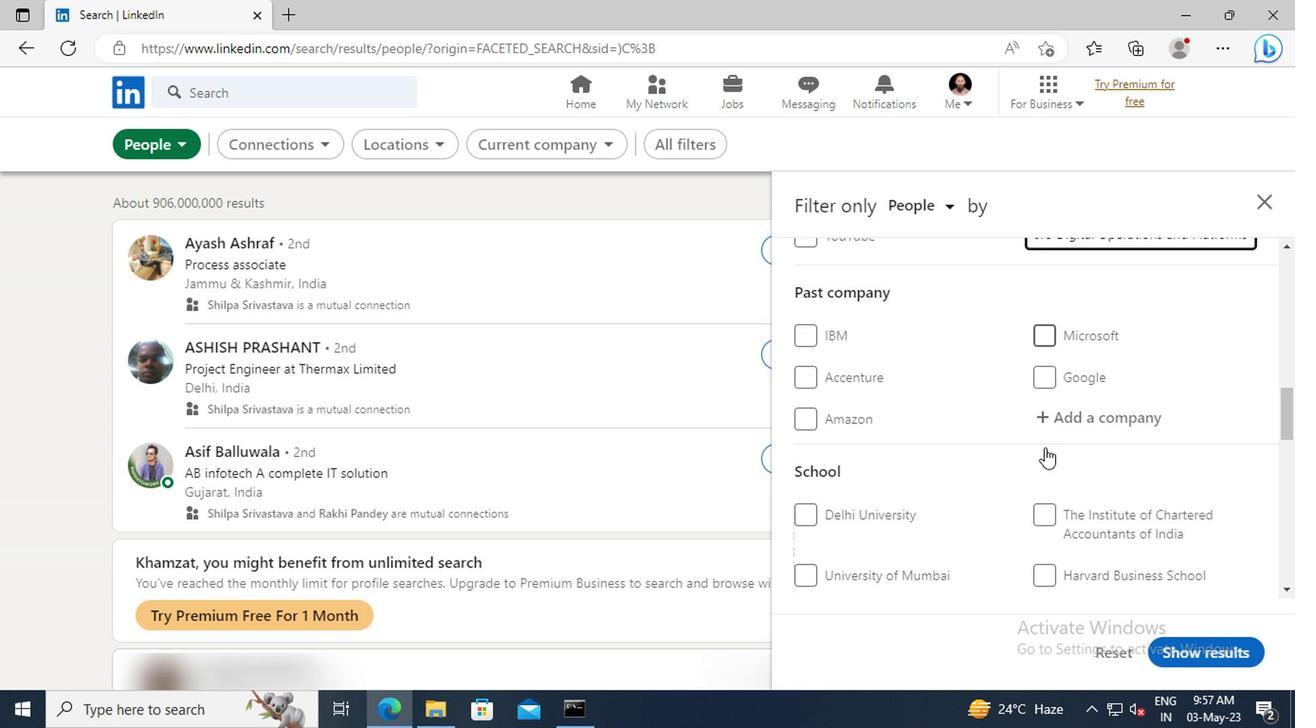 
Action: Mouse scrolled (1040, 445) with delta (0, -1)
Screenshot: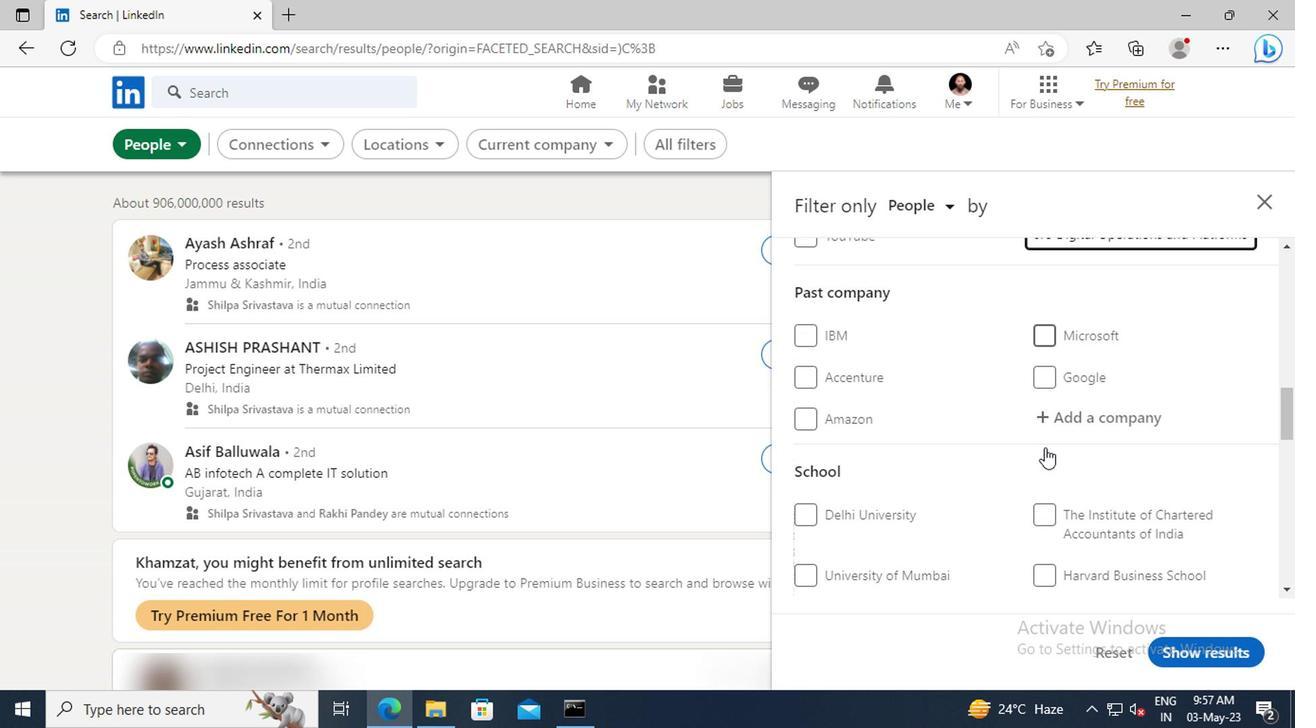 
Action: Mouse scrolled (1040, 445) with delta (0, -1)
Screenshot: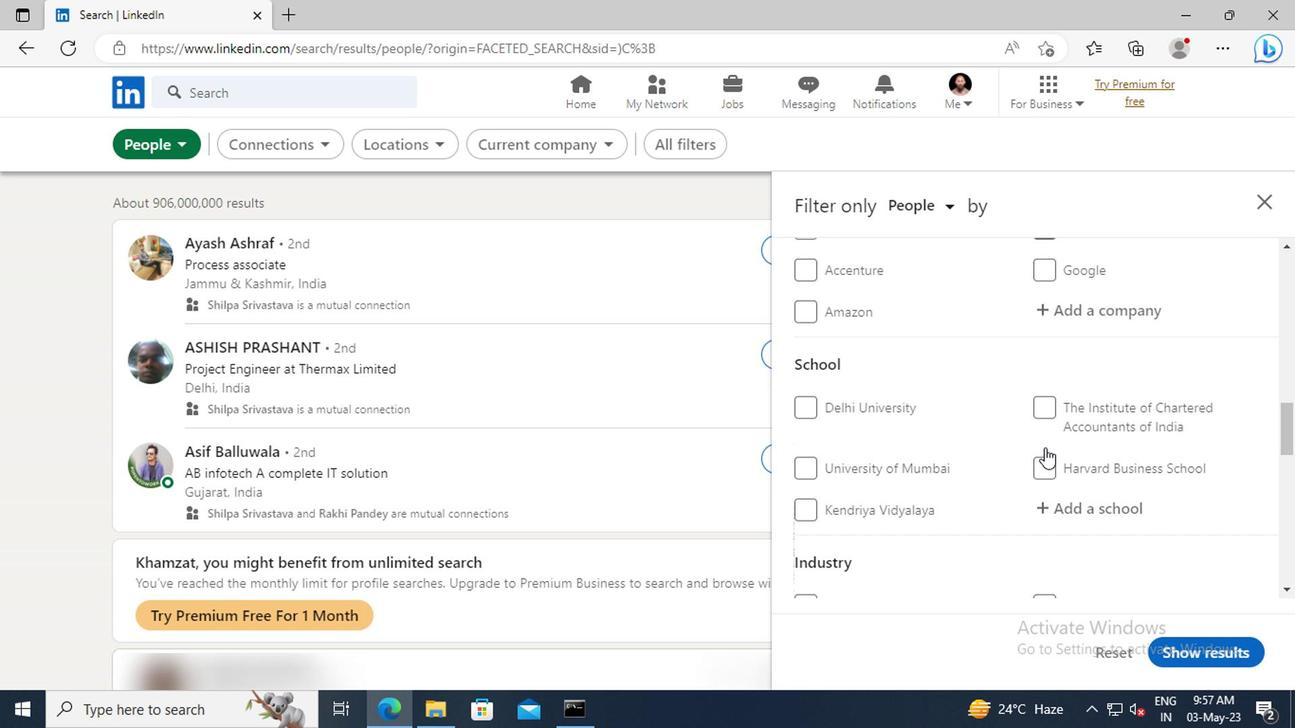 
Action: Mouse moved to (1052, 456)
Screenshot: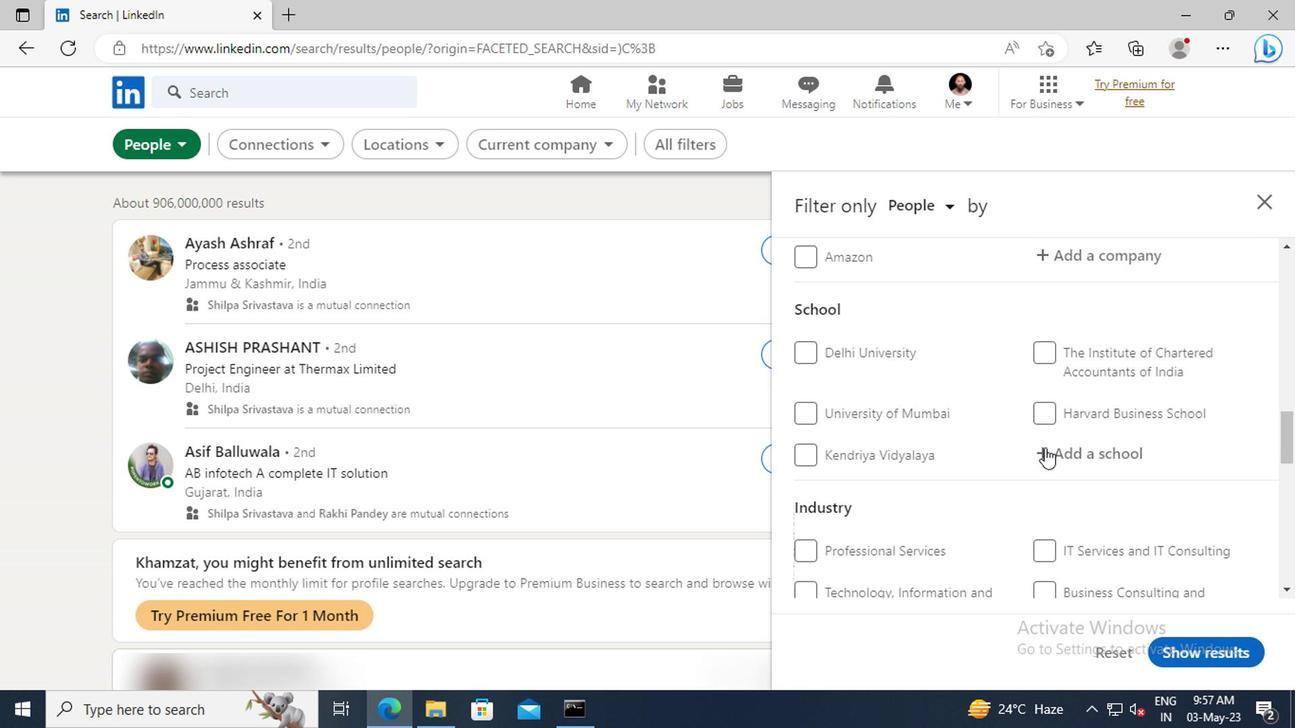 
Action: Mouse pressed left at (1052, 456)
Screenshot: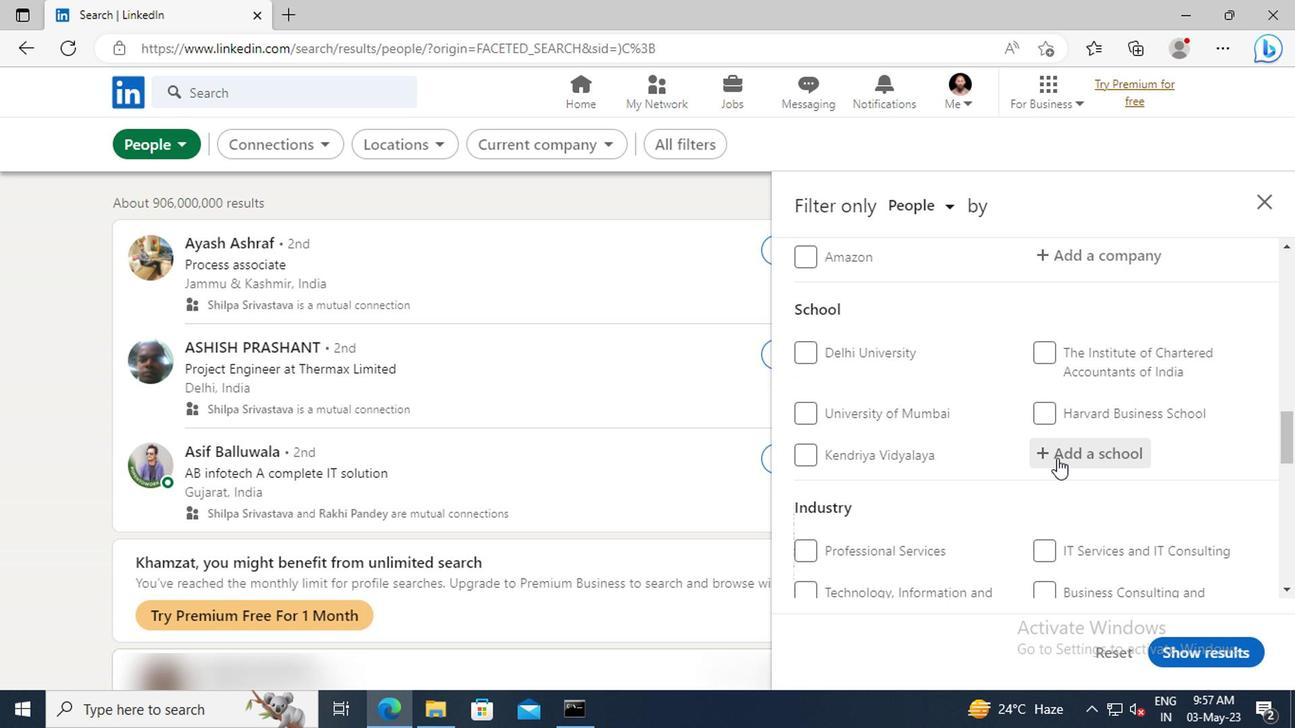 
Action: Key pressed <Key.shift>DELHI<Key.space><Key.shift>TECHNICAL<Key.space><Key.shift>CA
Screenshot: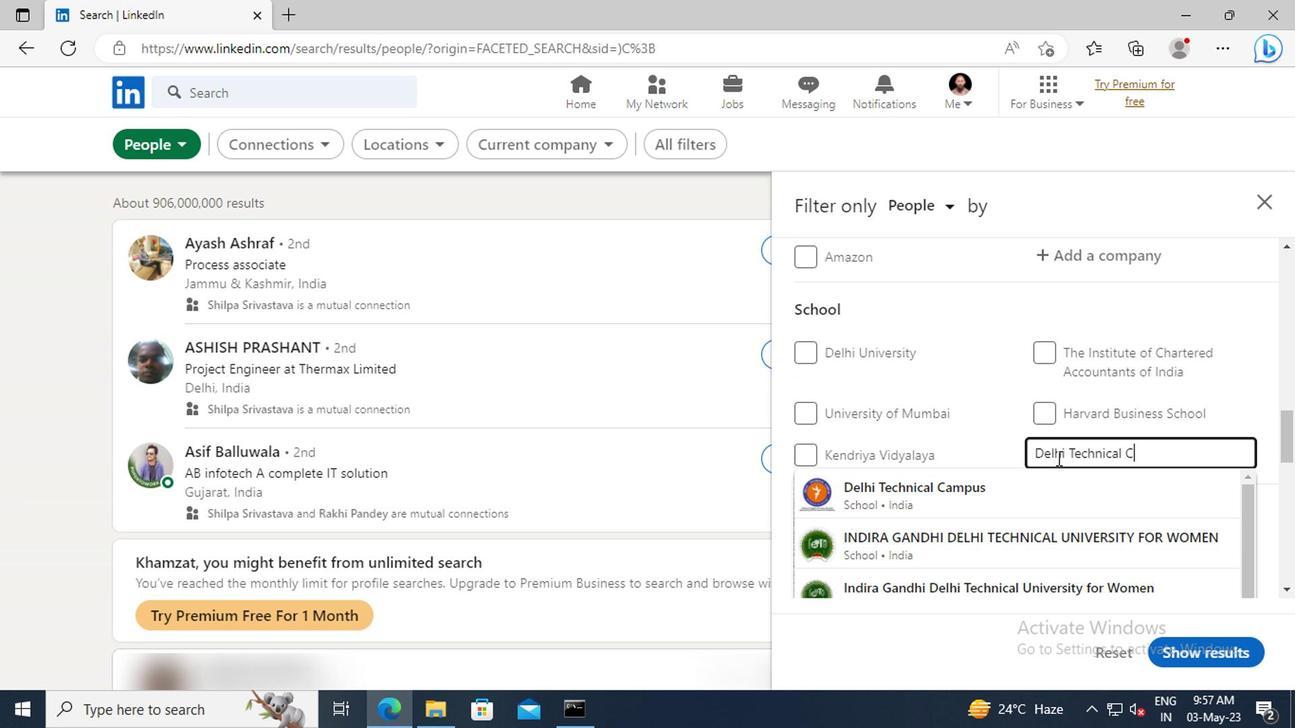 
Action: Mouse moved to (1054, 489)
Screenshot: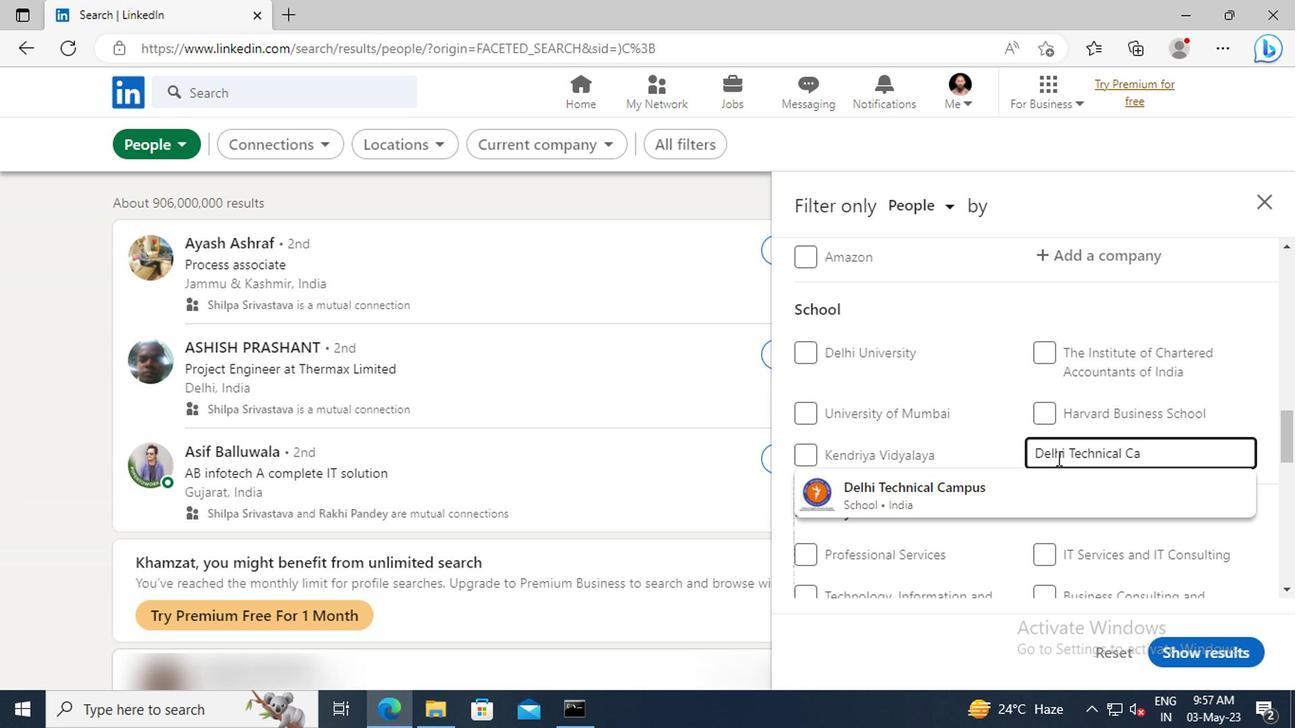 
Action: Mouse pressed left at (1054, 489)
Screenshot: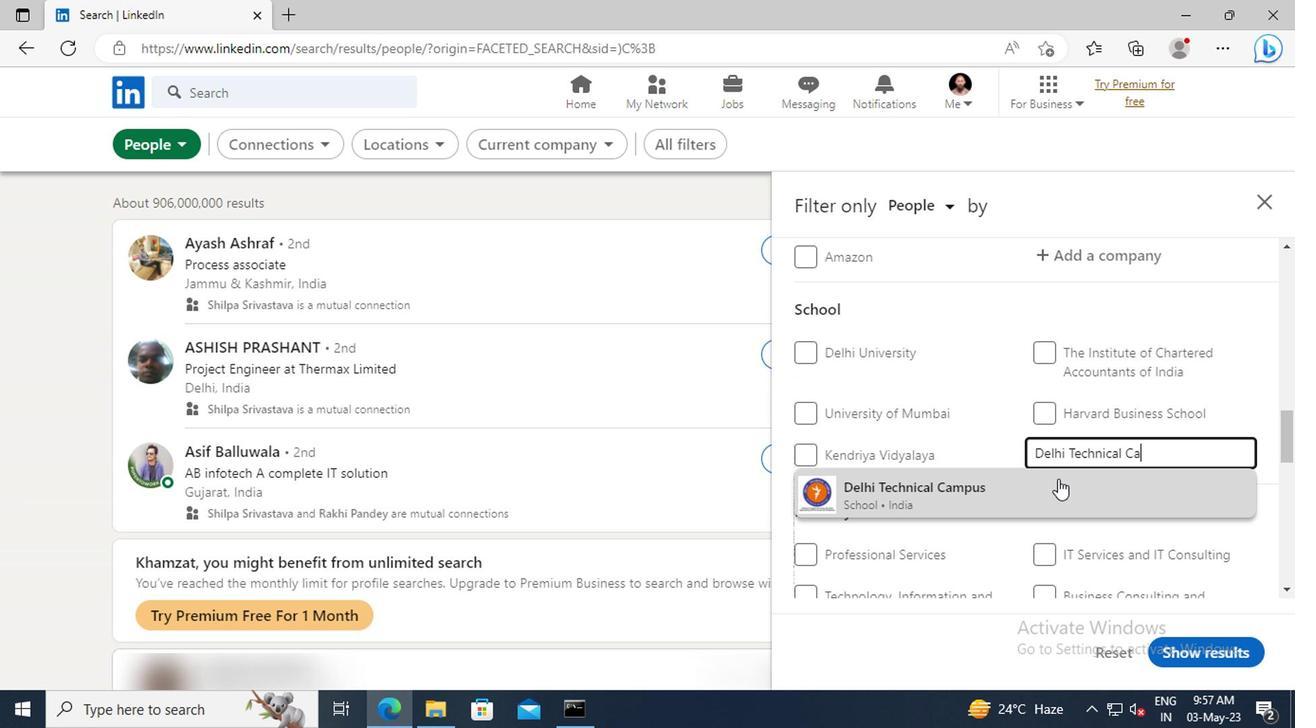 
Action: Mouse scrolled (1054, 488) with delta (0, 0)
Screenshot: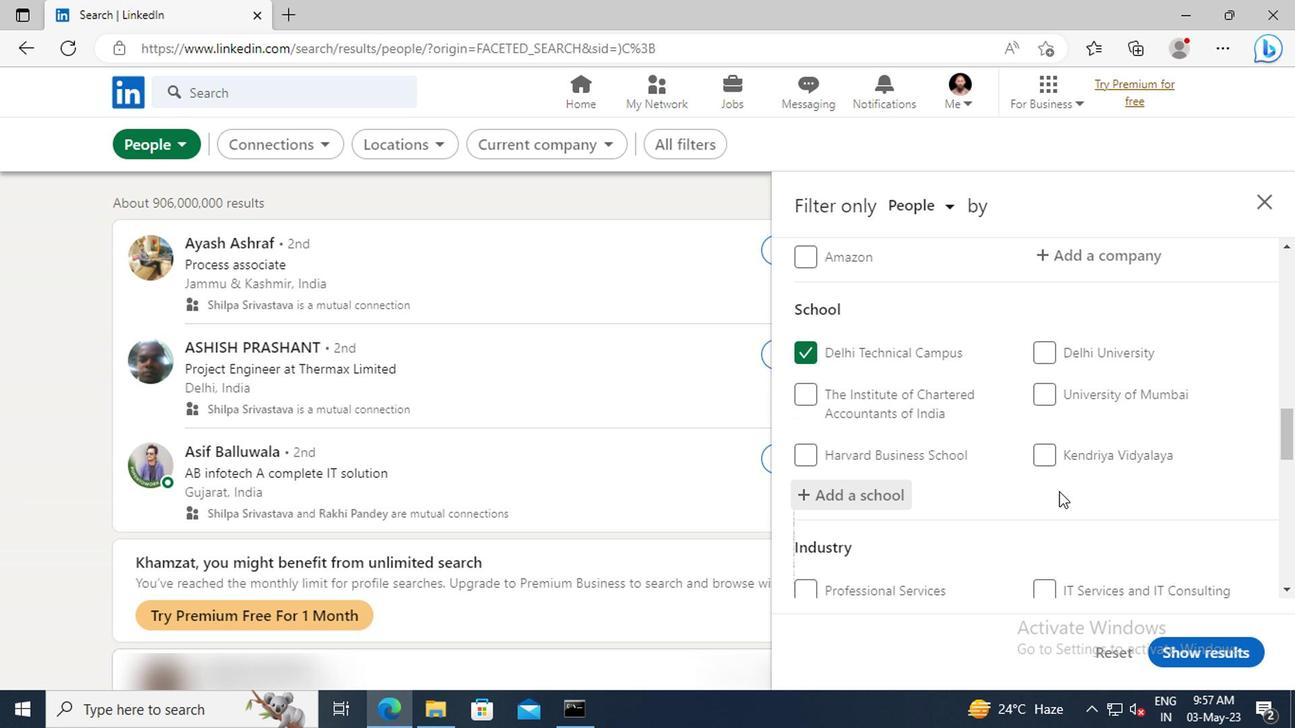 
Action: Mouse scrolled (1054, 488) with delta (0, 0)
Screenshot: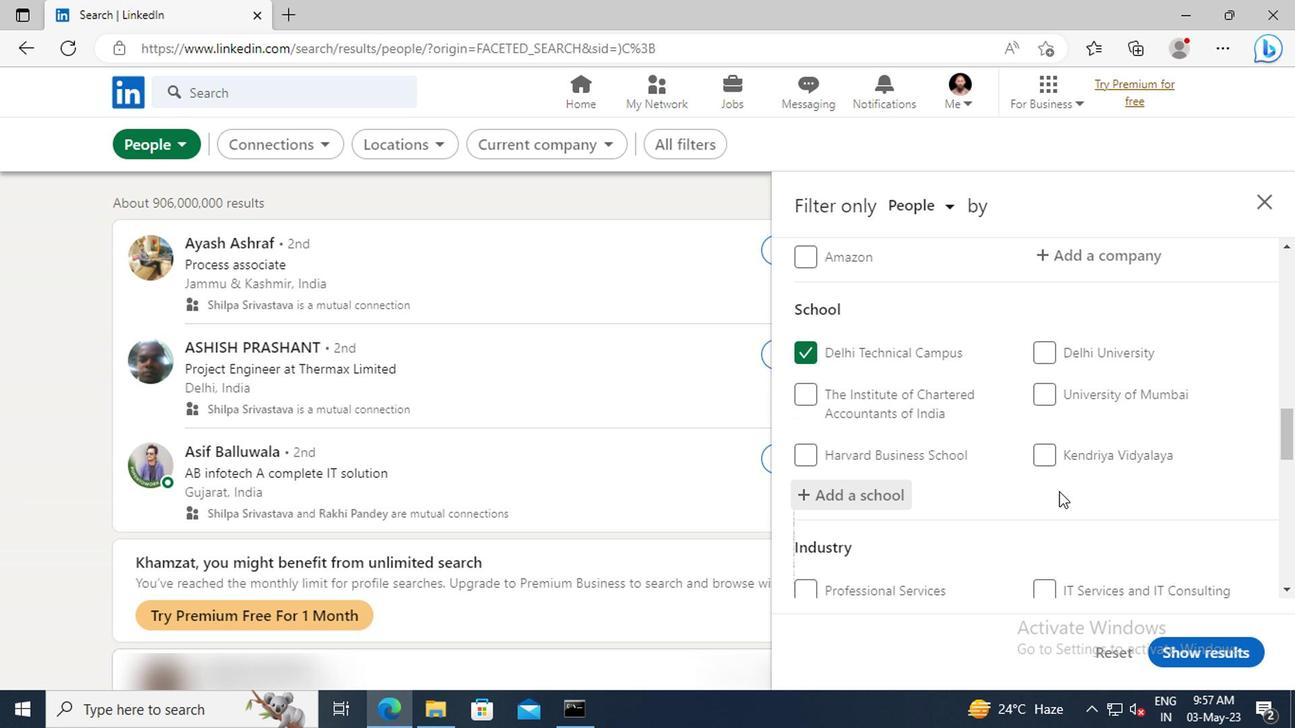 
Action: Mouse moved to (1056, 451)
Screenshot: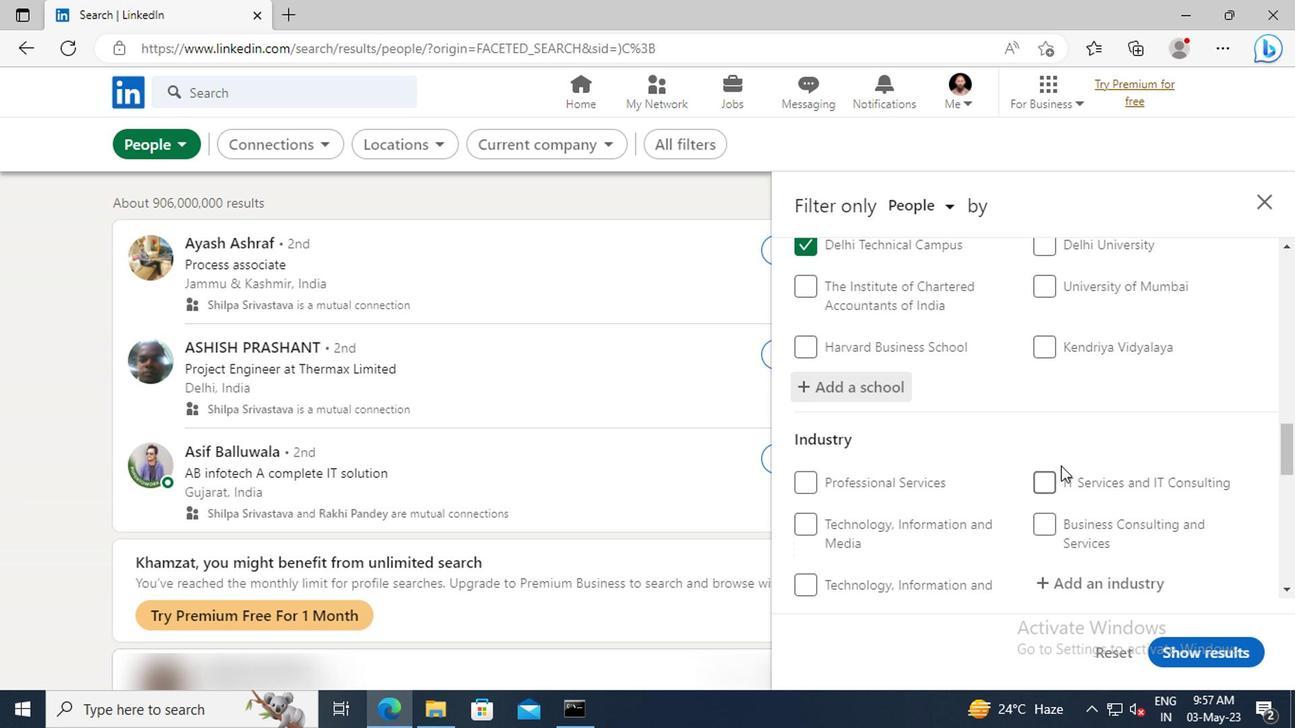 
Action: Mouse scrolled (1056, 450) with delta (0, -1)
Screenshot: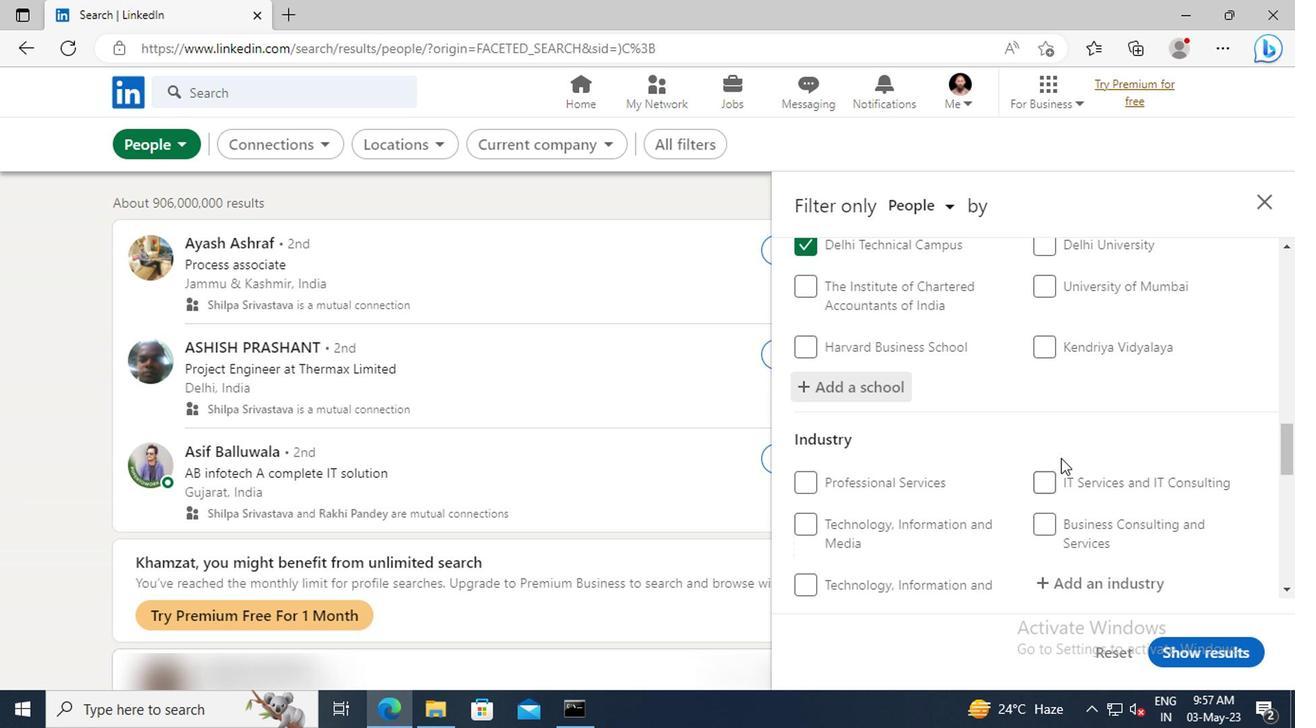 
Action: Mouse scrolled (1056, 450) with delta (0, -1)
Screenshot: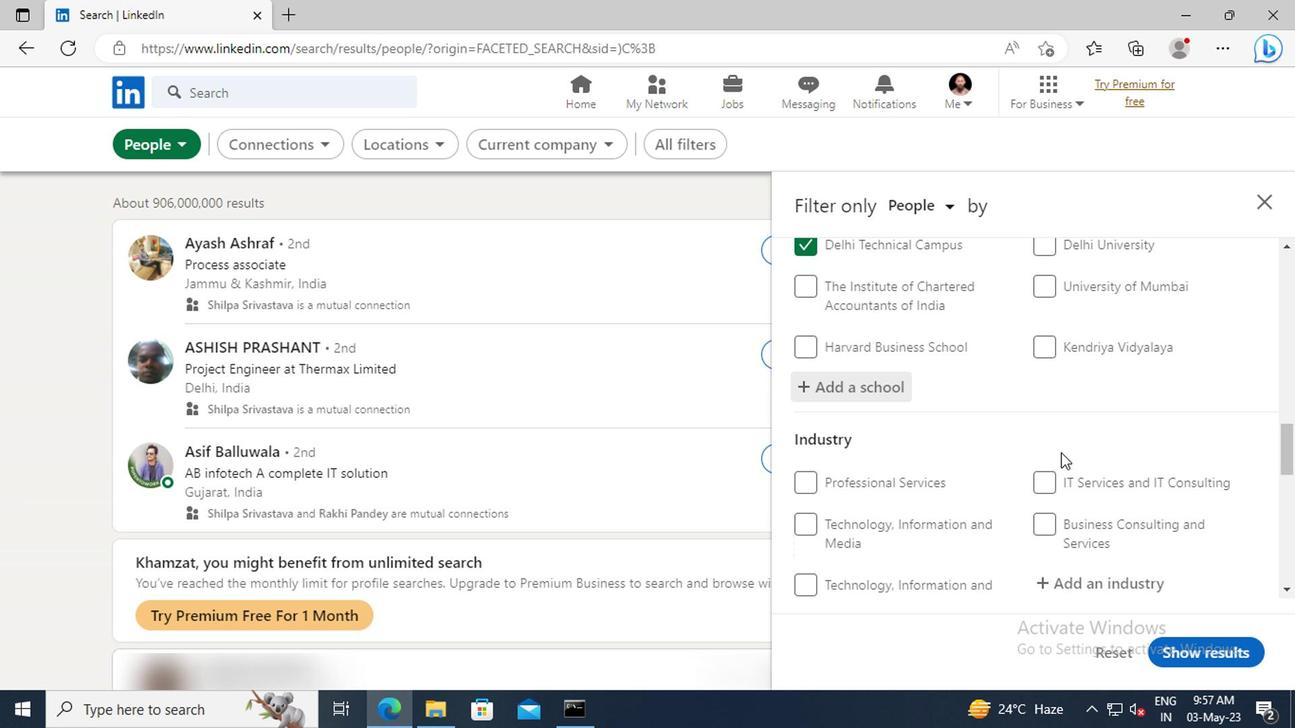 
Action: Mouse moved to (1052, 413)
Screenshot: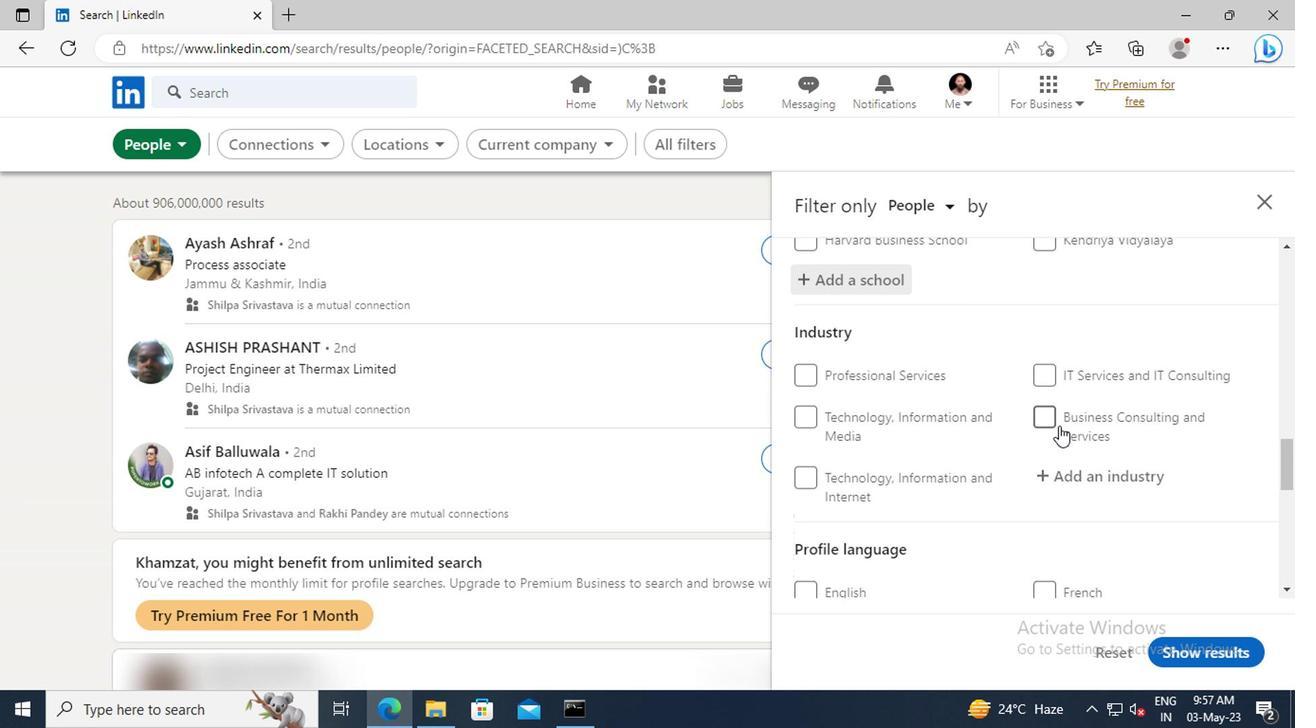 
Action: Mouse scrolled (1052, 412) with delta (0, 0)
Screenshot: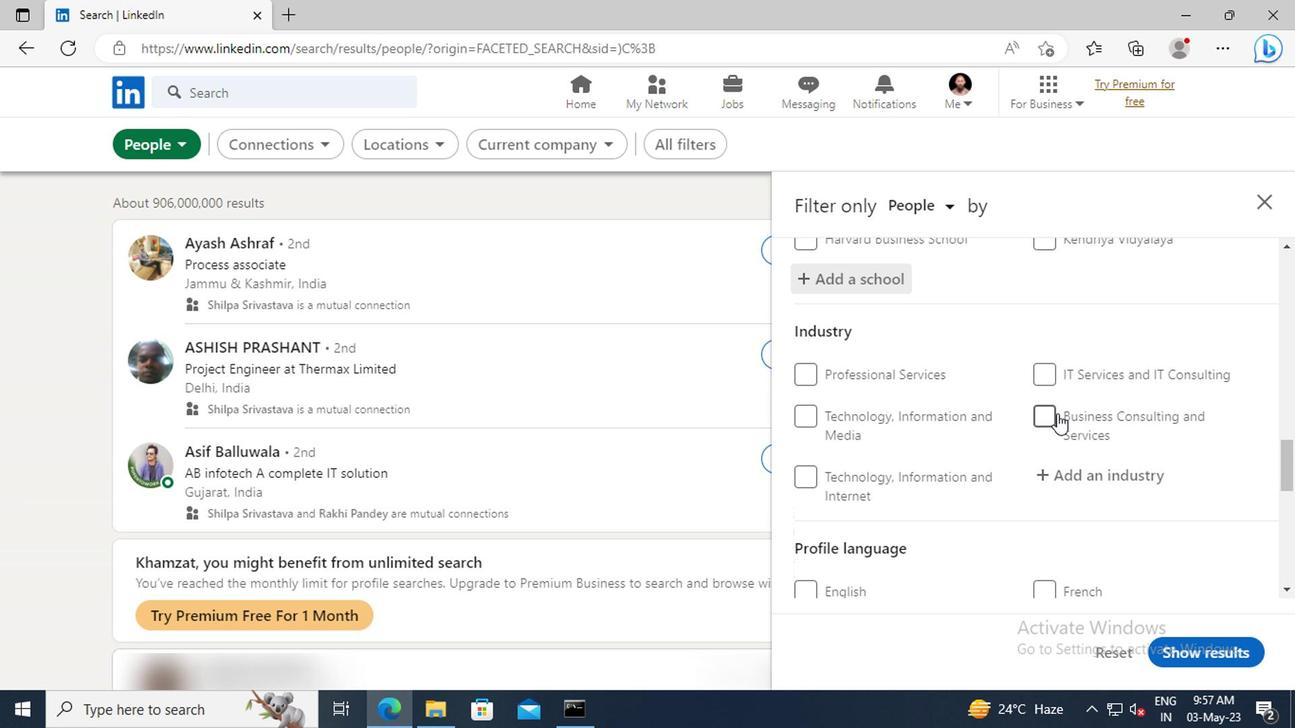 
Action: Mouse moved to (1071, 421)
Screenshot: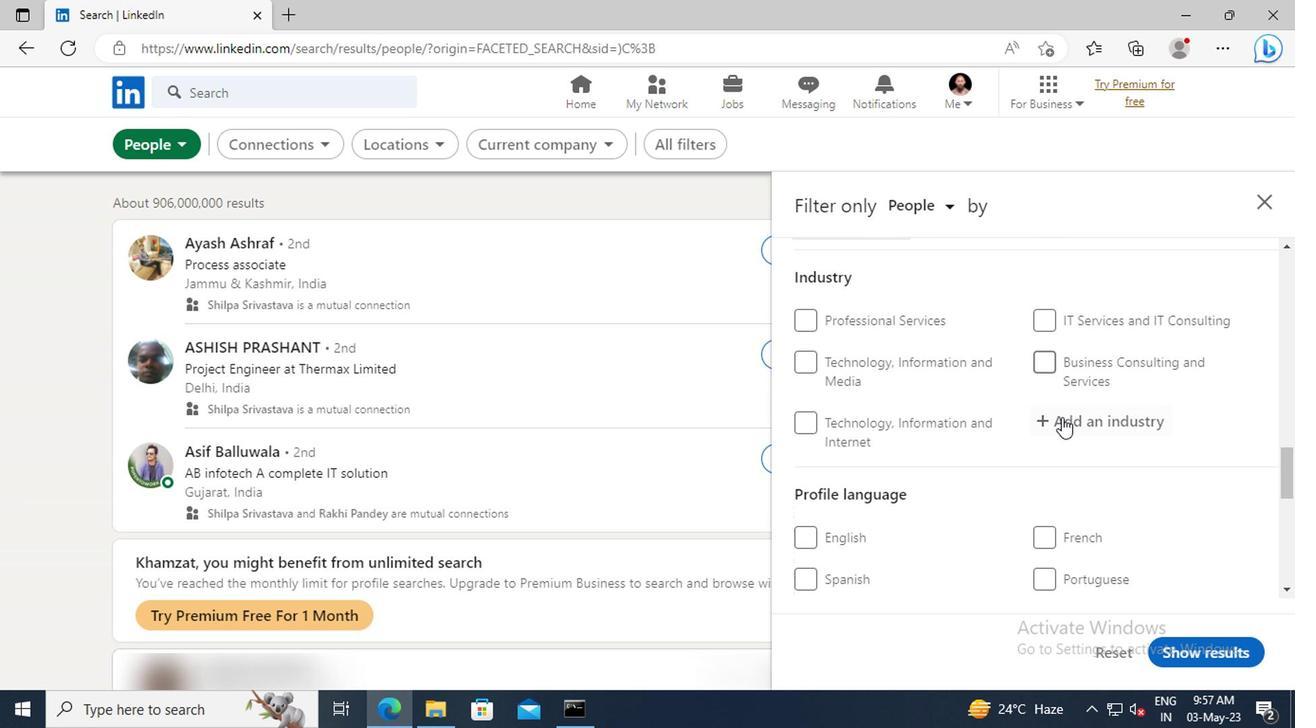
Action: Mouse pressed left at (1071, 421)
Screenshot: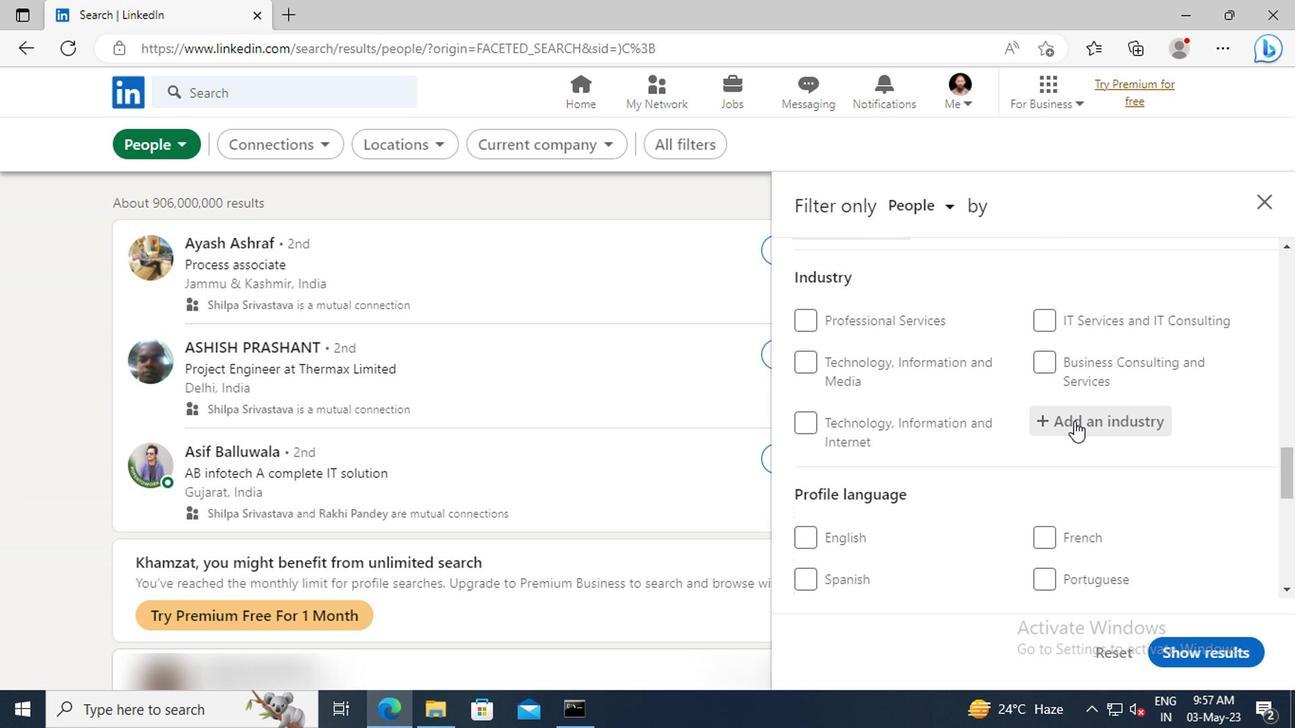 
Action: Key pressed <Key.shift>DESIGN
Screenshot: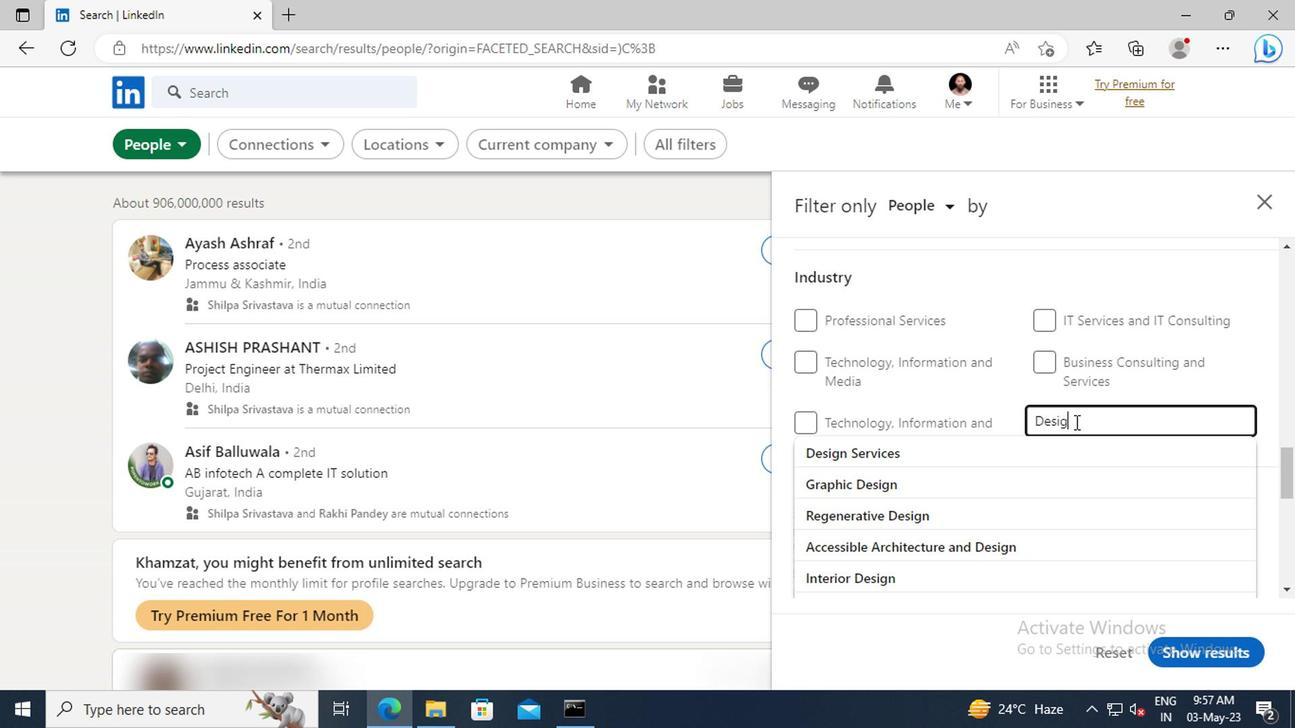 
Action: Mouse moved to (1079, 445)
Screenshot: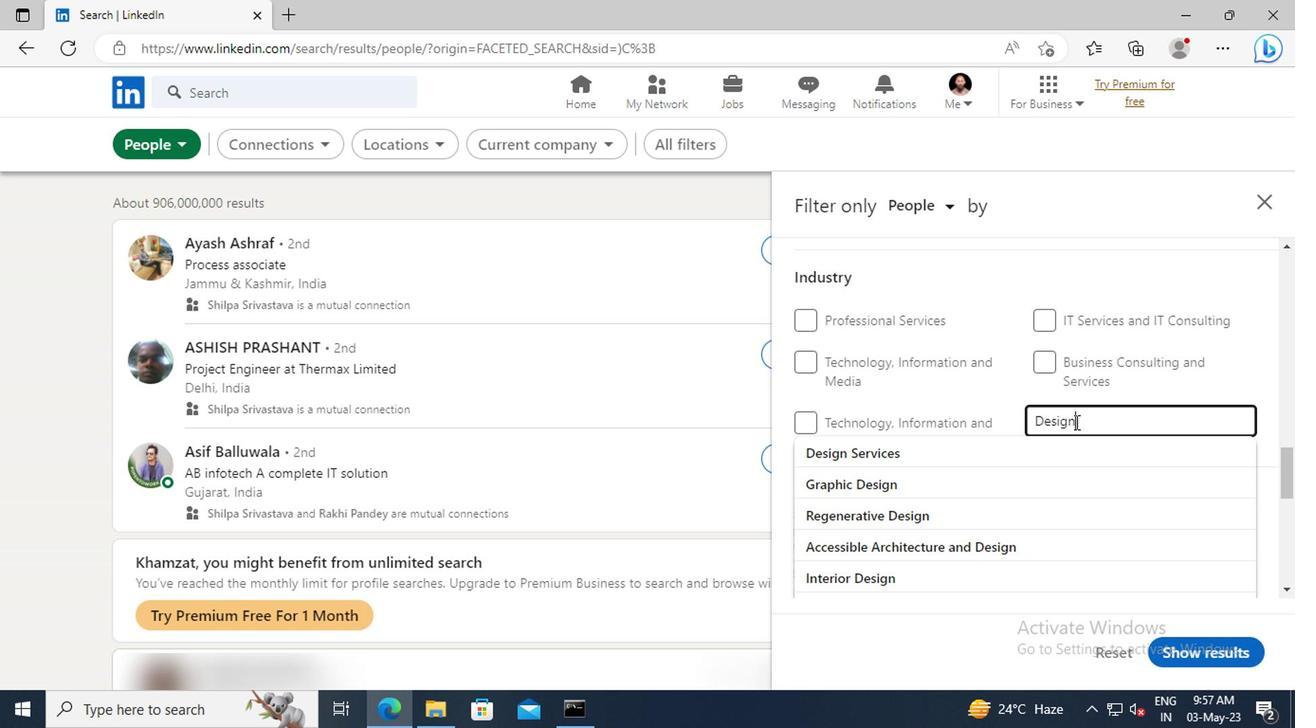 
Action: Mouse pressed left at (1079, 445)
Screenshot: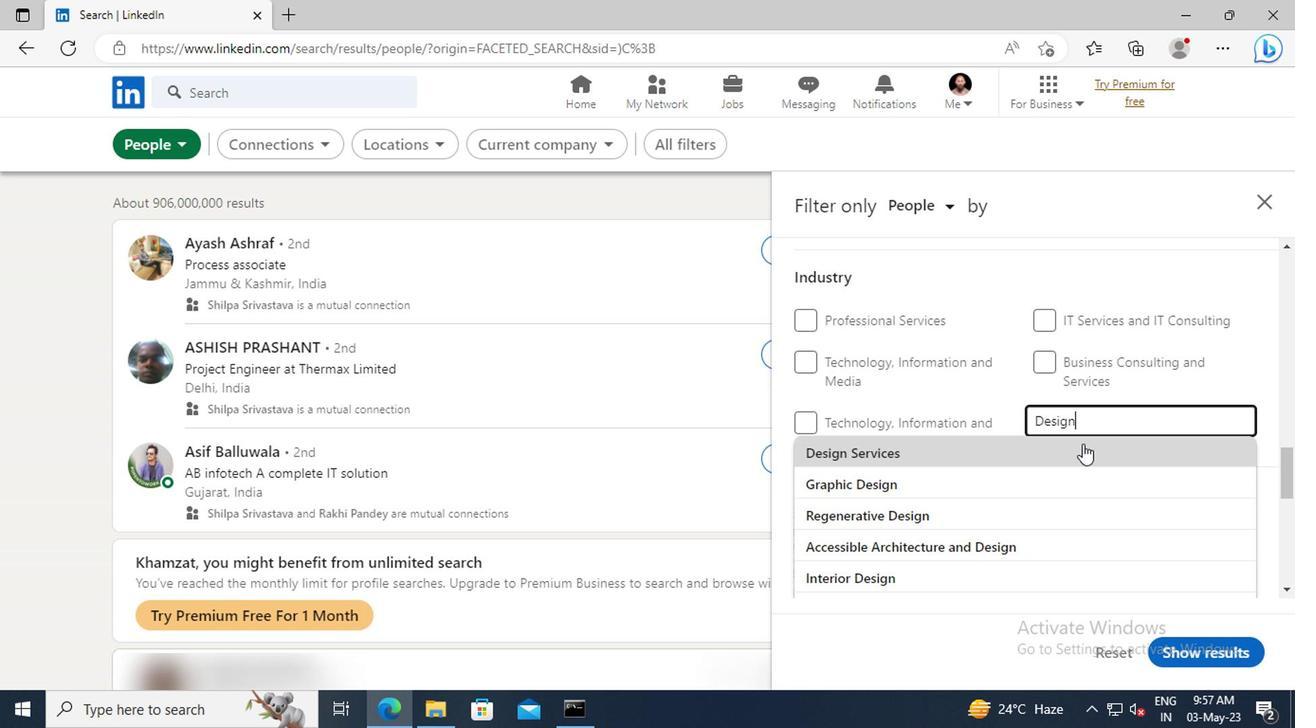 
Action: Mouse scrolled (1079, 444) with delta (0, 0)
Screenshot: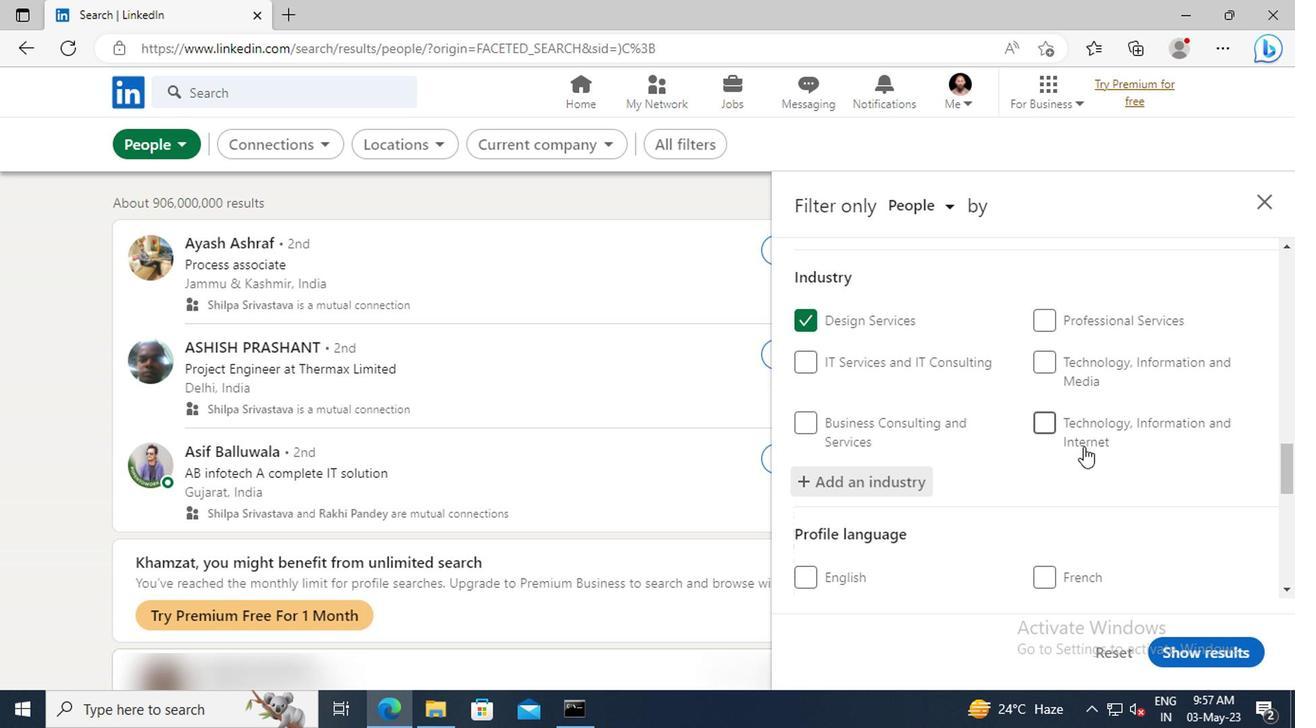 
Action: Mouse scrolled (1079, 444) with delta (0, 0)
Screenshot: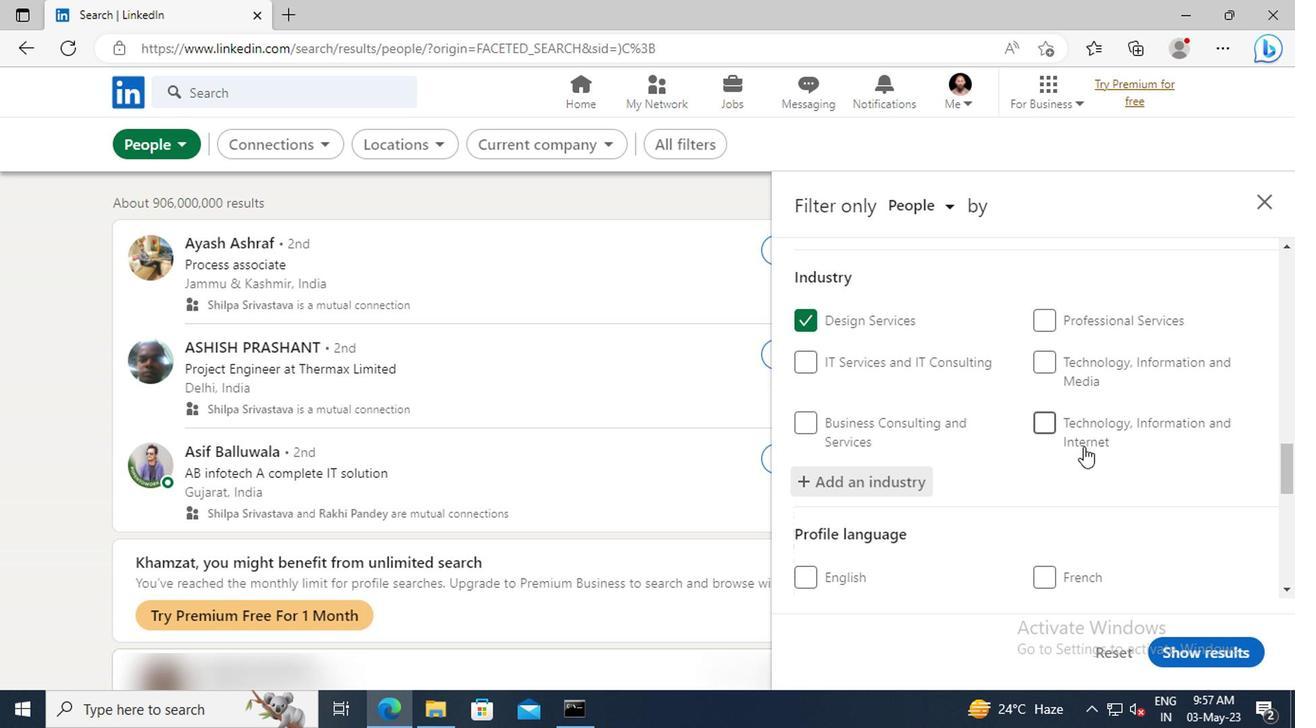 
Action: Mouse moved to (1076, 419)
Screenshot: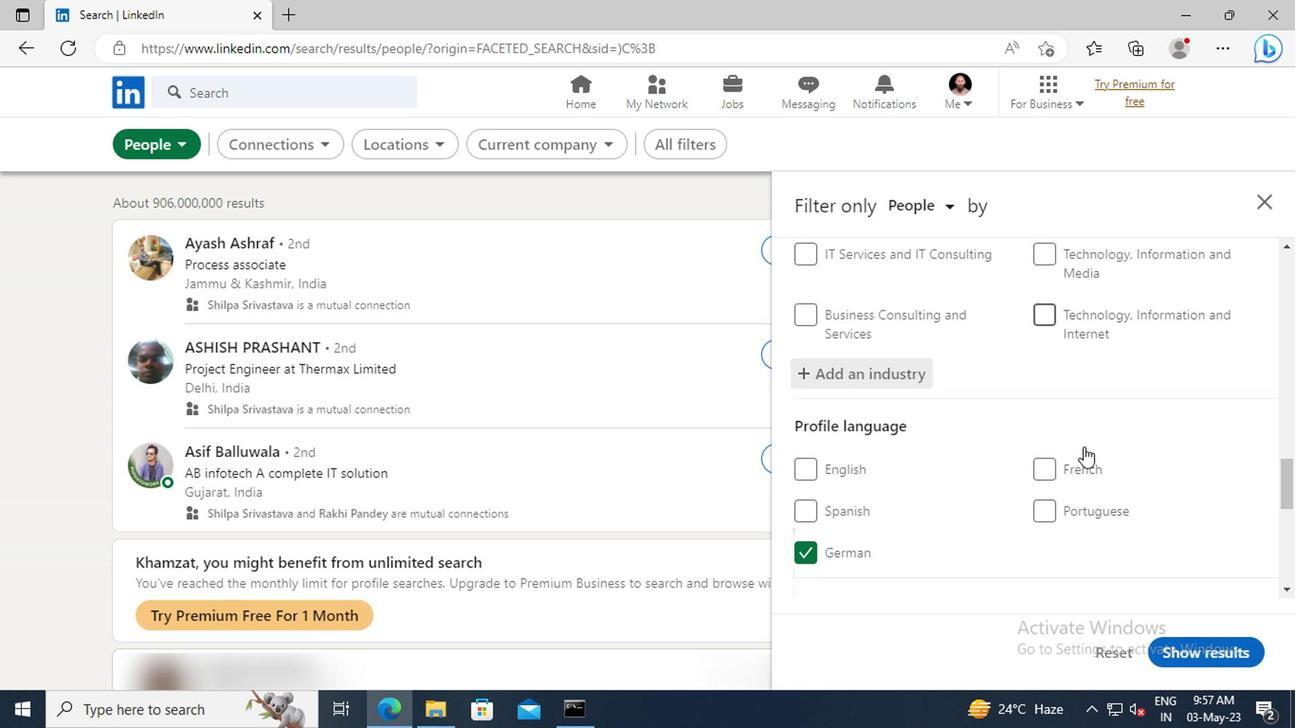 
Action: Mouse scrolled (1076, 418) with delta (0, -1)
Screenshot: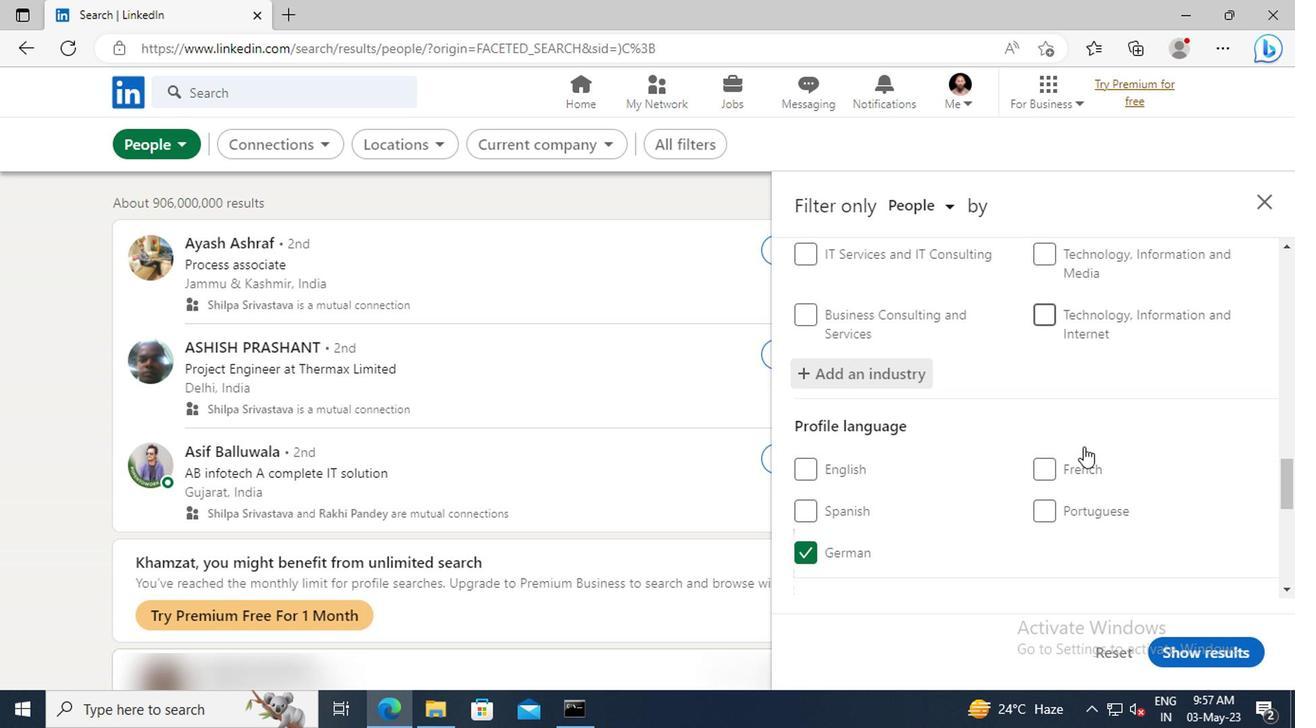 
Action: Mouse scrolled (1076, 418) with delta (0, -1)
Screenshot: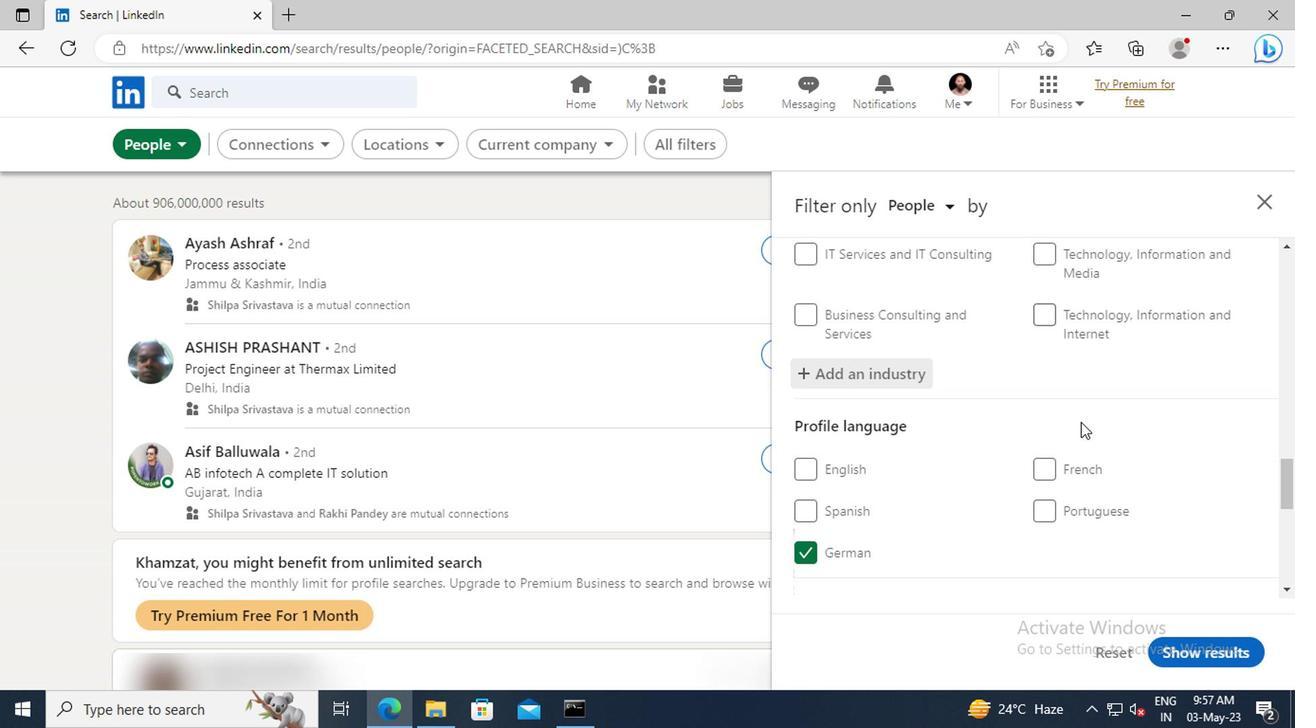 
Action: Mouse scrolled (1076, 418) with delta (0, -1)
Screenshot: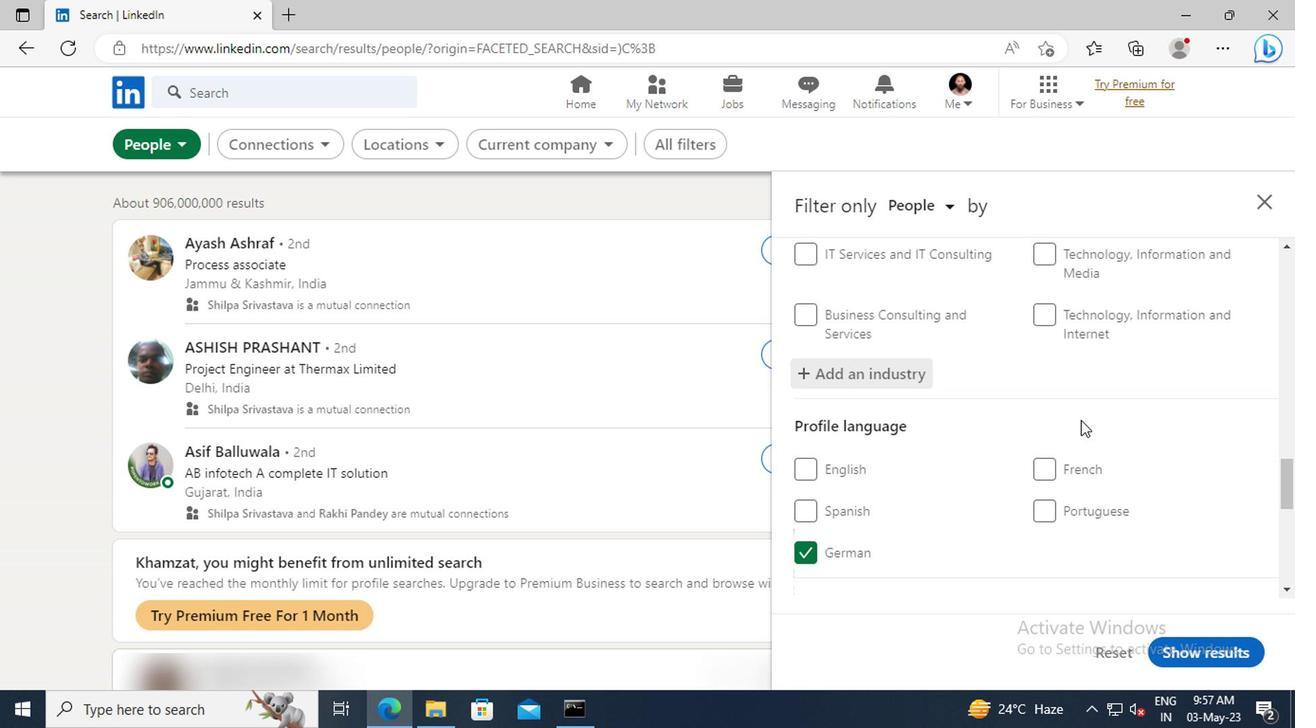 
Action: Mouse moved to (1073, 402)
Screenshot: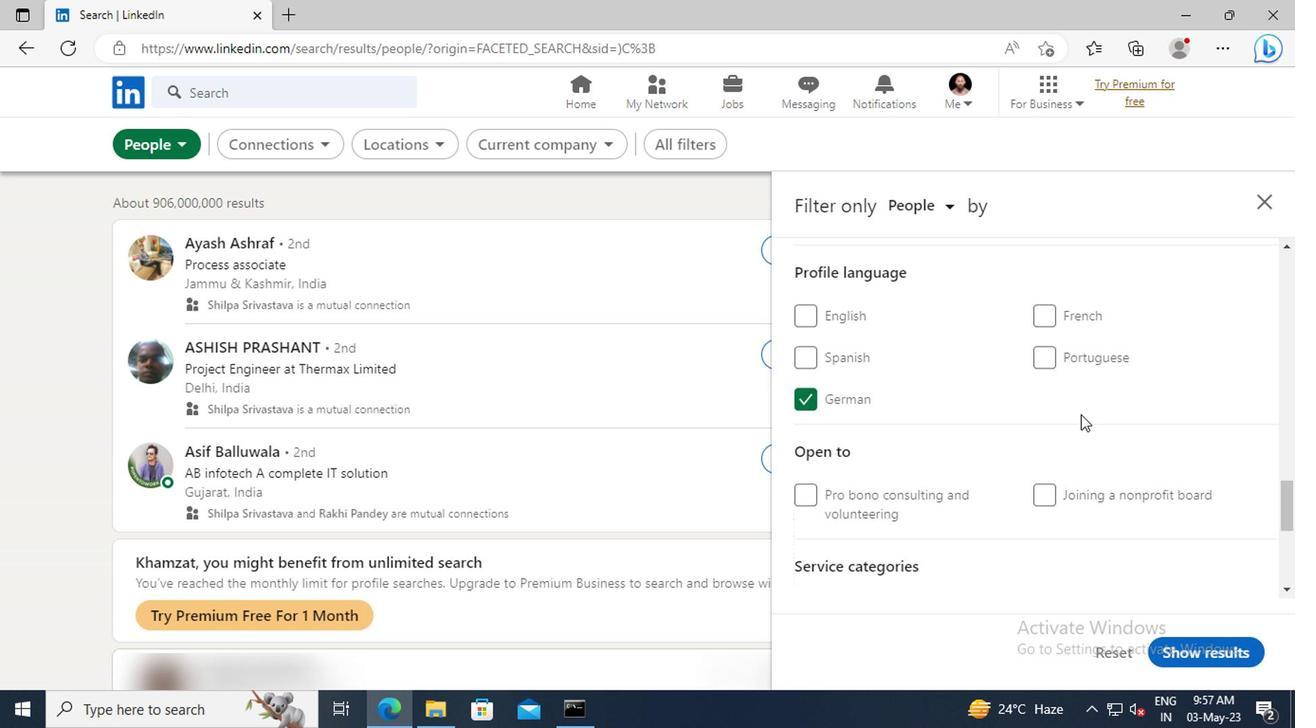 
Action: Mouse scrolled (1073, 401) with delta (0, -1)
Screenshot: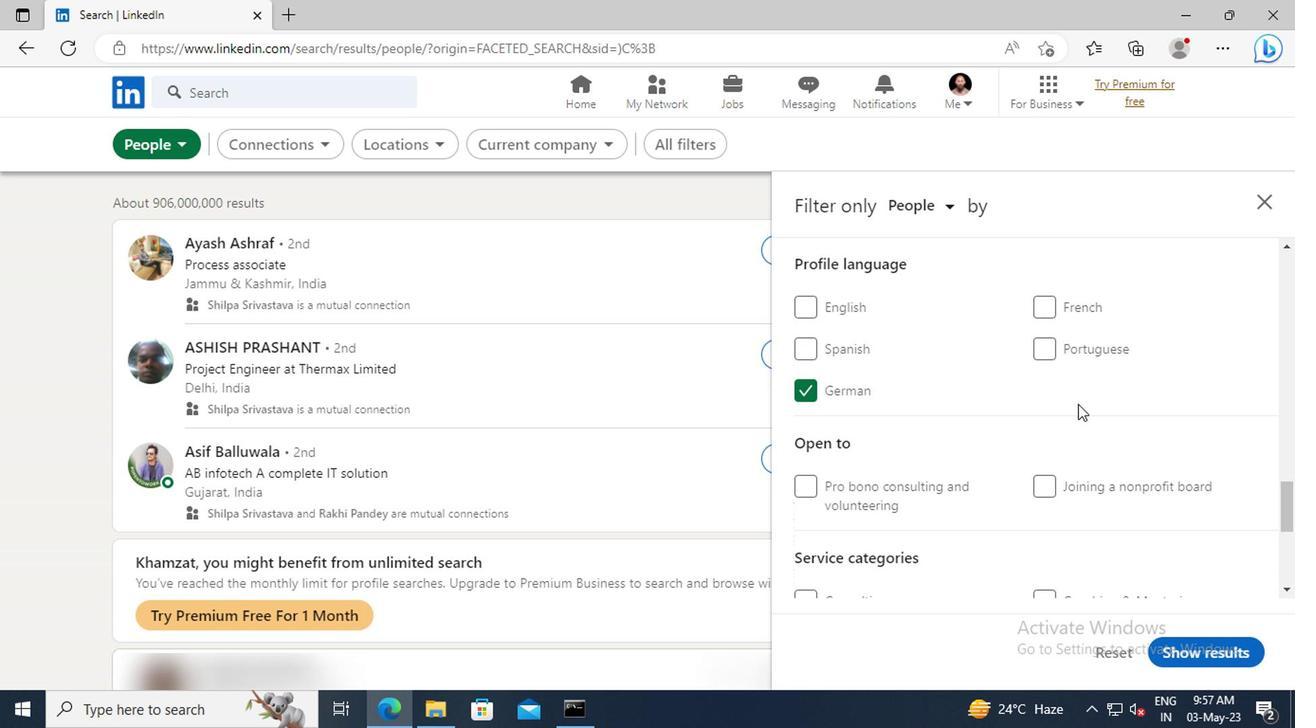 
Action: Mouse scrolled (1073, 401) with delta (0, -1)
Screenshot: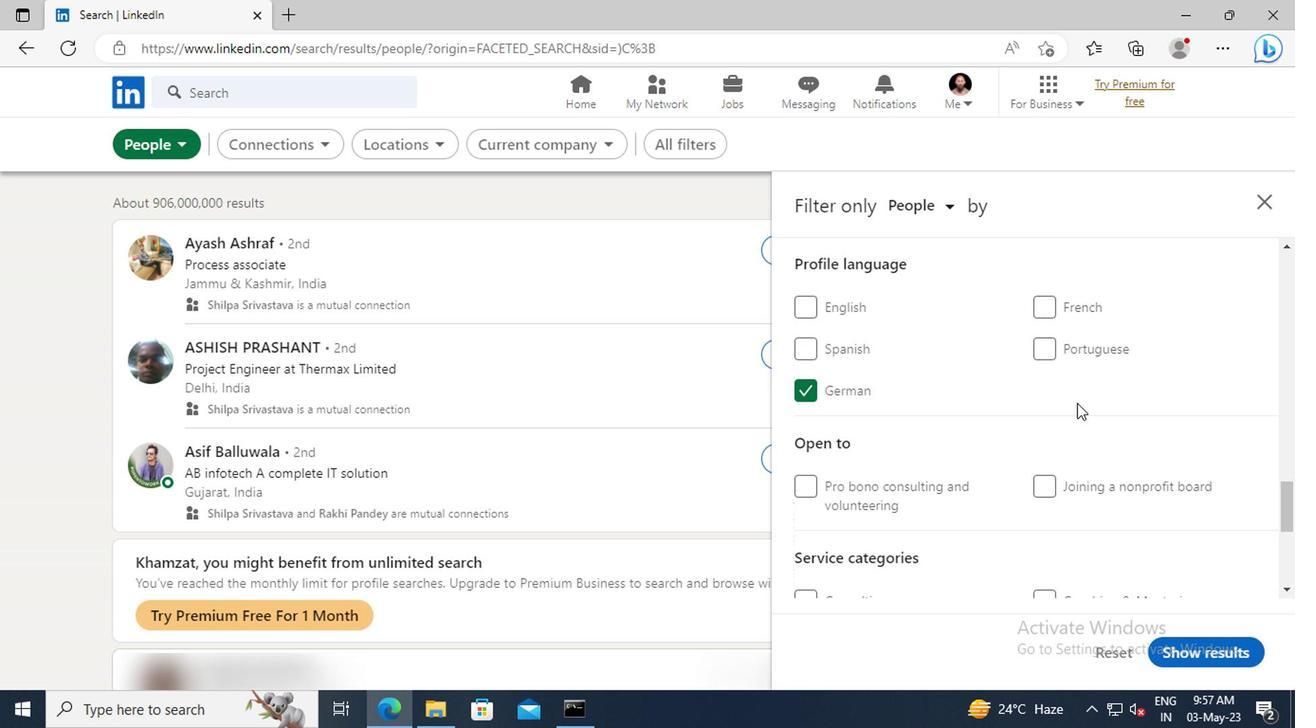 
Action: Mouse moved to (1063, 392)
Screenshot: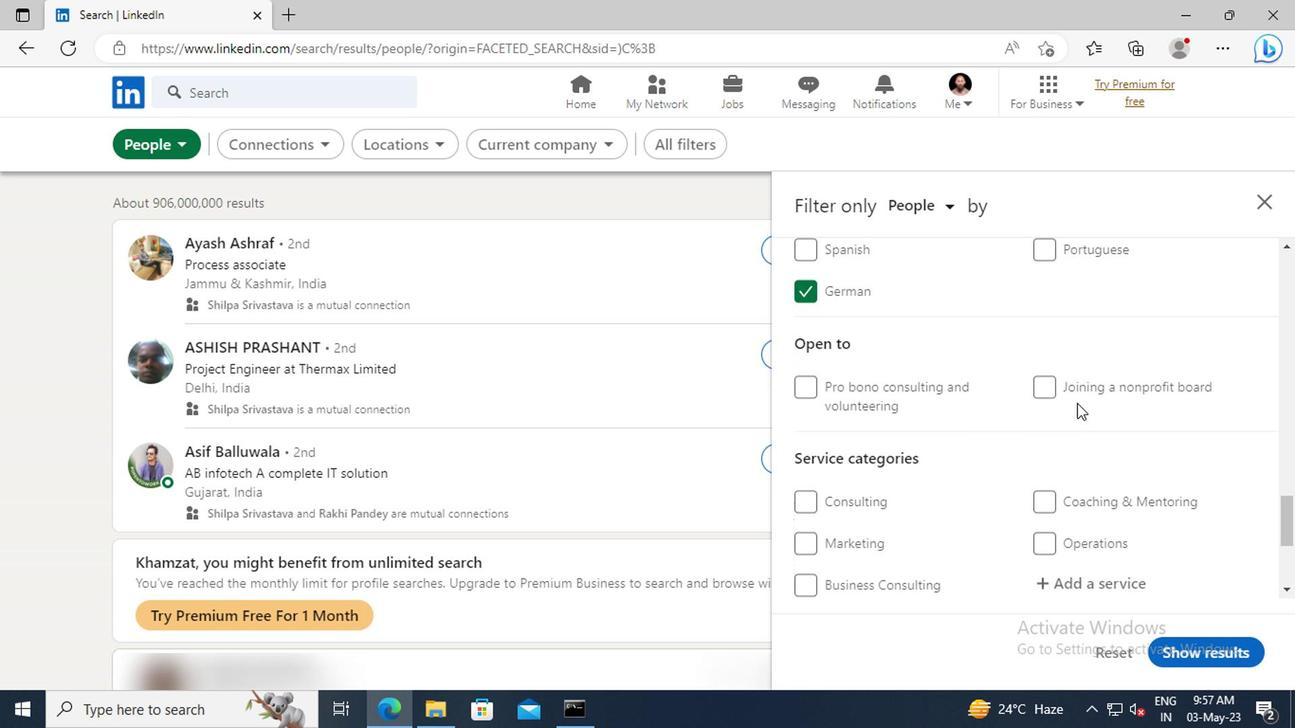 
Action: Mouse scrolled (1063, 391) with delta (0, -1)
Screenshot: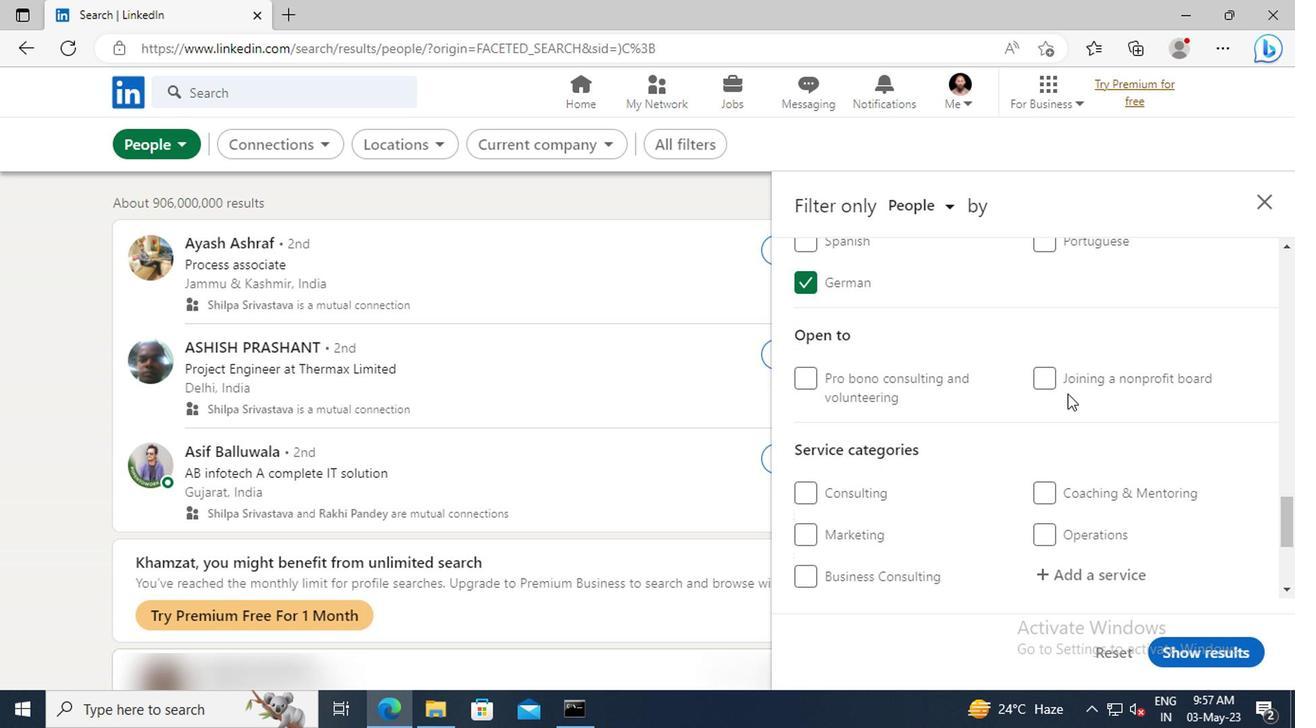 
Action: Mouse scrolled (1063, 391) with delta (0, -1)
Screenshot: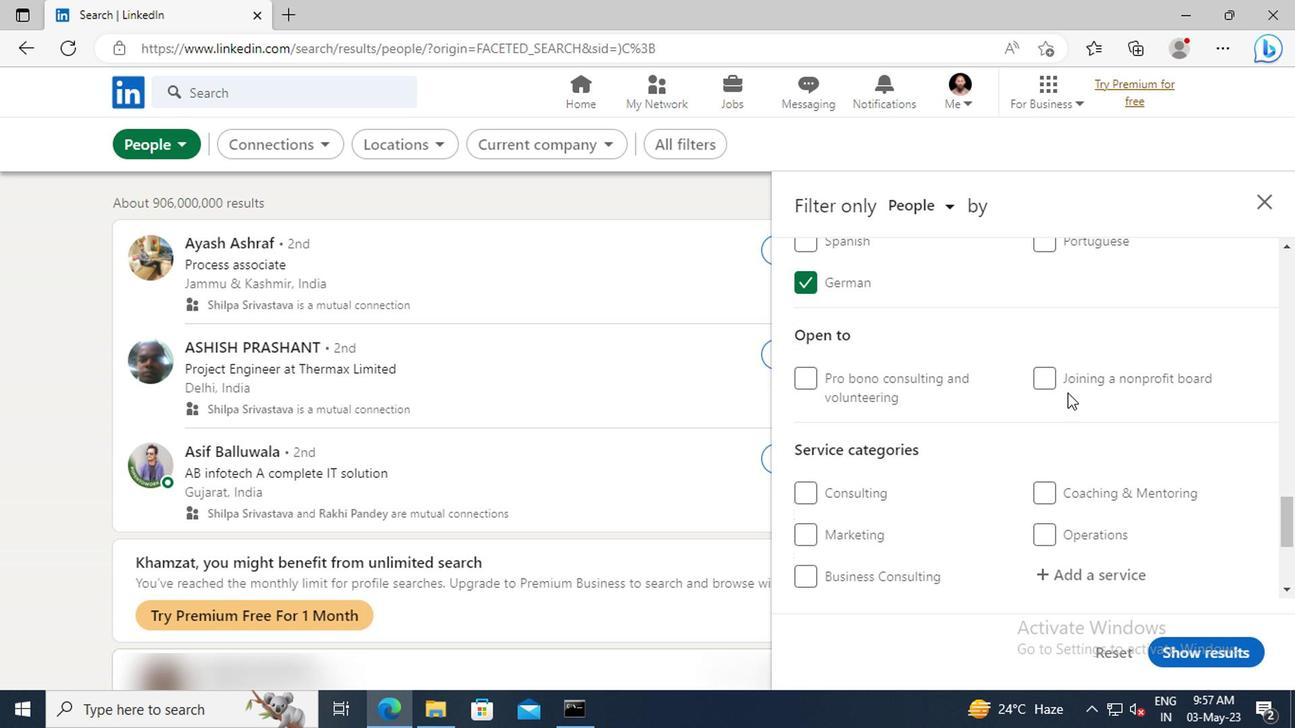 
Action: Mouse scrolled (1063, 391) with delta (0, -1)
Screenshot: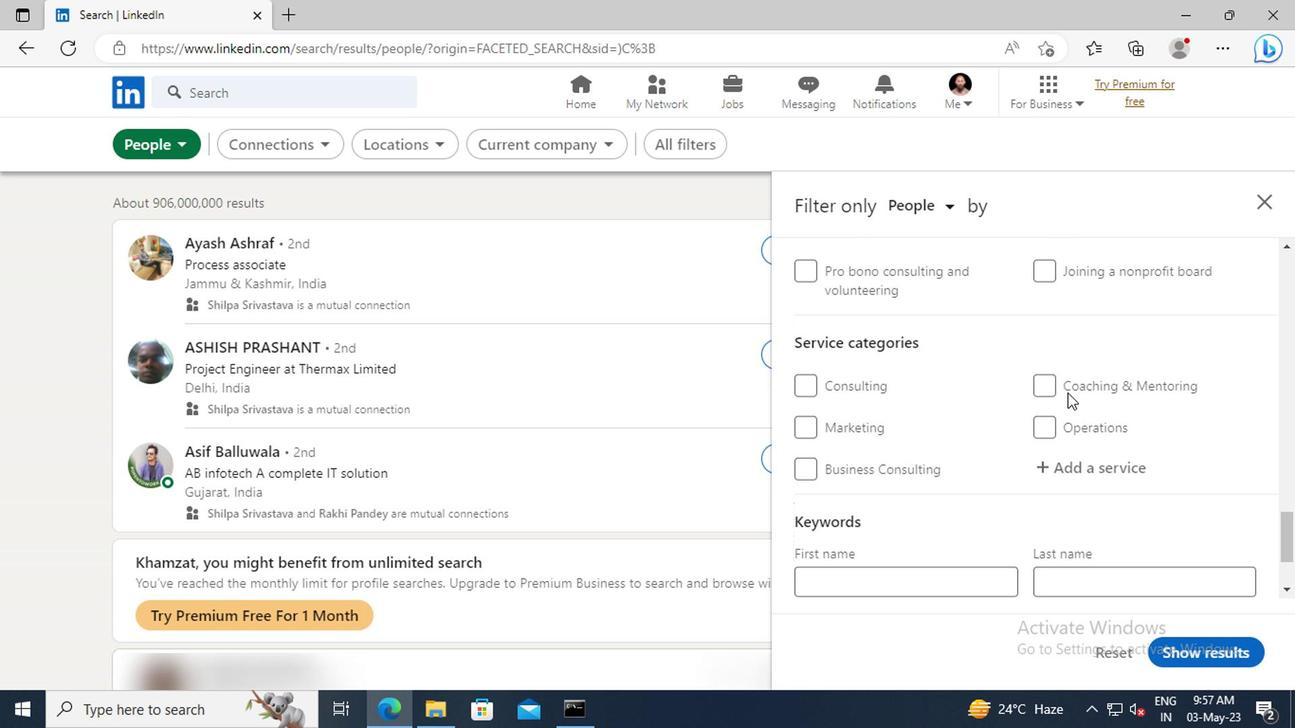 
Action: Mouse moved to (1068, 413)
Screenshot: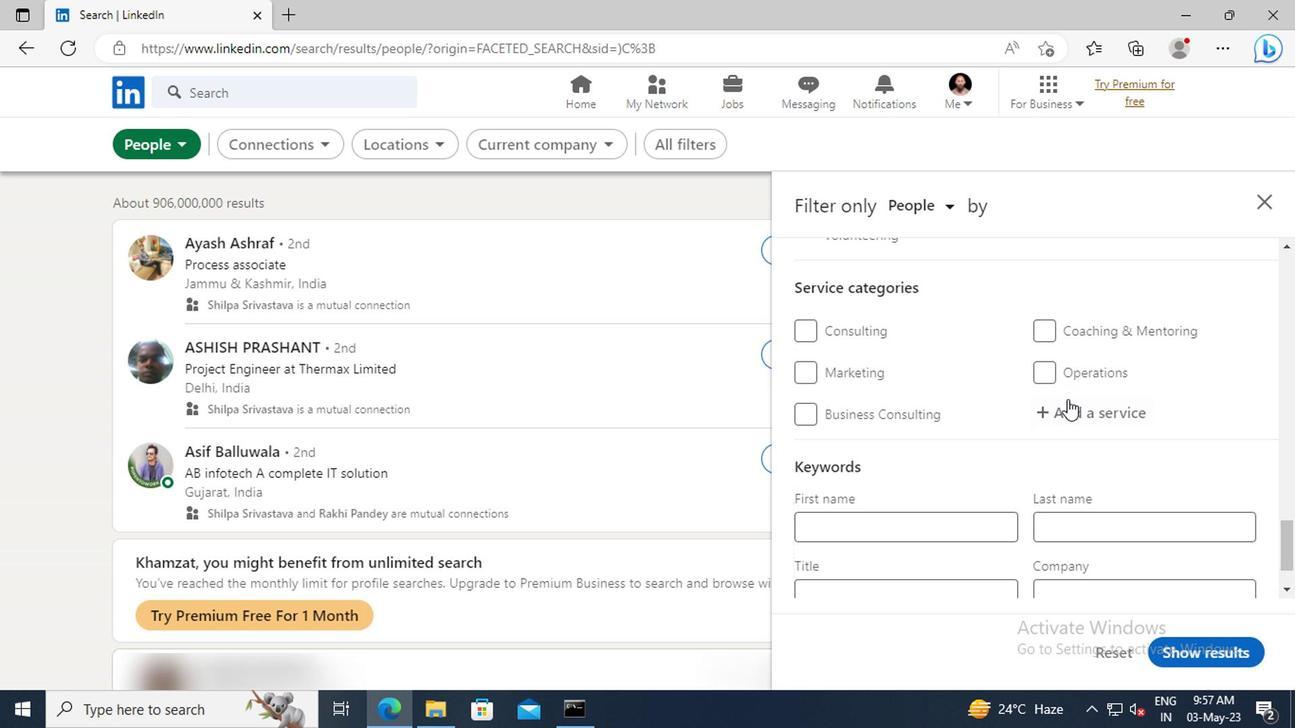 
Action: Mouse pressed left at (1068, 413)
Screenshot: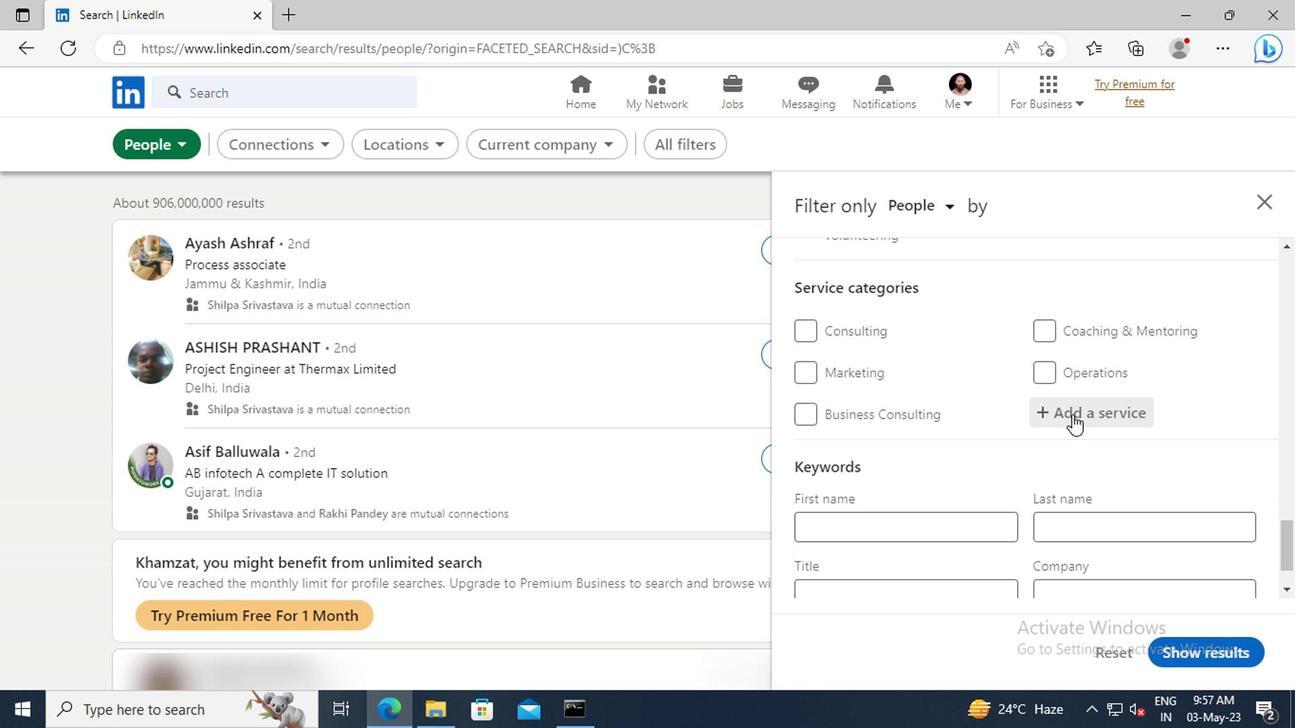 
Action: Key pressed <Key.shift>GRANT<Key.space>
Screenshot: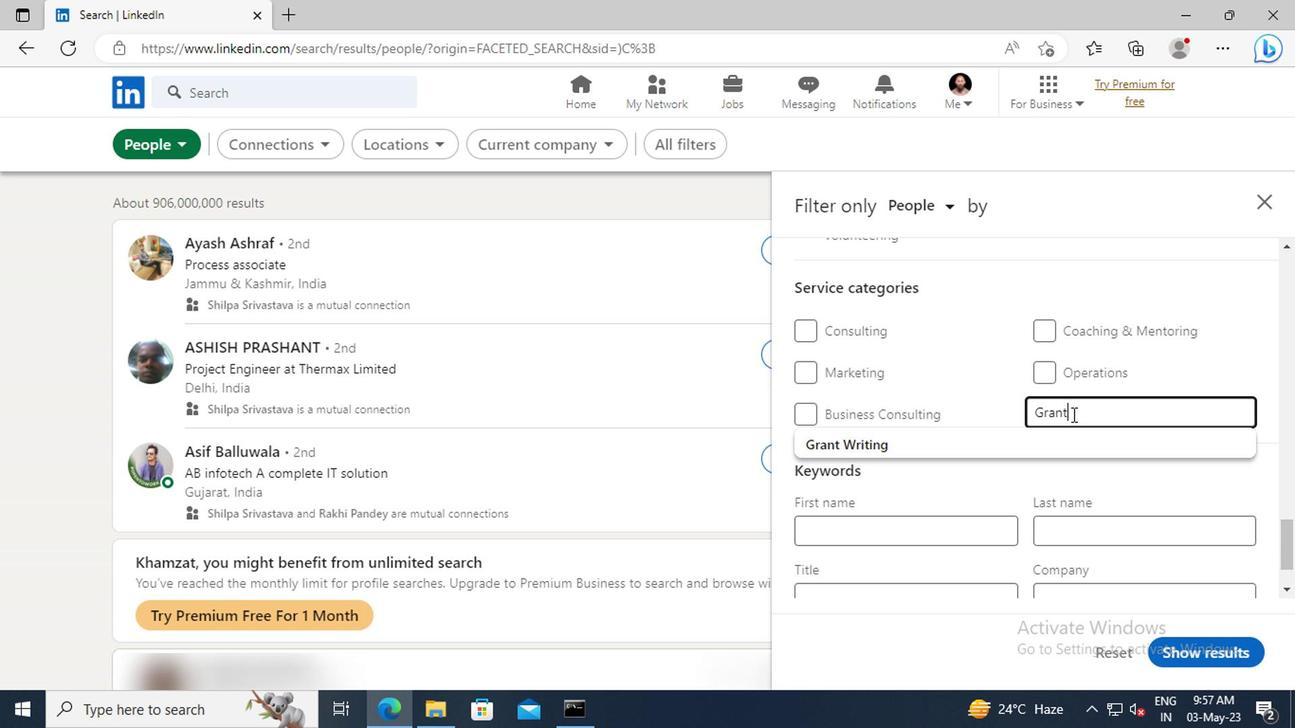 
Action: Mouse moved to (1073, 437)
Screenshot: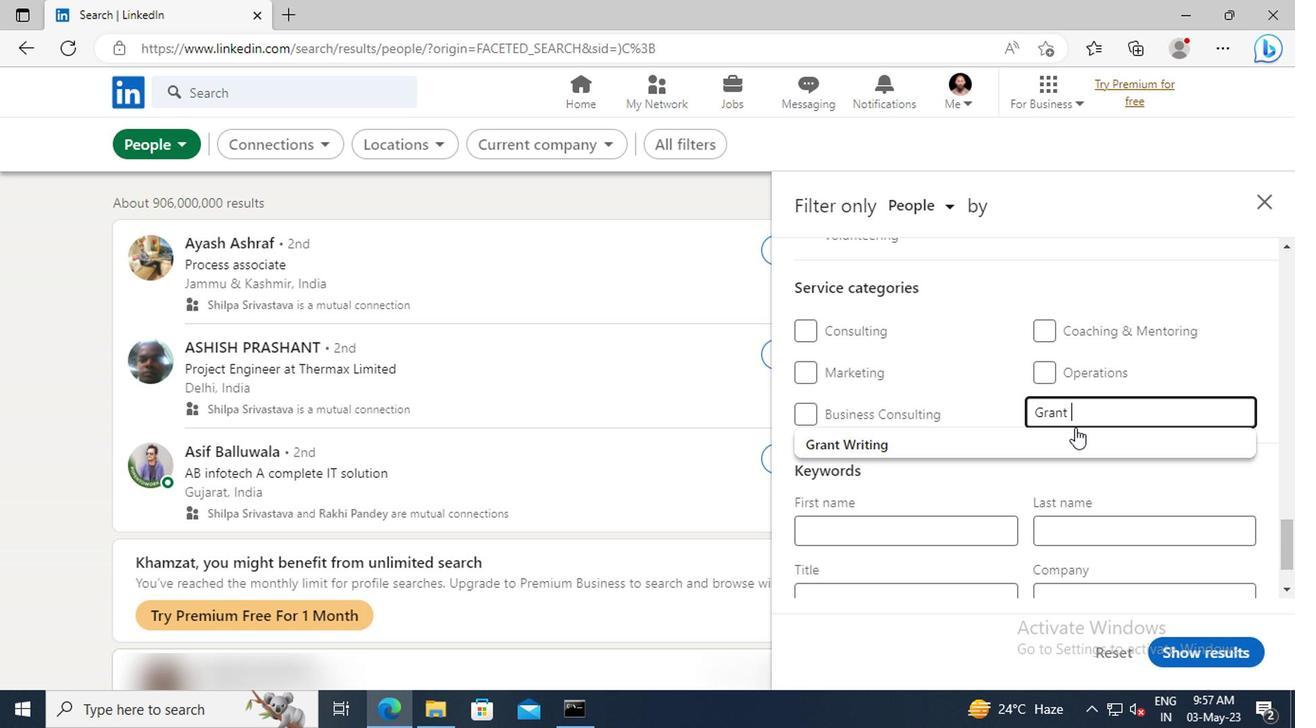 
Action: Mouse pressed left at (1073, 437)
Screenshot: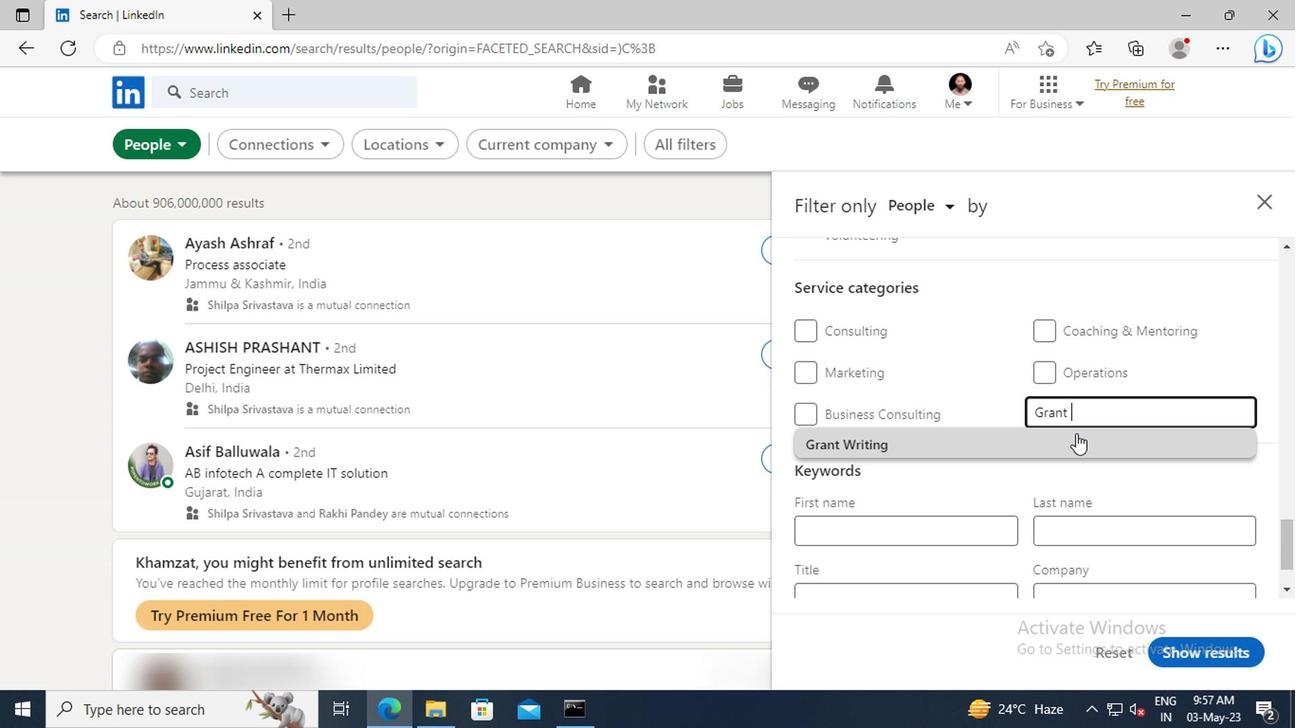
Action: Mouse scrolled (1073, 436) with delta (0, 0)
Screenshot: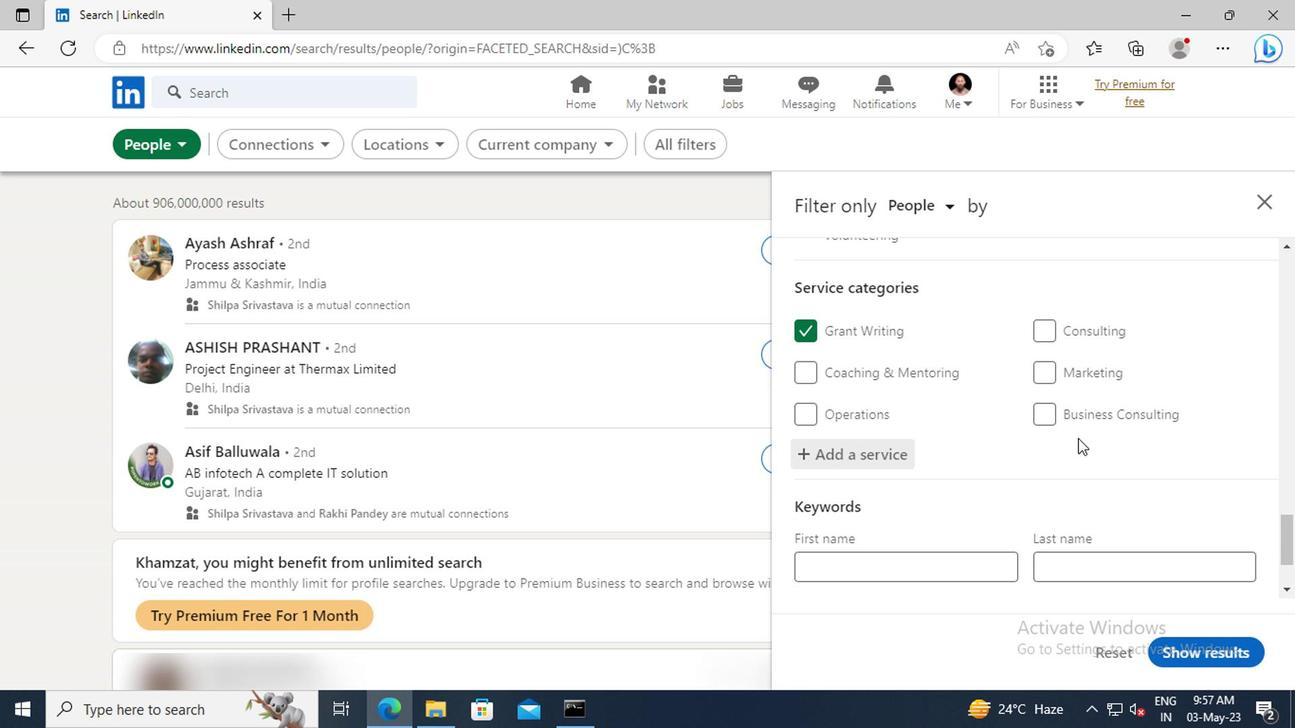 
Action: Mouse scrolled (1073, 436) with delta (0, 0)
Screenshot: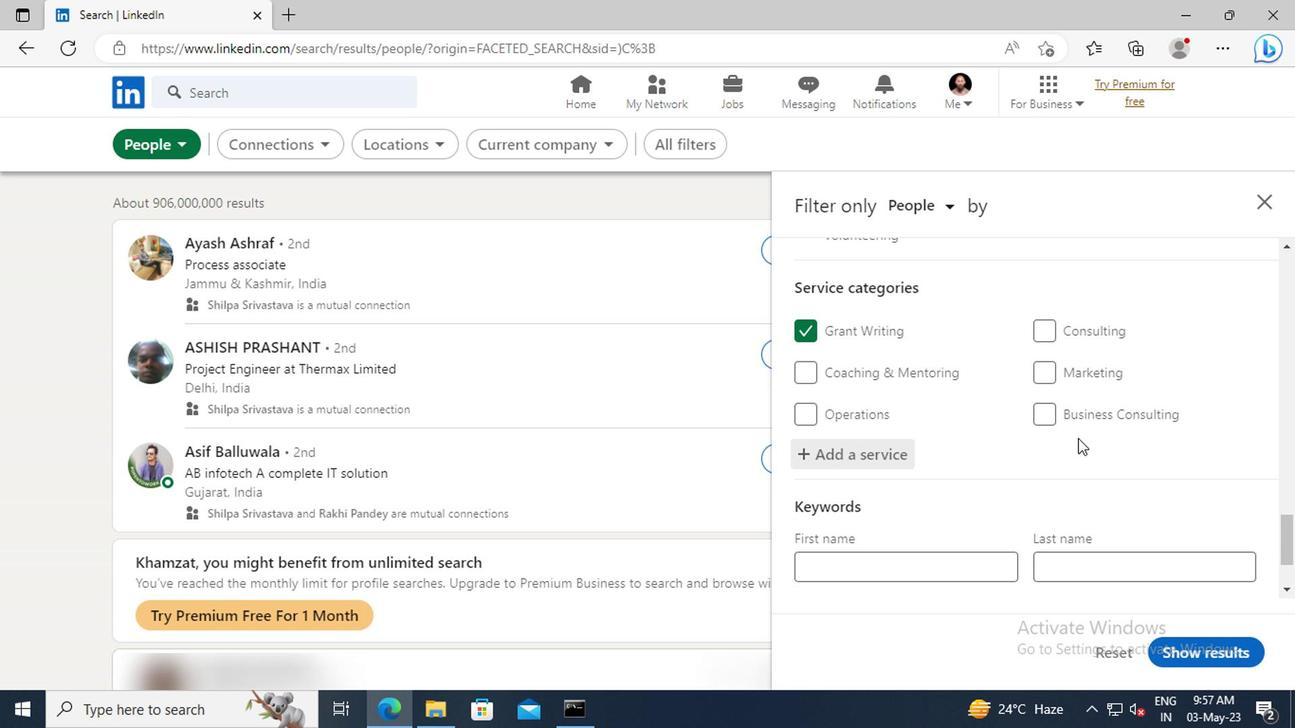 
Action: Mouse scrolled (1073, 436) with delta (0, 0)
Screenshot: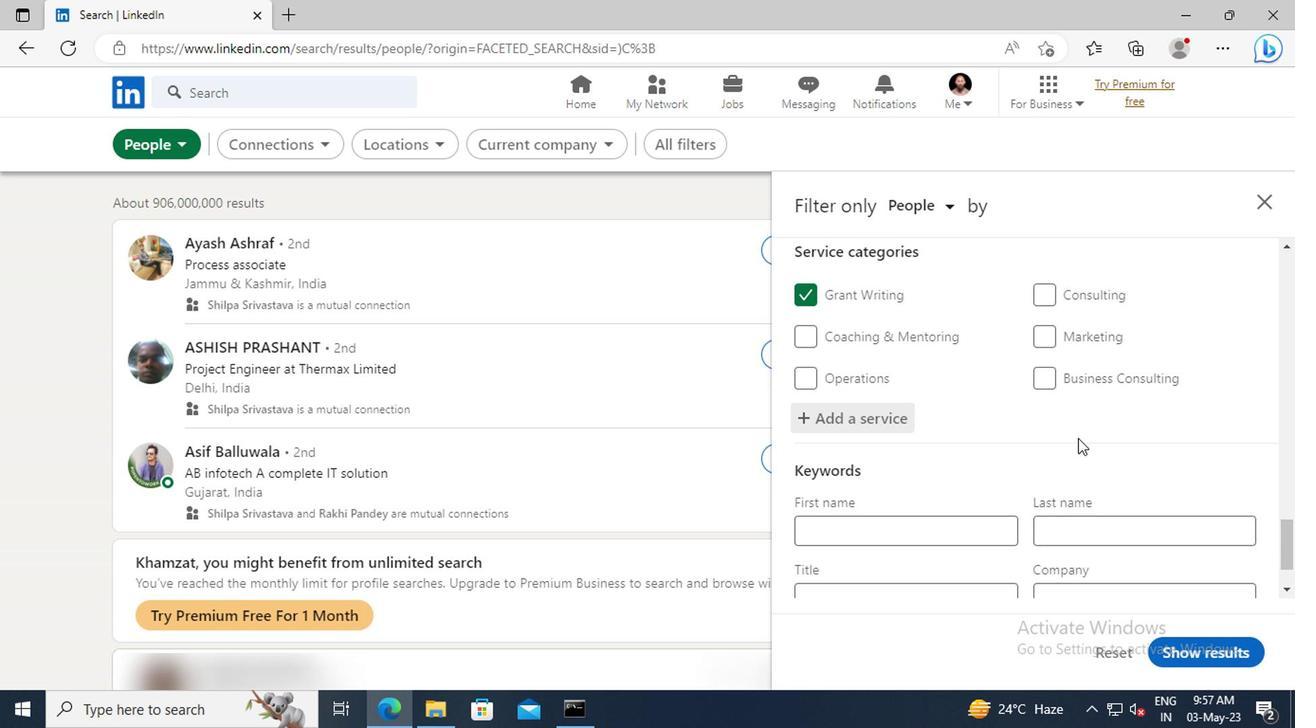 
Action: Mouse scrolled (1073, 436) with delta (0, 0)
Screenshot: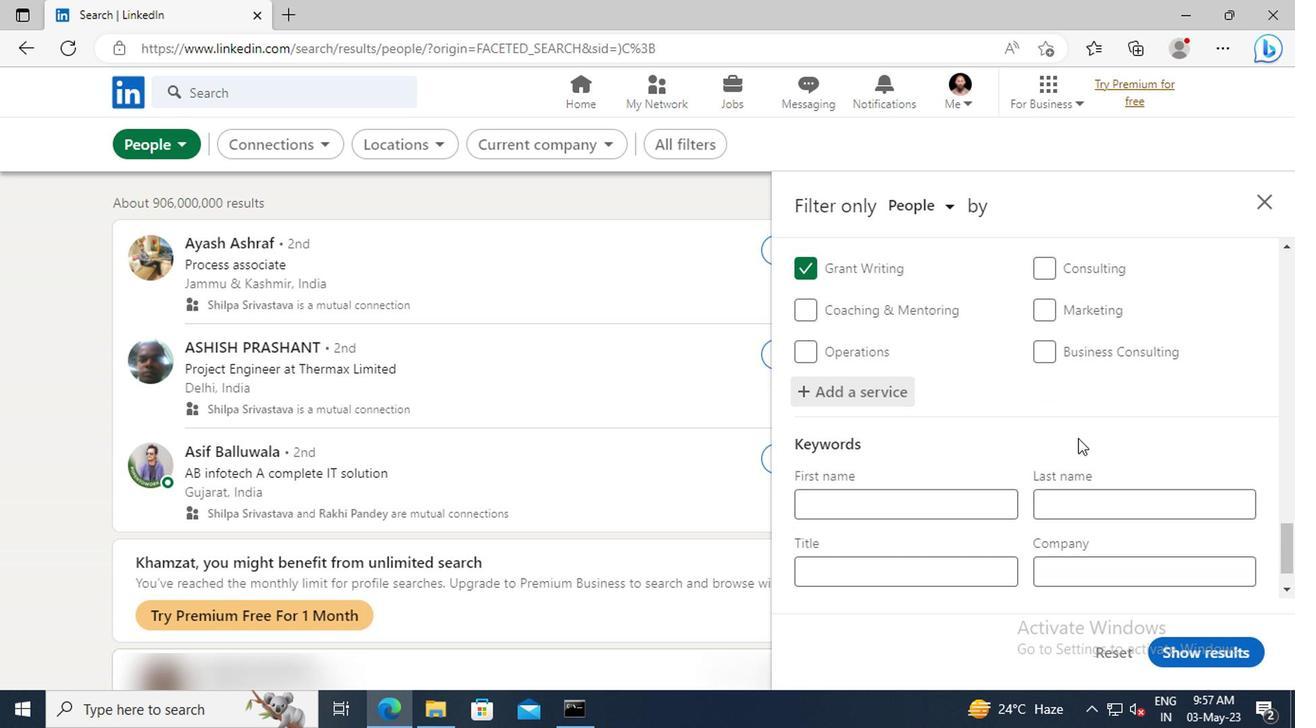 
Action: Mouse scrolled (1073, 436) with delta (0, 0)
Screenshot: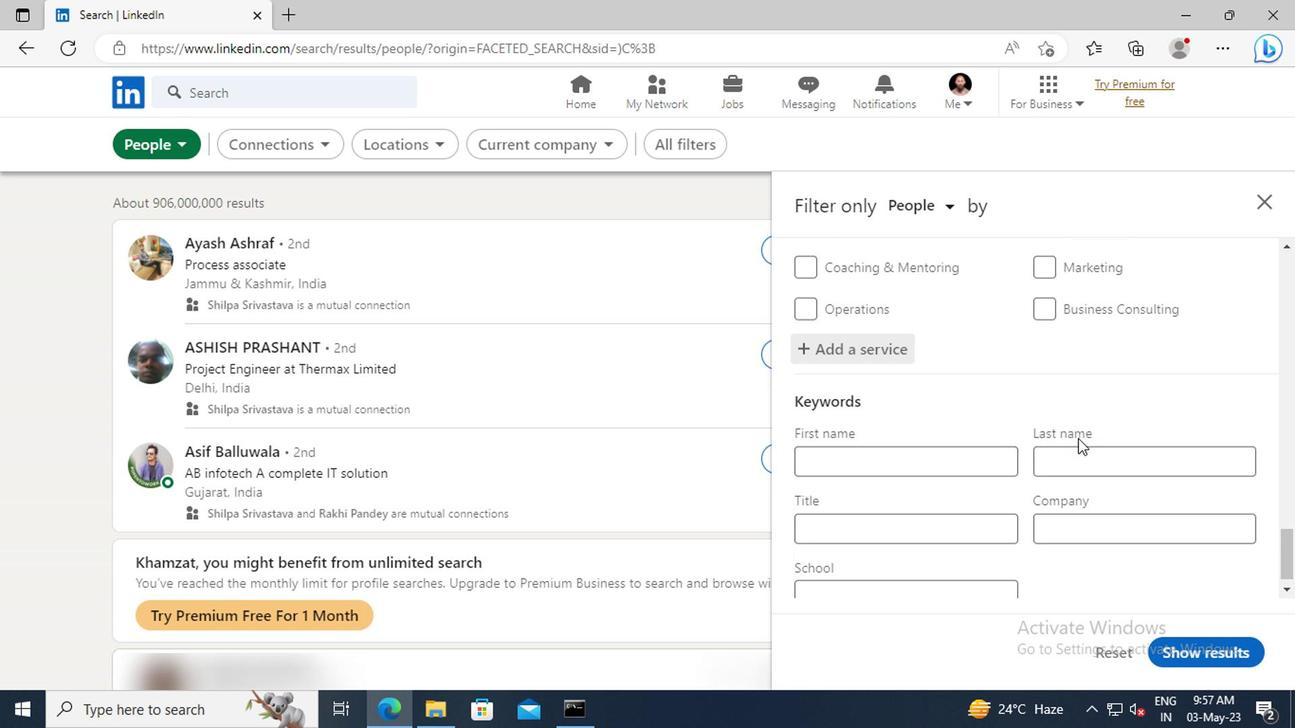 
Action: Mouse moved to (899, 514)
Screenshot: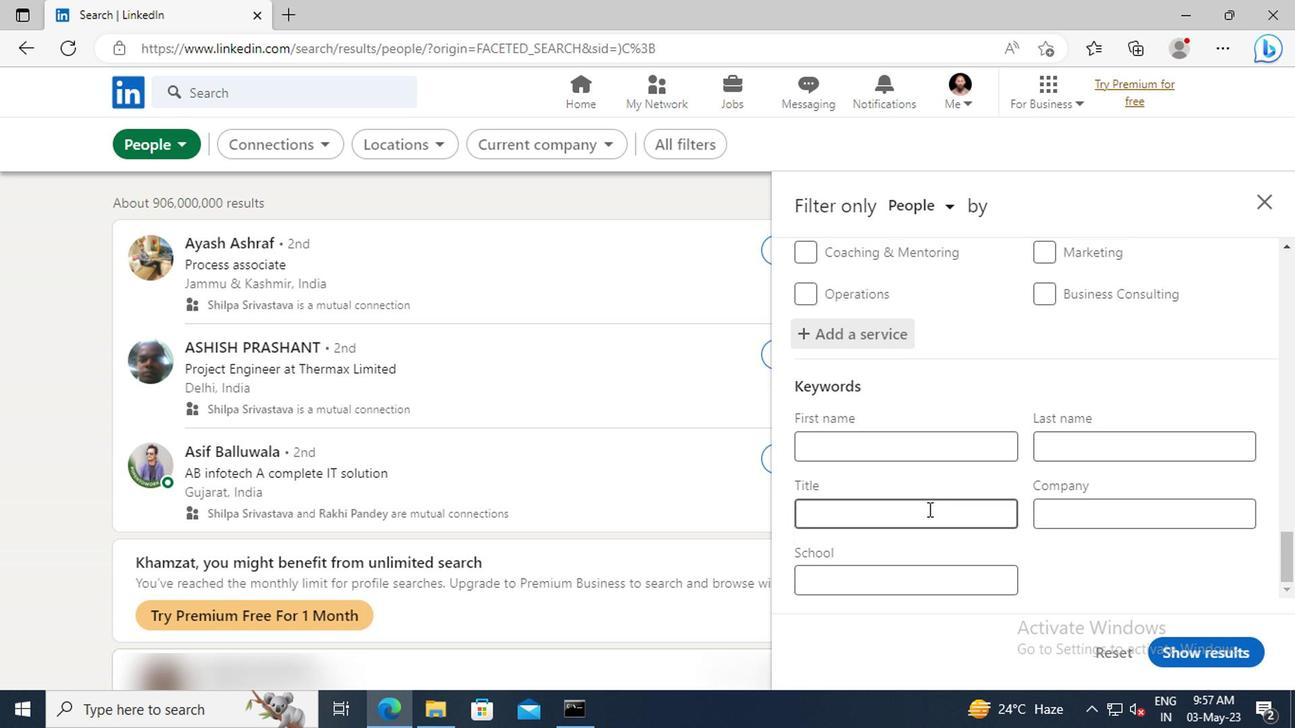 
Action: Mouse pressed left at (899, 514)
Screenshot: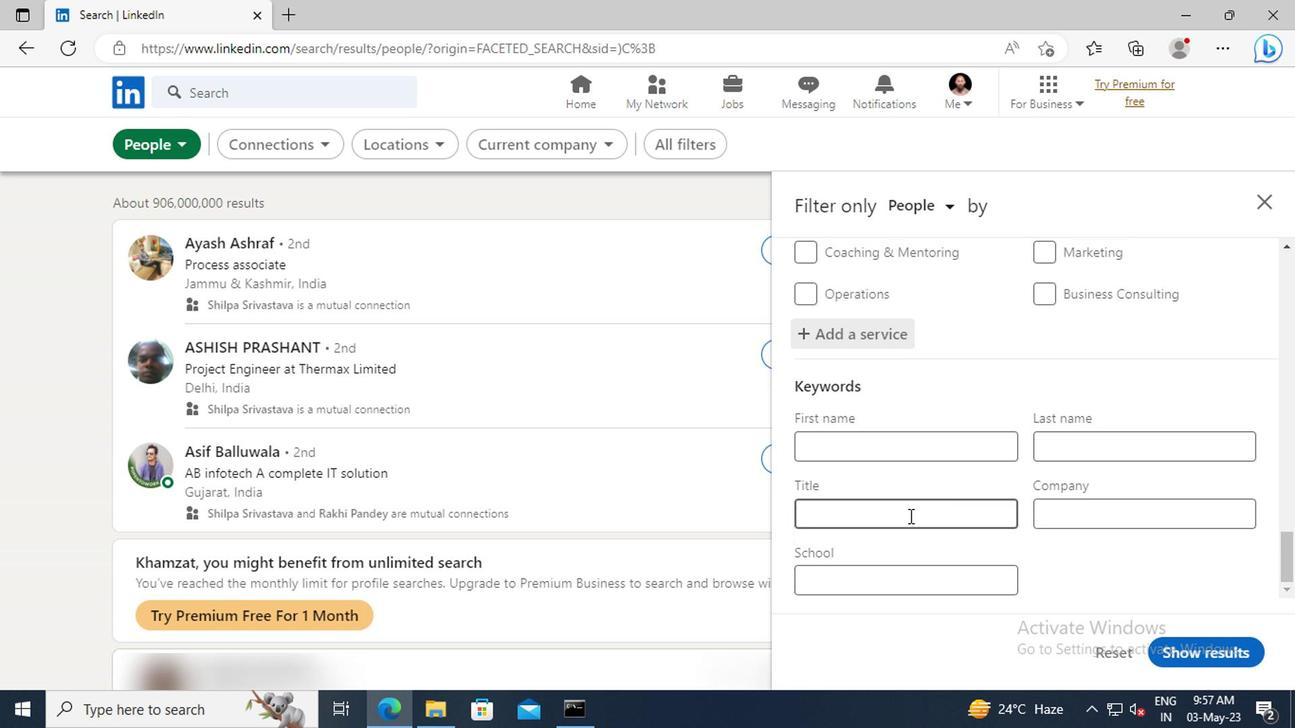 
Action: Key pressed <Key.shift>CARETAKER<Key.space>OR<Key.space><Key.shift>HOUSE<Key.space><Key.shift>SITTER<Key.enter>
Screenshot: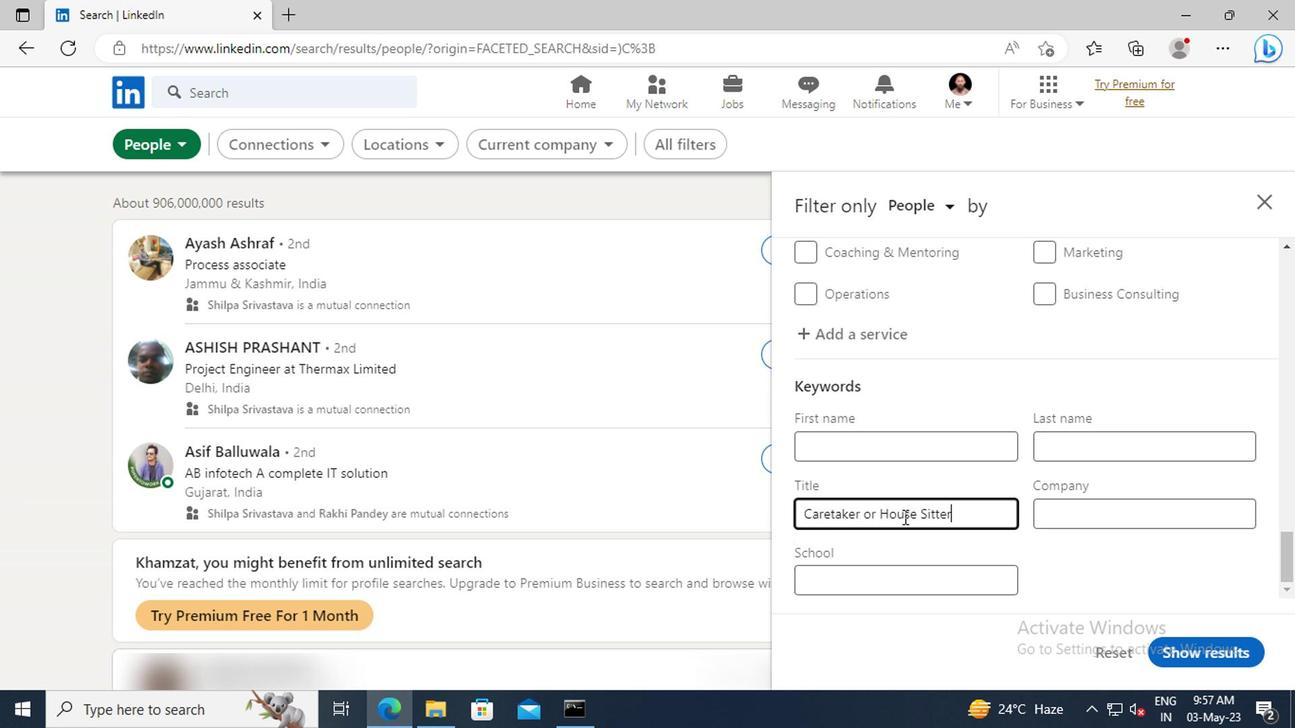 
Action: Mouse moved to (1169, 646)
Screenshot: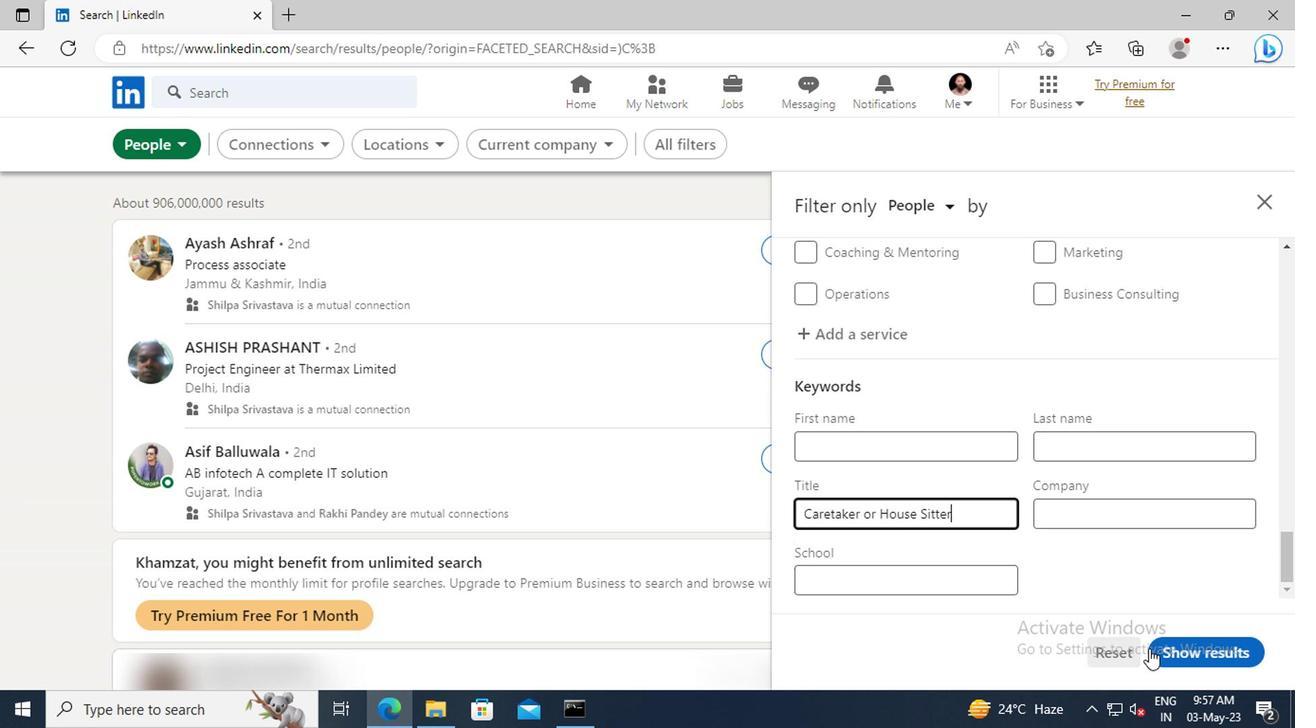 
Action: Mouse pressed left at (1169, 646)
Screenshot: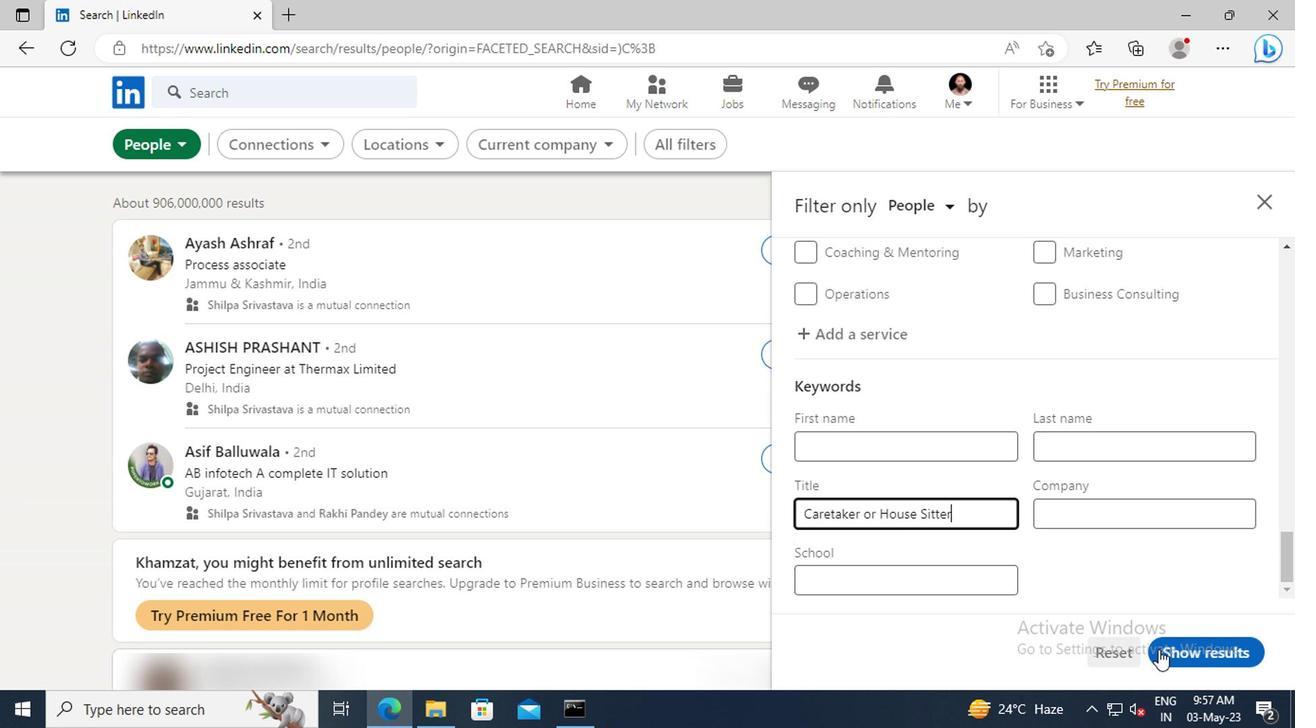 
